 Task: Open a blank sheet, save the file as Michael.docx Add the quote 'Success is not about luck; it's about persistence and resilience. 93. Believe in yourself, and others will believe in you too.' Apply font style 'lexend' and font size 36 Align the text to the Right .Change the text color to  'Olive Green '
Action: Mouse pressed left at (1079, 209)
Screenshot: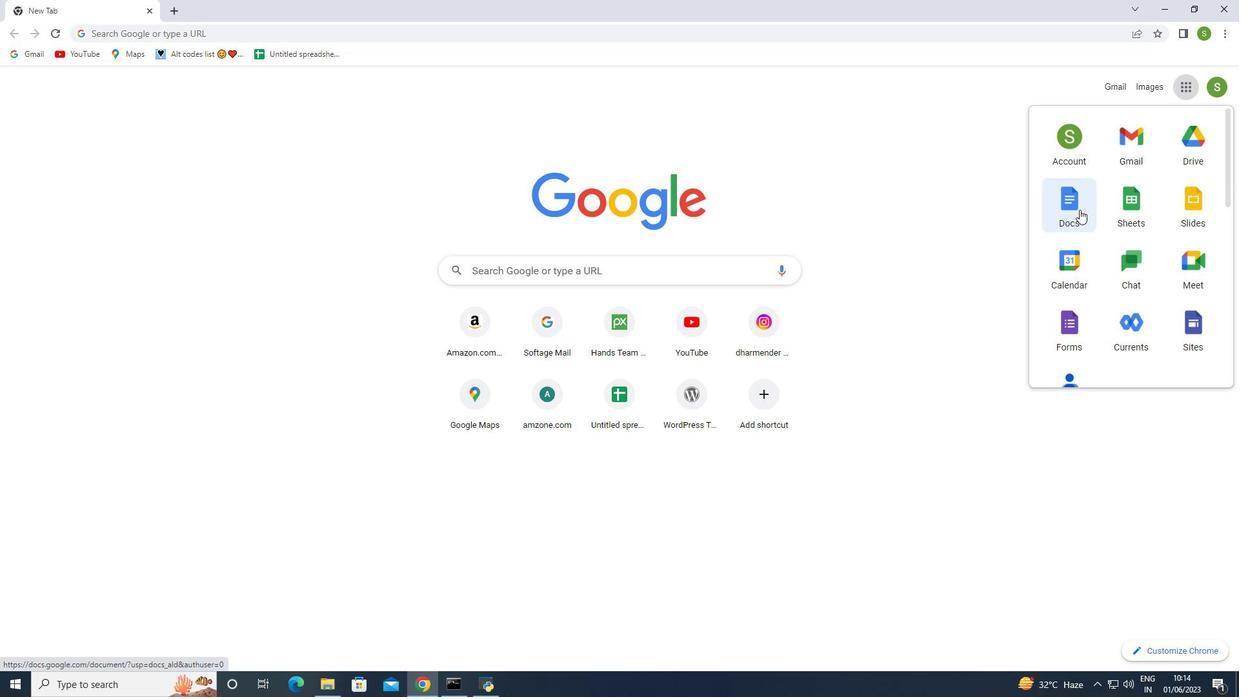 
Action: Mouse moved to (342, 189)
Screenshot: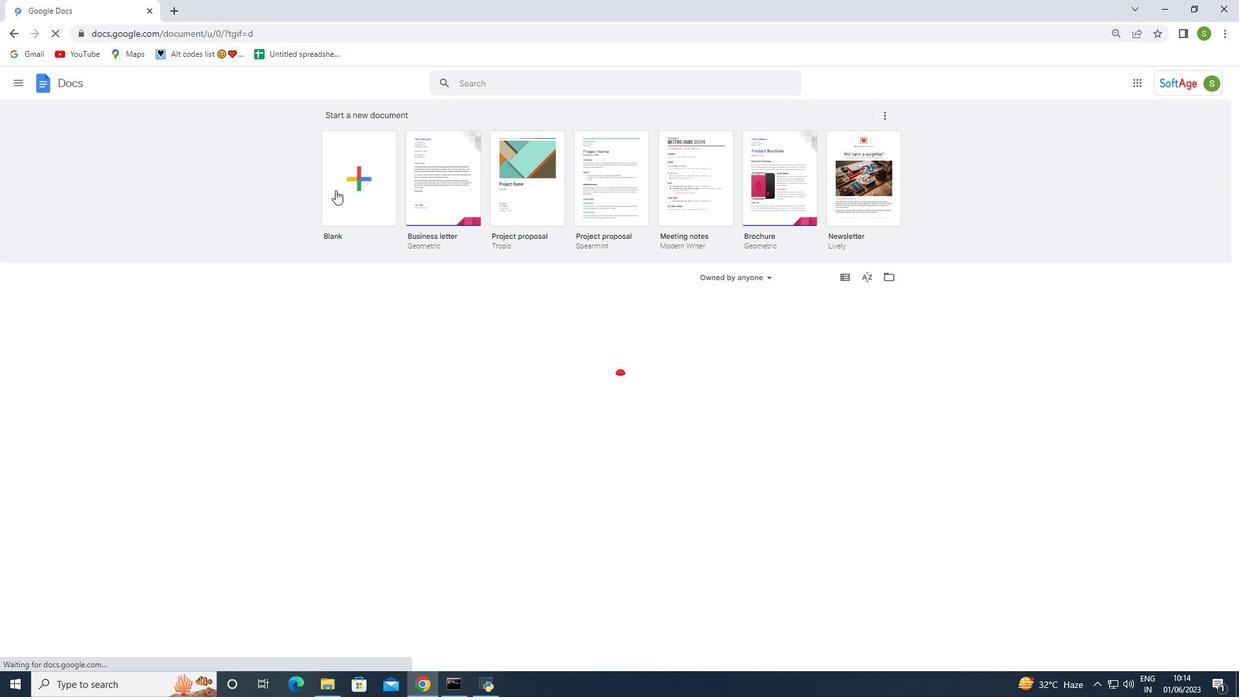 
Action: Mouse pressed left at (342, 189)
Screenshot: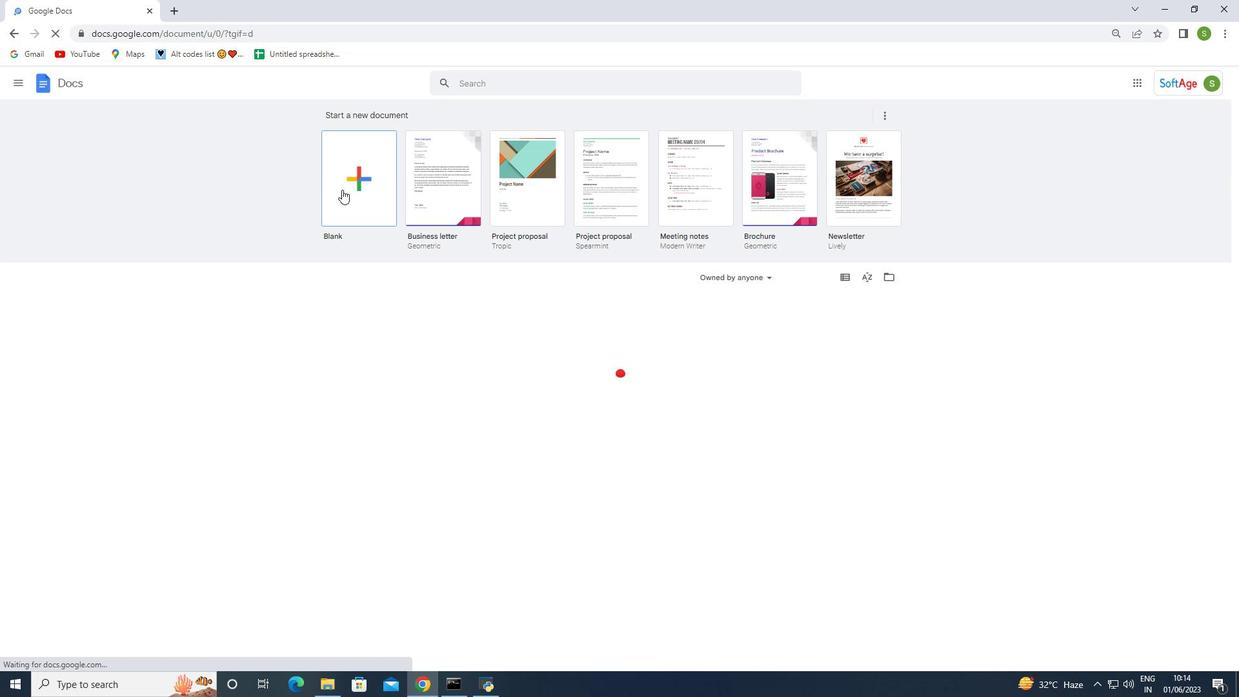 
Action: Mouse moved to (39, 91)
Screenshot: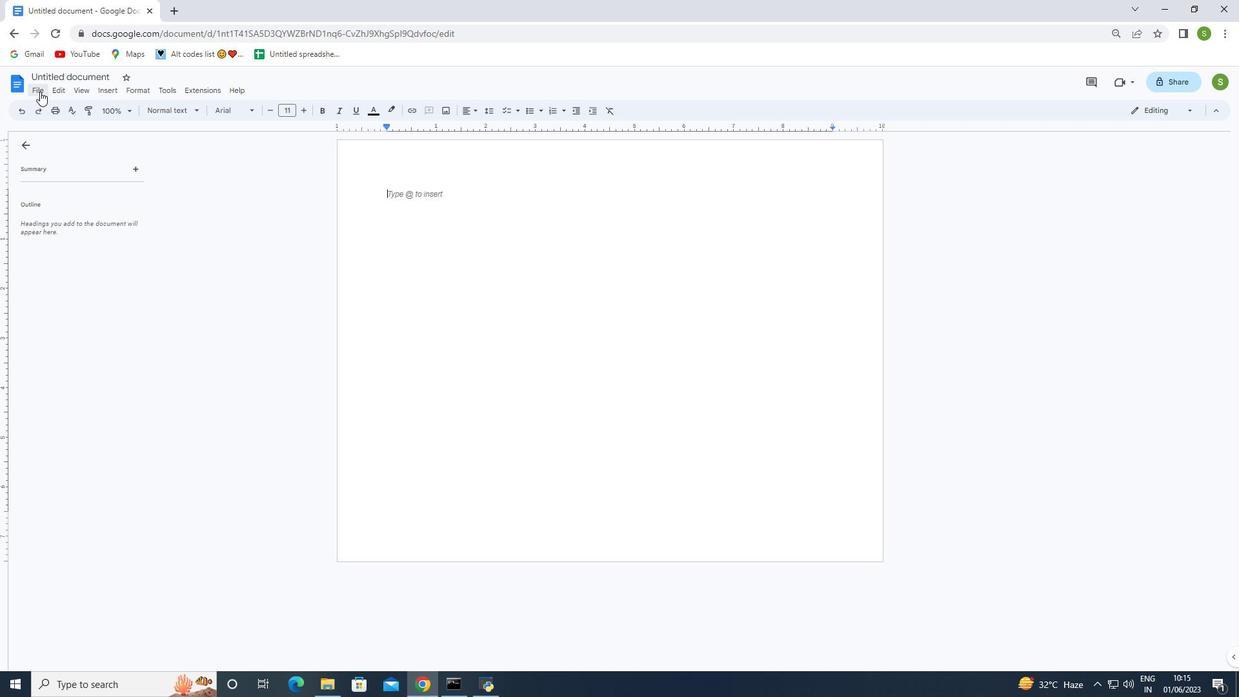 
Action: Mouse pressed left at (39, 91)
Screenshot: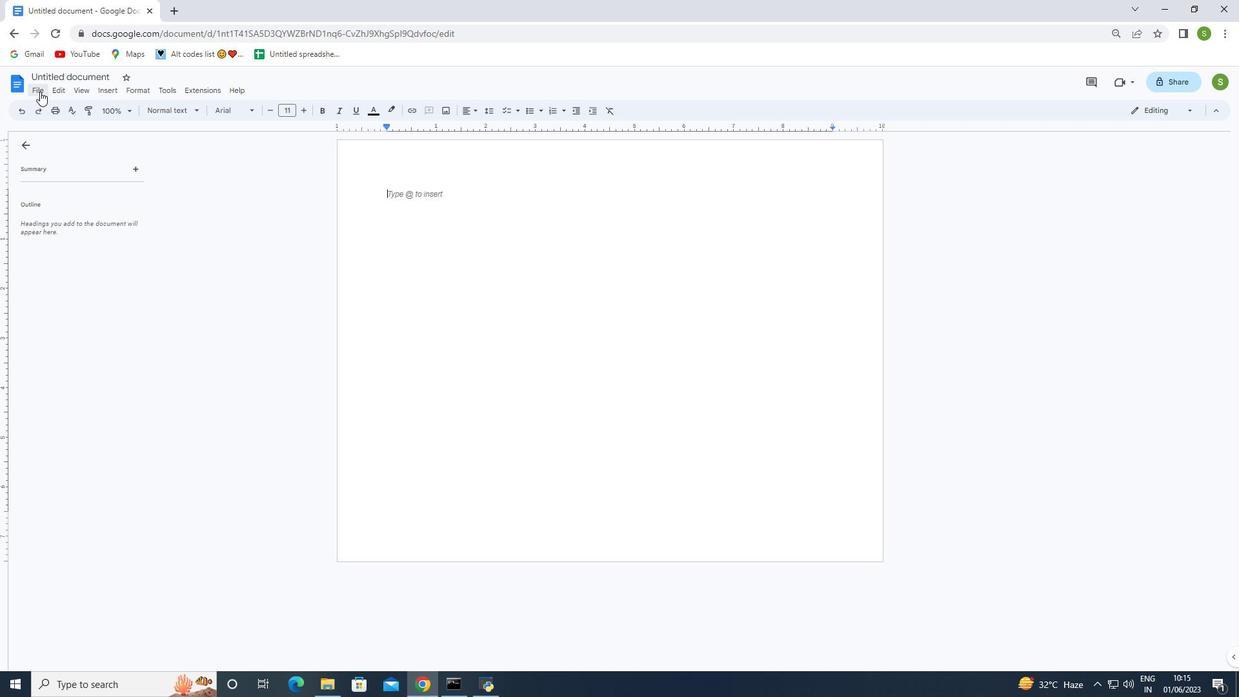 
Action: Mouse moved to (59, 223)
Screenshot: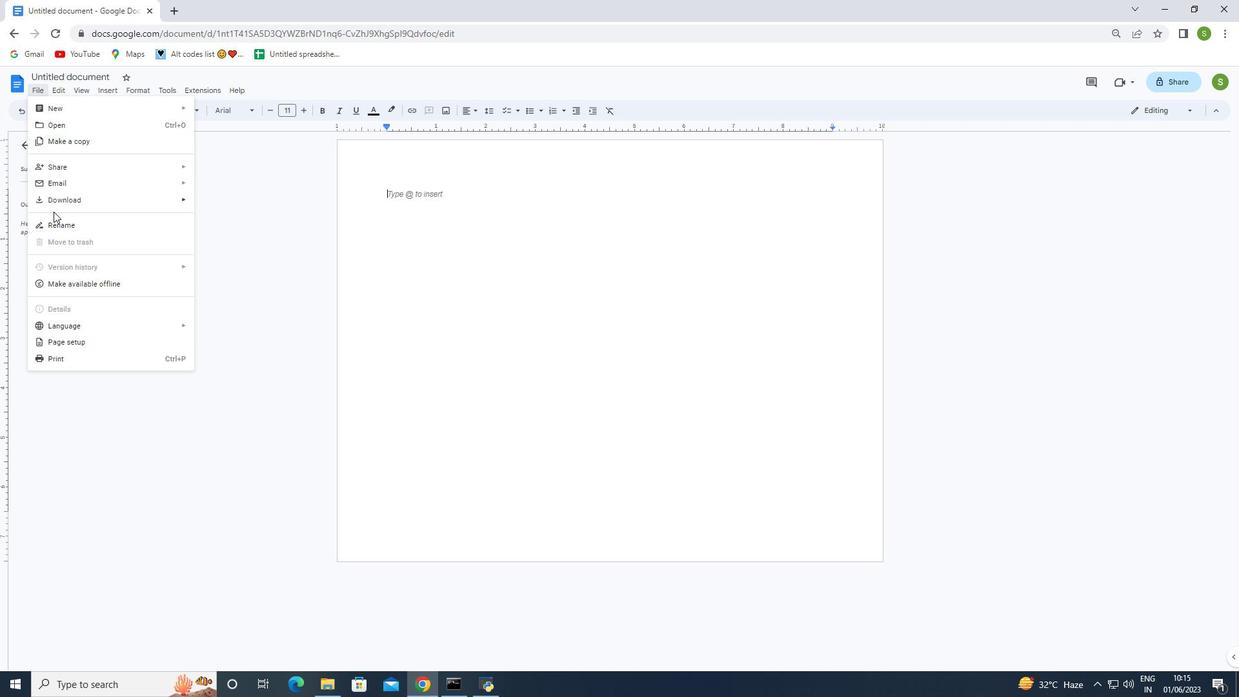 
Action: Mouse pressed left at (59, 223)
Screenshot: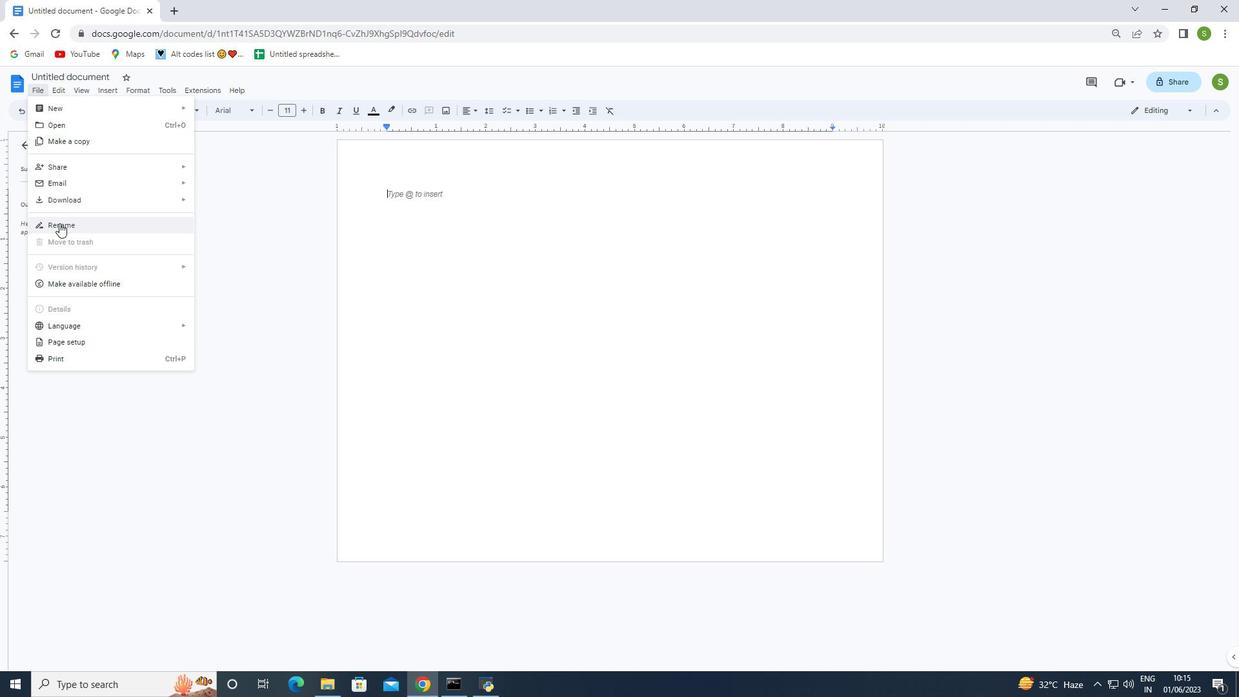 
Action: Key pressed <Key.backspace><Key.shift><Key.shift><Key.shift><Key.shift><Key.shift>Michael.docx<Key.enter>
Screenshot: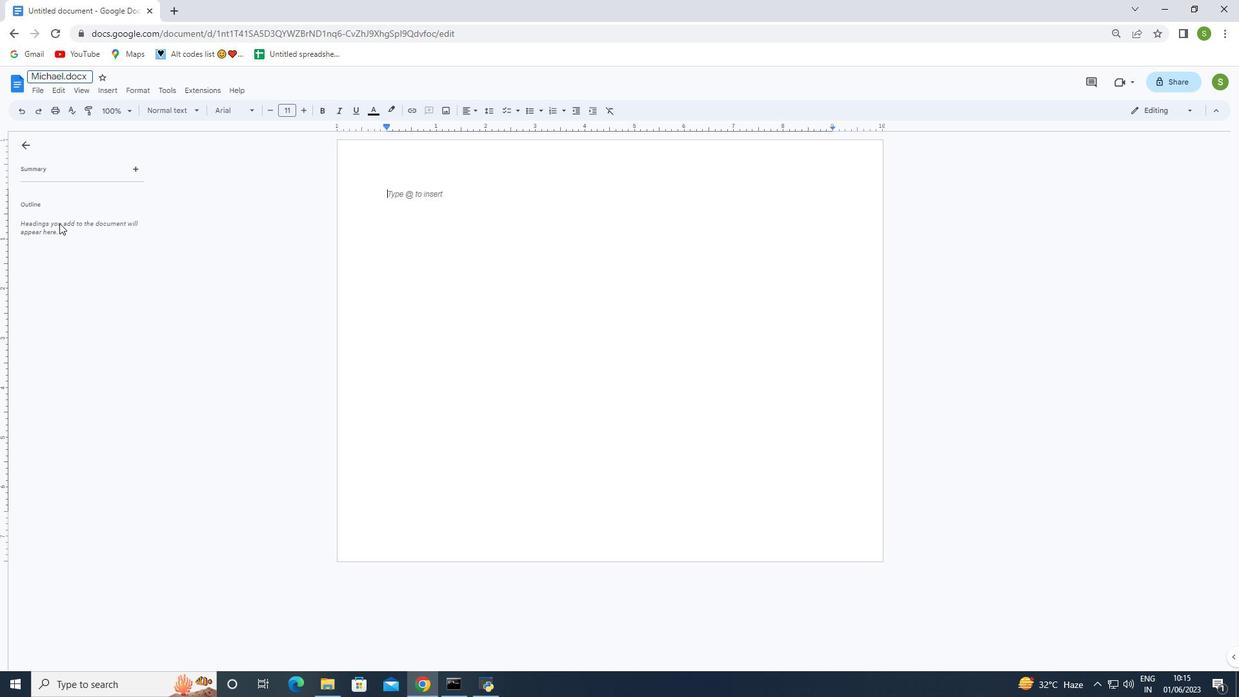 
Action: Mouse moved to (400, 199)
Screenshot: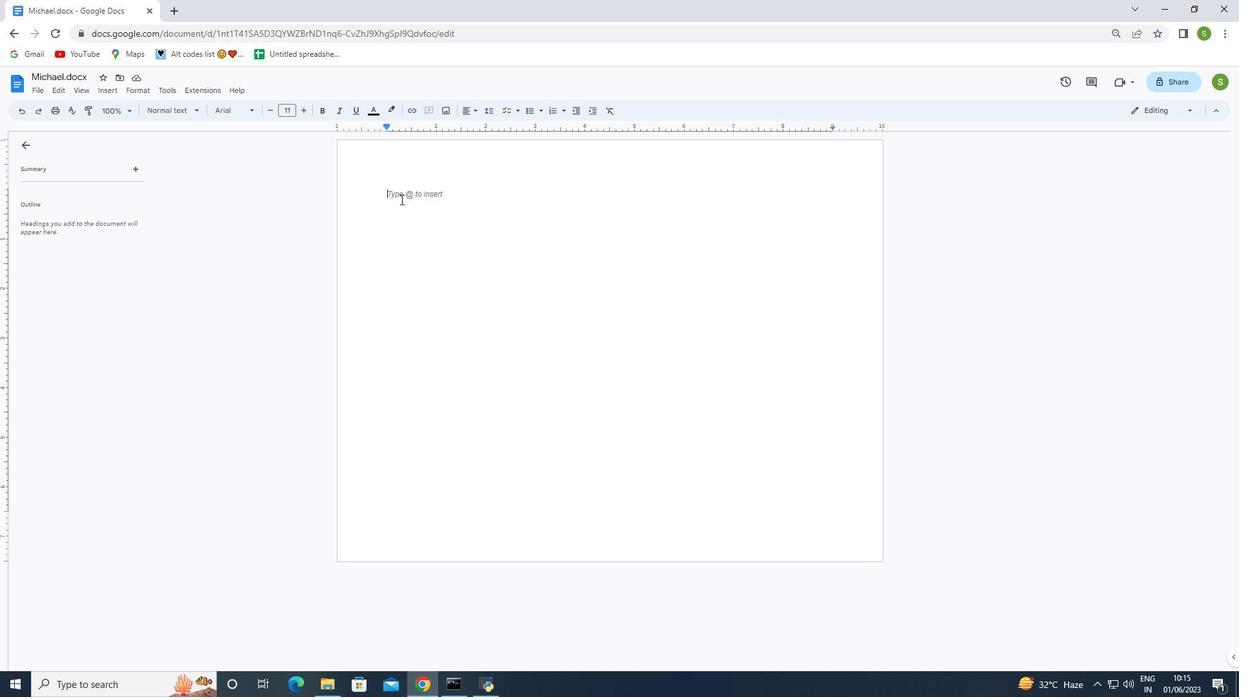 
Action: Key pressed '<Key.shift><Key.shift><Key.shift><Key.shift><Key.shift><Key.shift><Key.shift><Key.shift>Success<Key.space>is<Key.space>not<Key.space>about<Key.space>luck;<Key.space>it;<Key.backspace>'s<Key.space>about<Key.space>persistence<Key.space>and<Key.space>resilience.<Key.space>93.<Key.space><Key.shift><Key.shift><Key.shift><Key.shift><Key.shift><Key.shift><Key.shift>Believe<Key.space>in<Key.space>yourself,<Key.space>and<Key.space>others<Key.space>will<Key.space>believe<Key.space>in<Key.space>you<Key.space>too.<Key.enter>
Screenshot: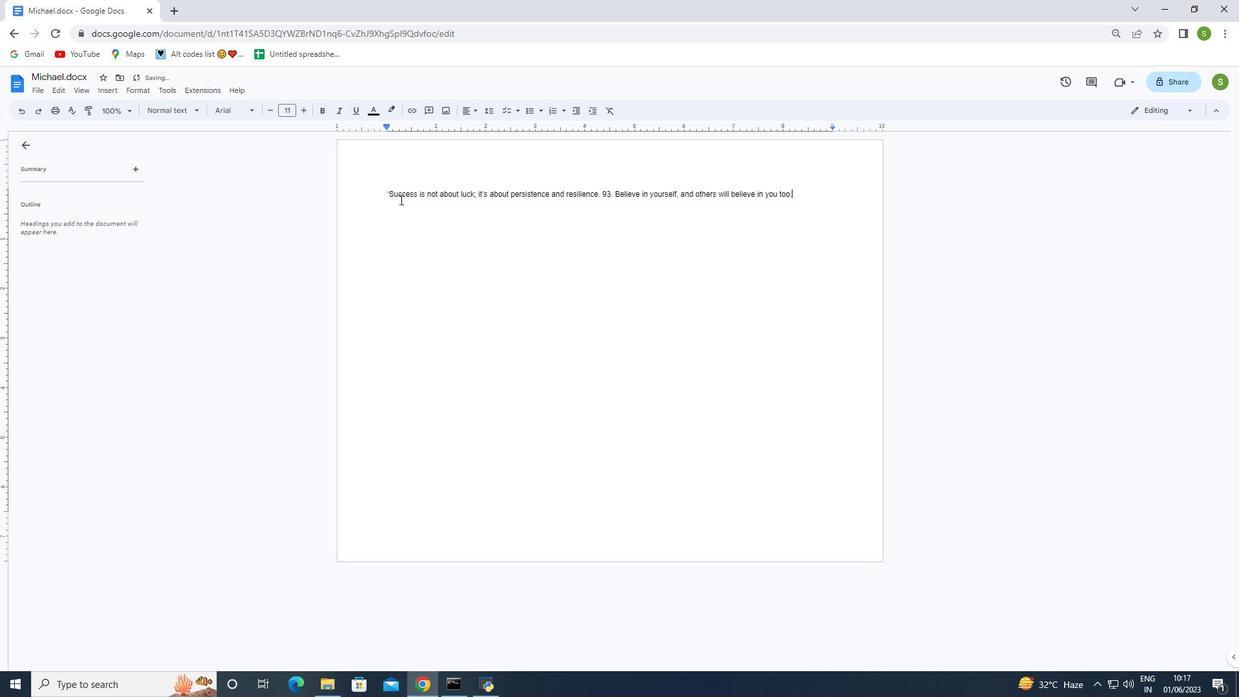 
Action: Mouse moved to (34, 91)
Screenshot: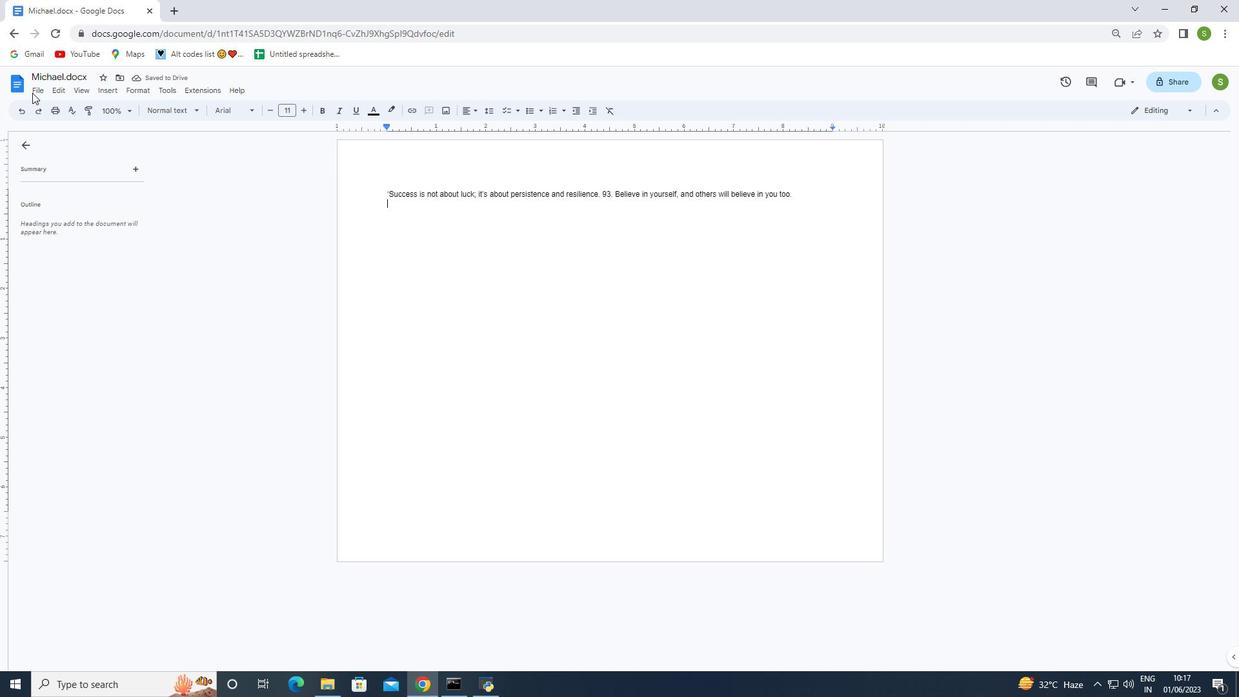 
Action: Mouse pressed left at (34, 91)
Screenshot: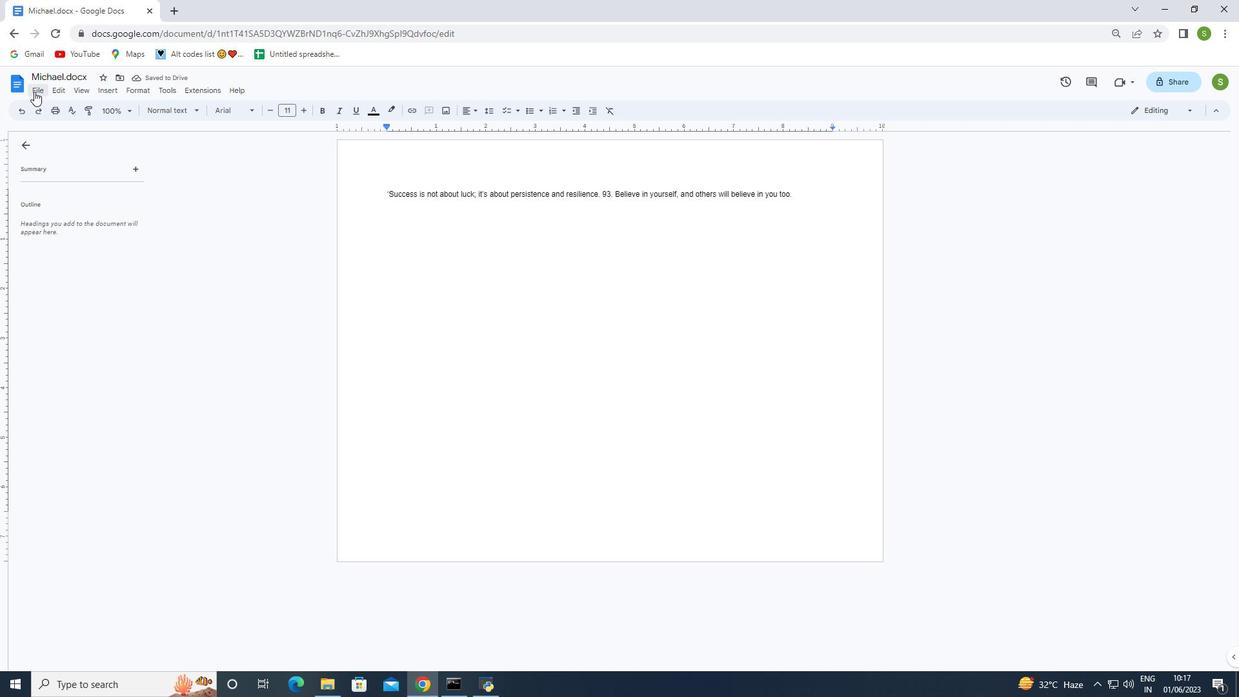 
Action: Mouse moved to (60, 372)
Screenshot: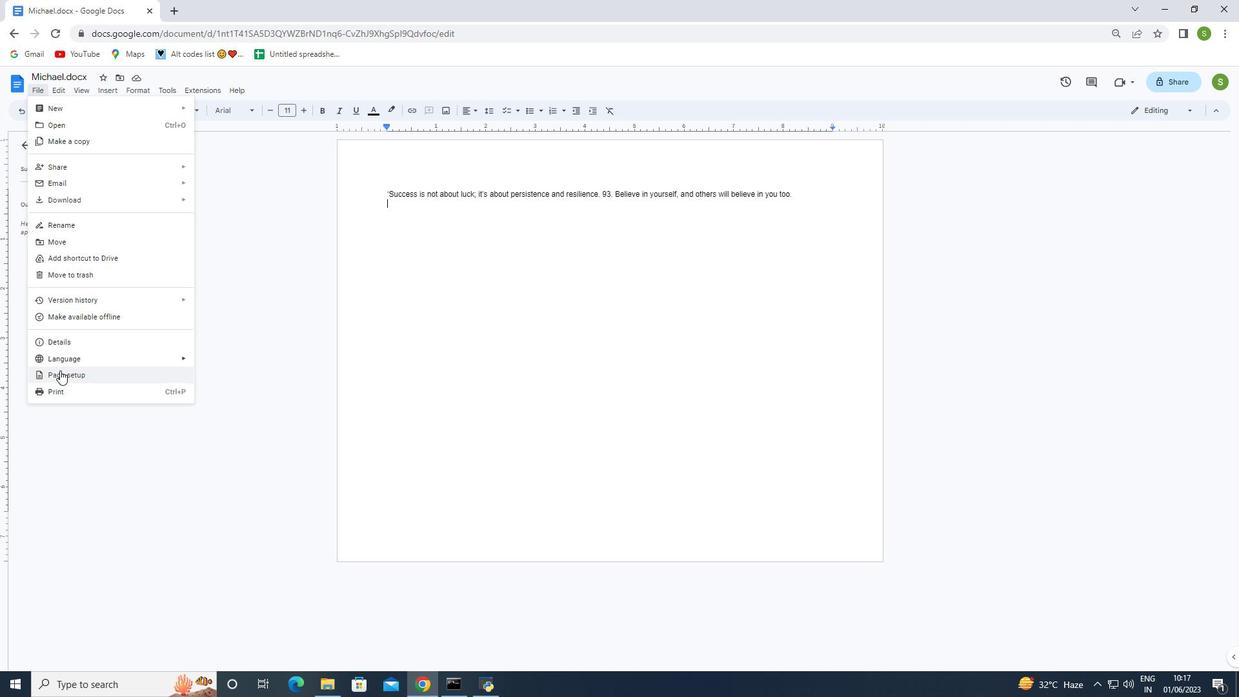
Action: Mouse pressed left at (60, 372)
Screenshot: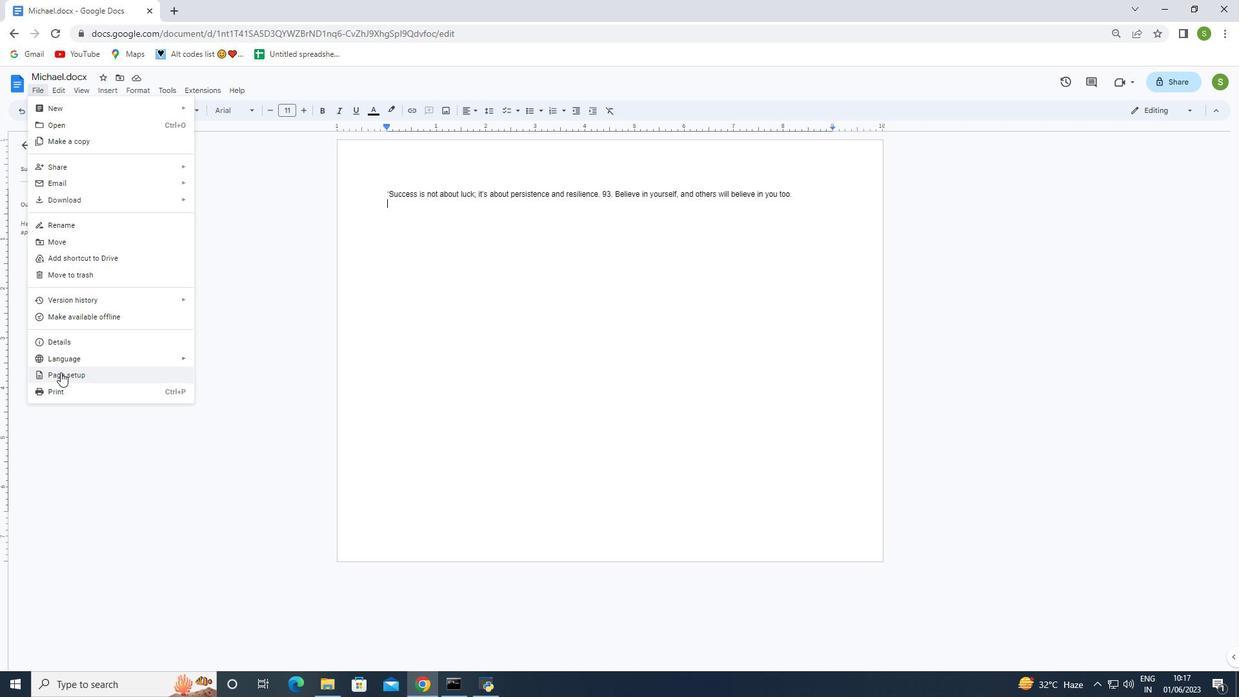 
Action: Mouse moved to (529, 355)
Screenshot: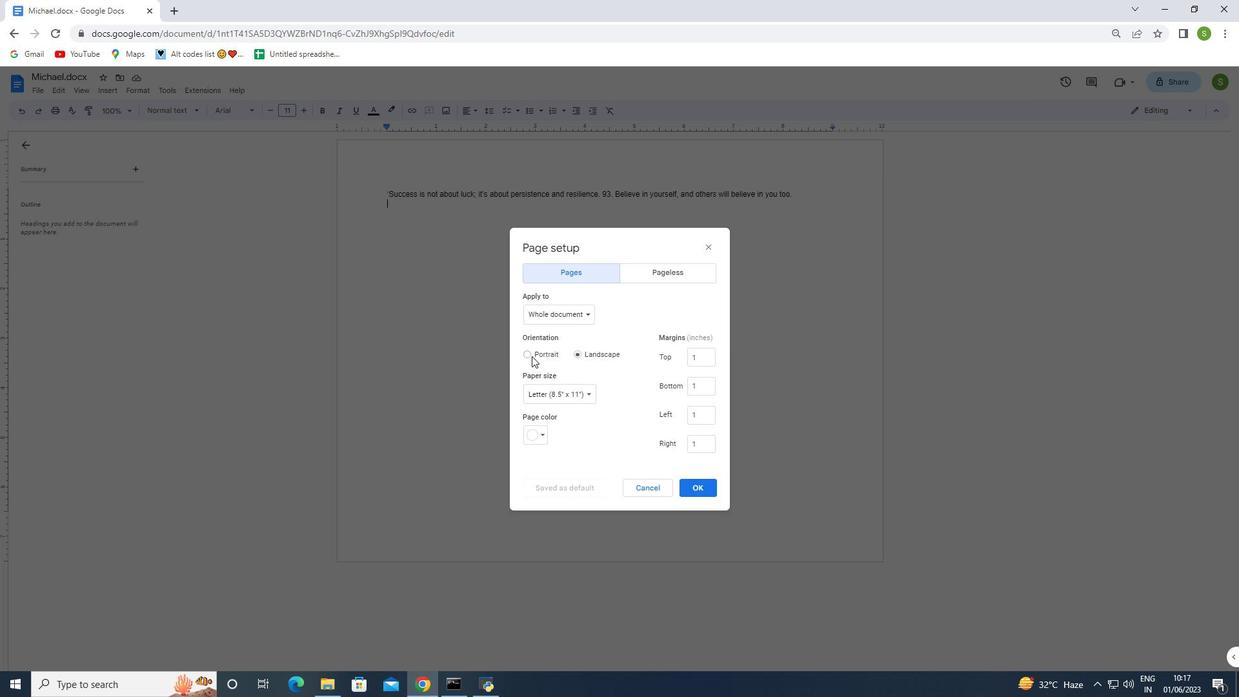 
Action: Mouse pressed left at (529, 355)
Screenshot: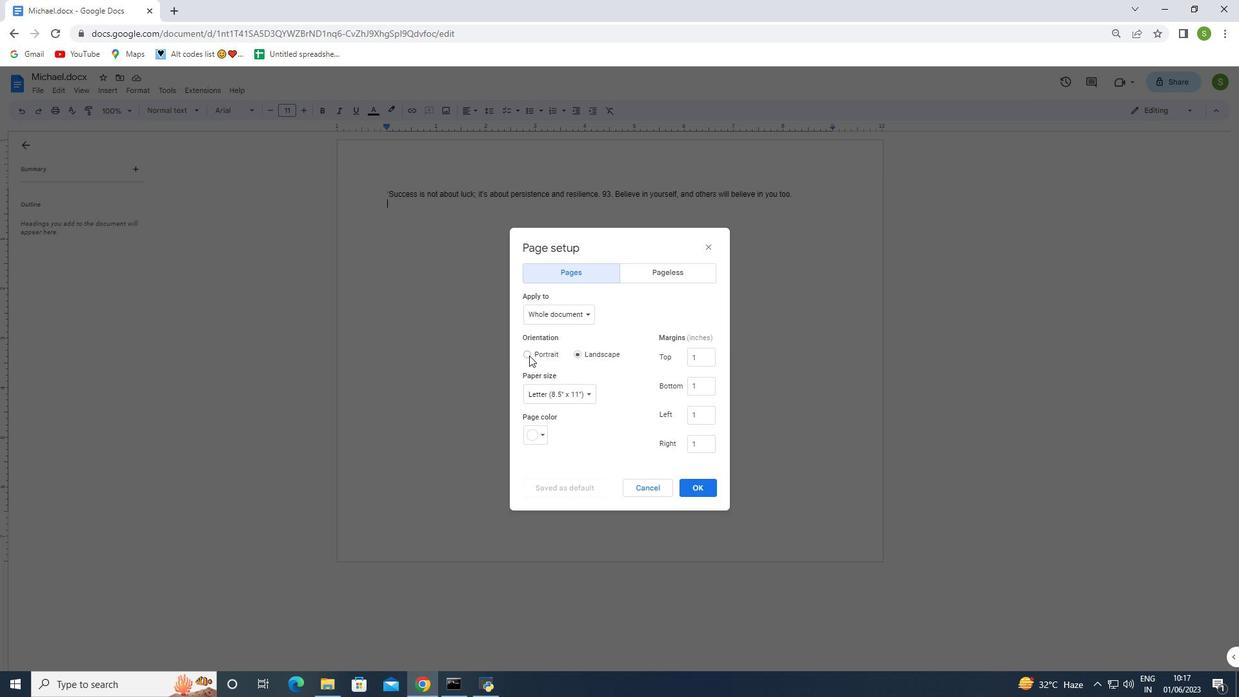 
Action: Mouse moved to (694, 484)
Screenshot: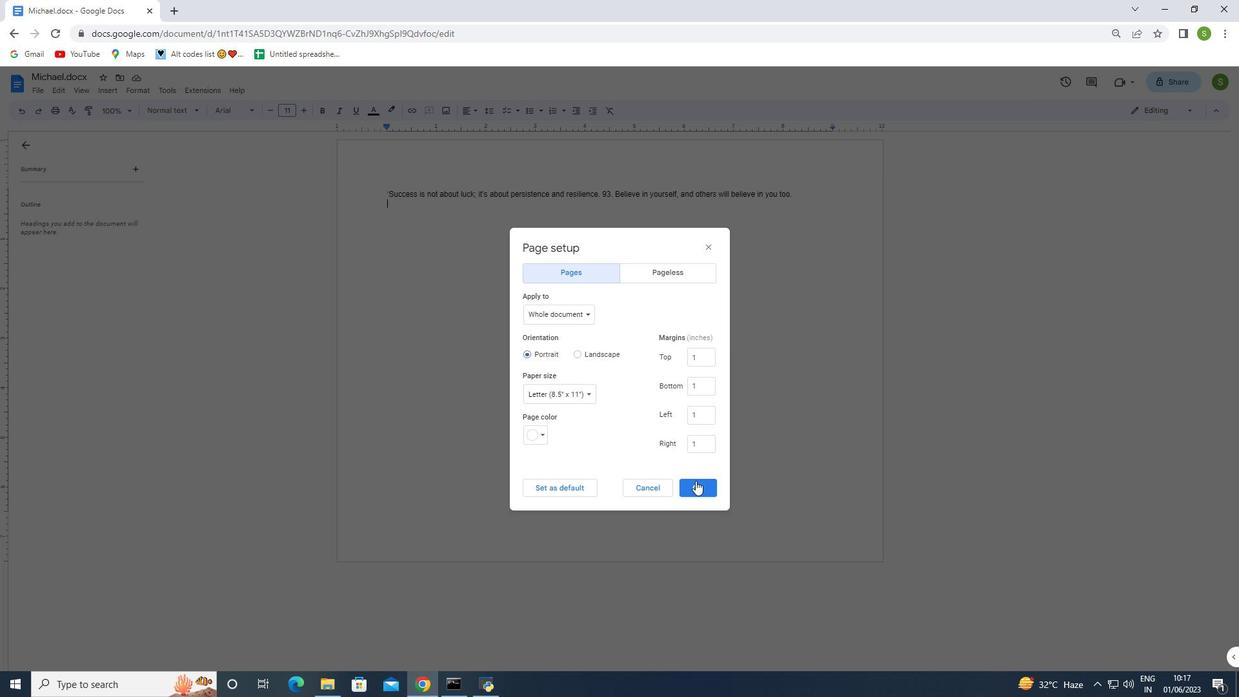 
Action: Mouse pressed left at (694, 484)
Screenshot: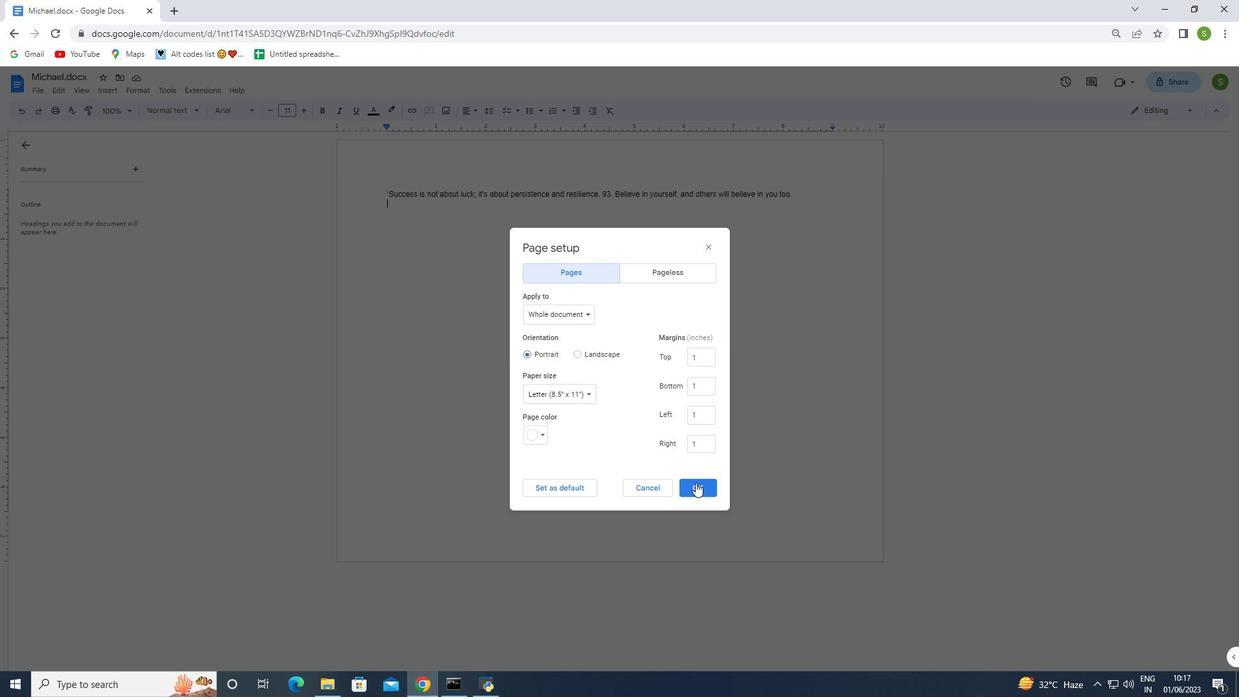 
Action: Mouse moved to (664, 192)
Screenshot: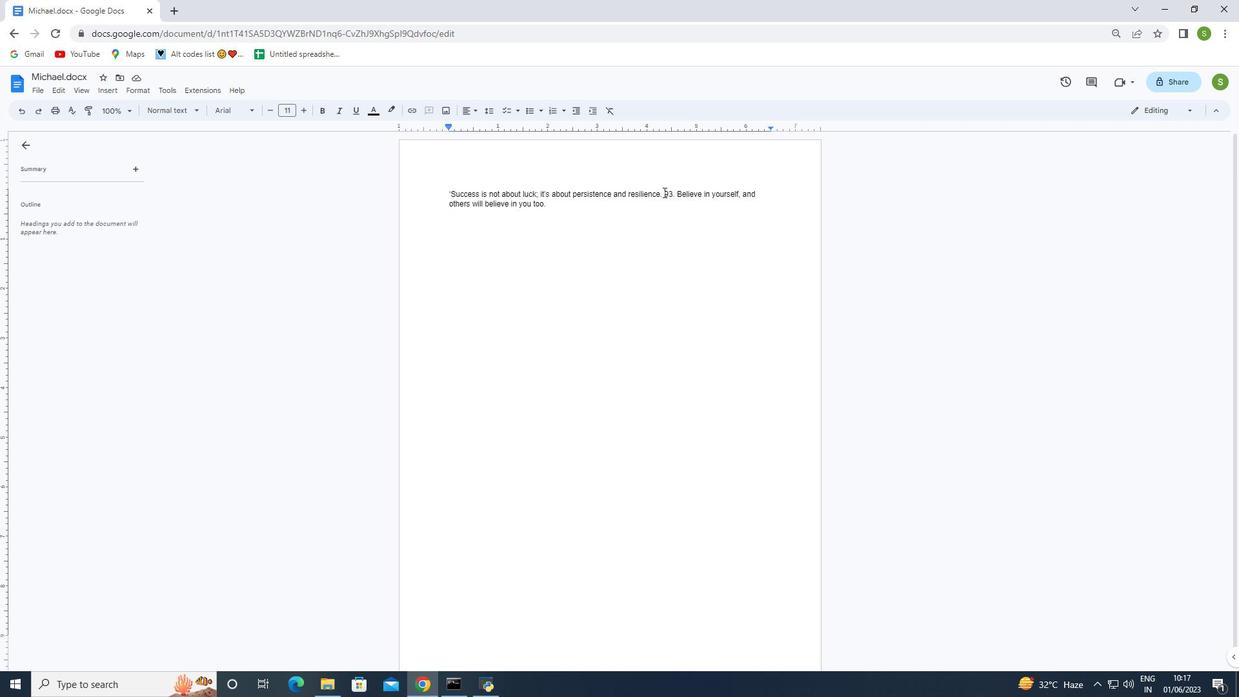 
Action: Mouse pressed left at (664, 192)
Screenshot: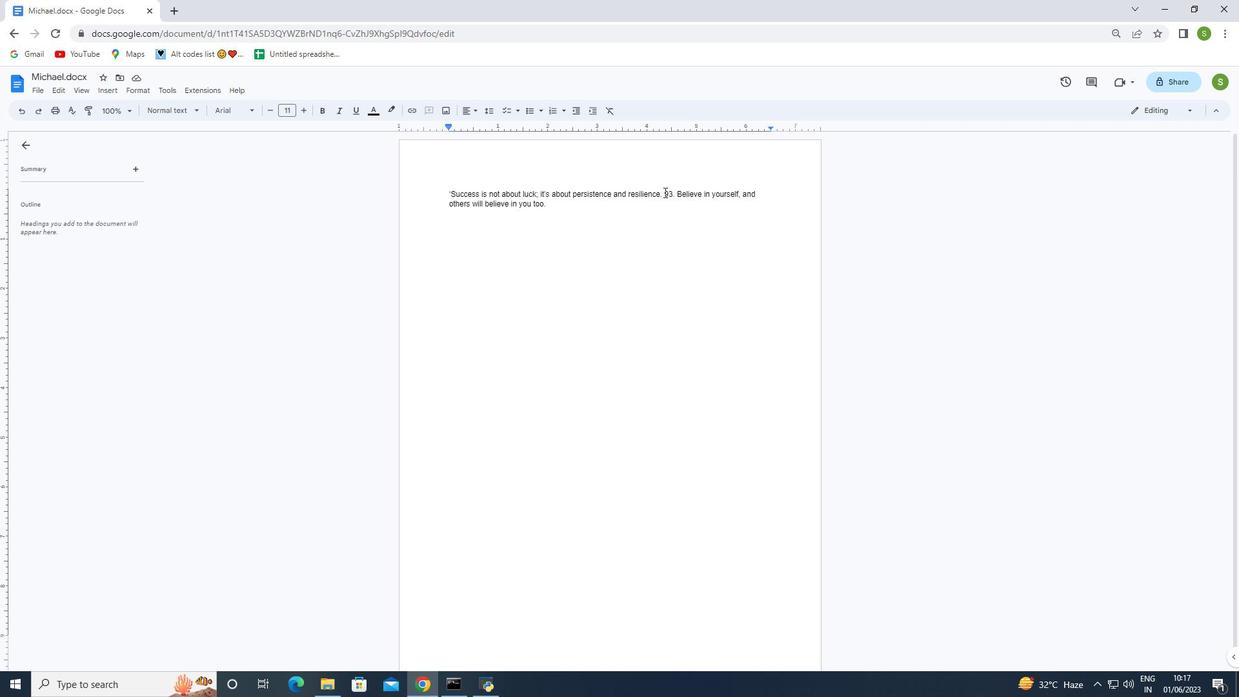 
Action: Mouse moved to (668, 260)
Screenshot: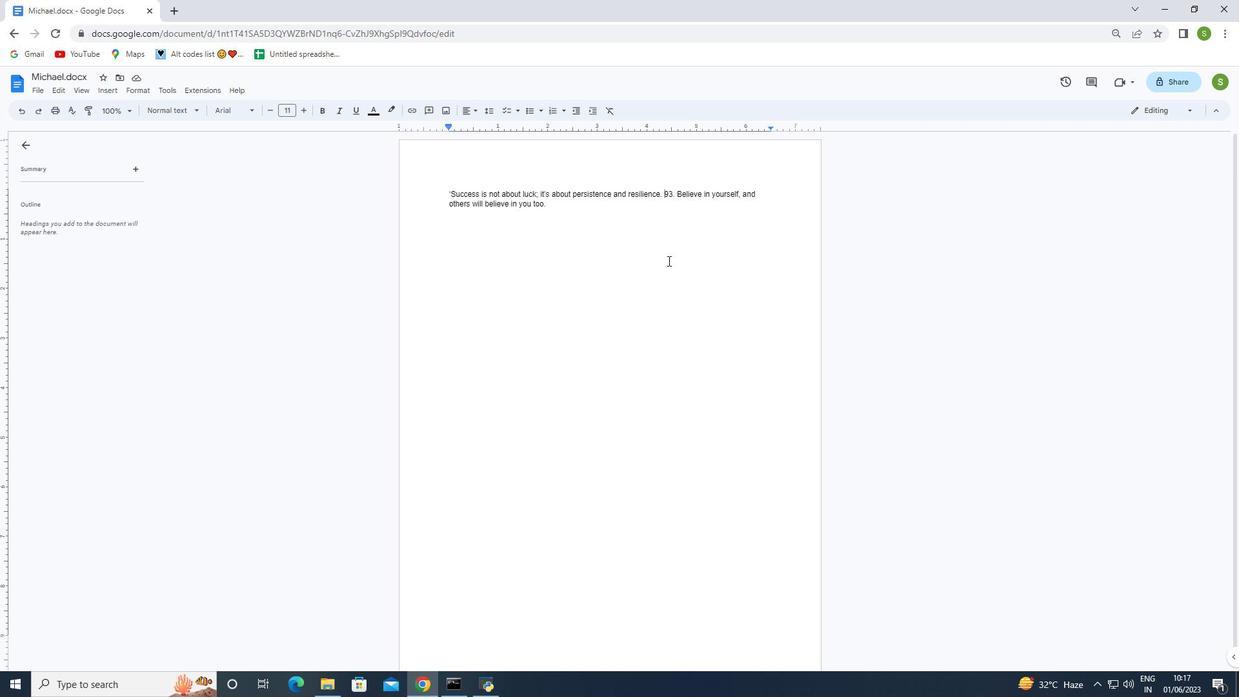 
Action: Key pressed <Key.enter>
Screenshot: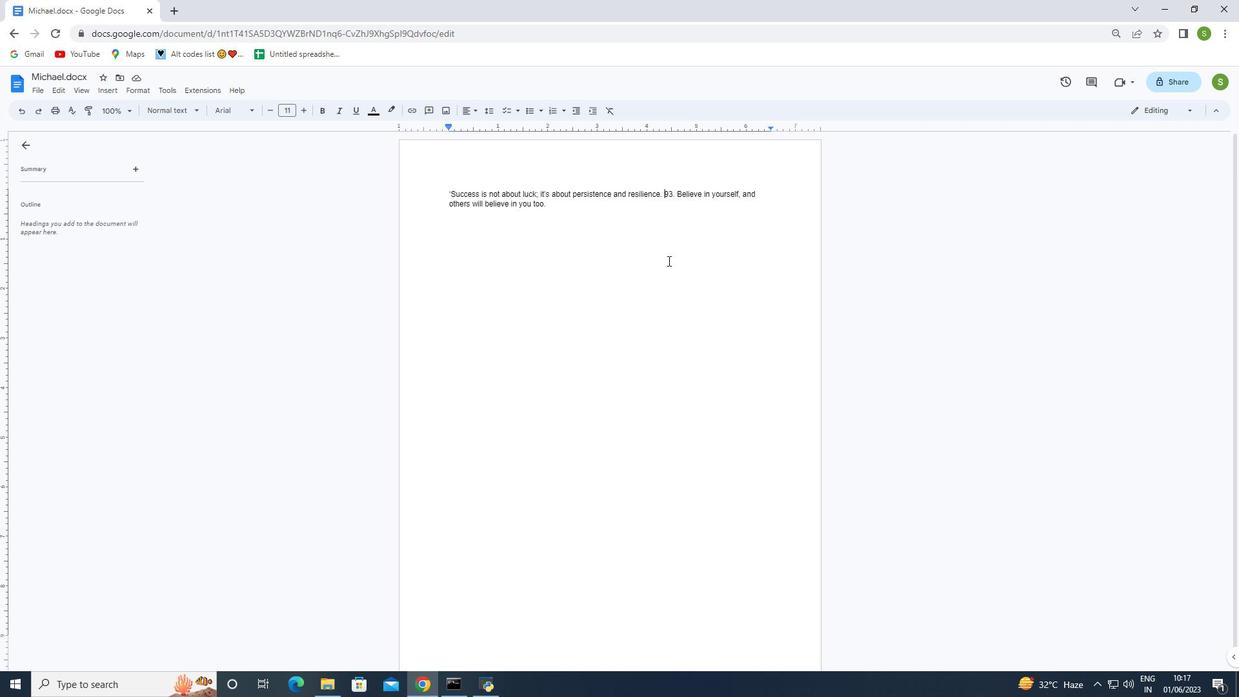 
Action: Mouse moved to (653, 205)
Screenshot: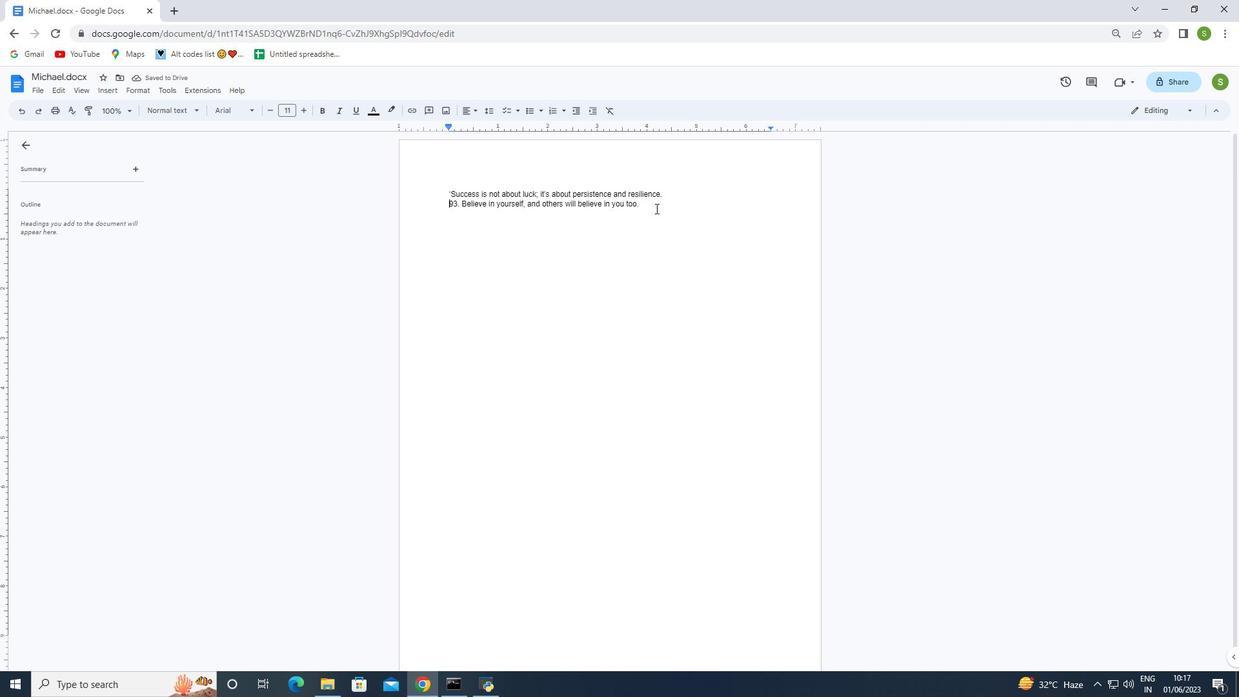 
Action: Mouse pressed left at (653, 205)
Screenshot: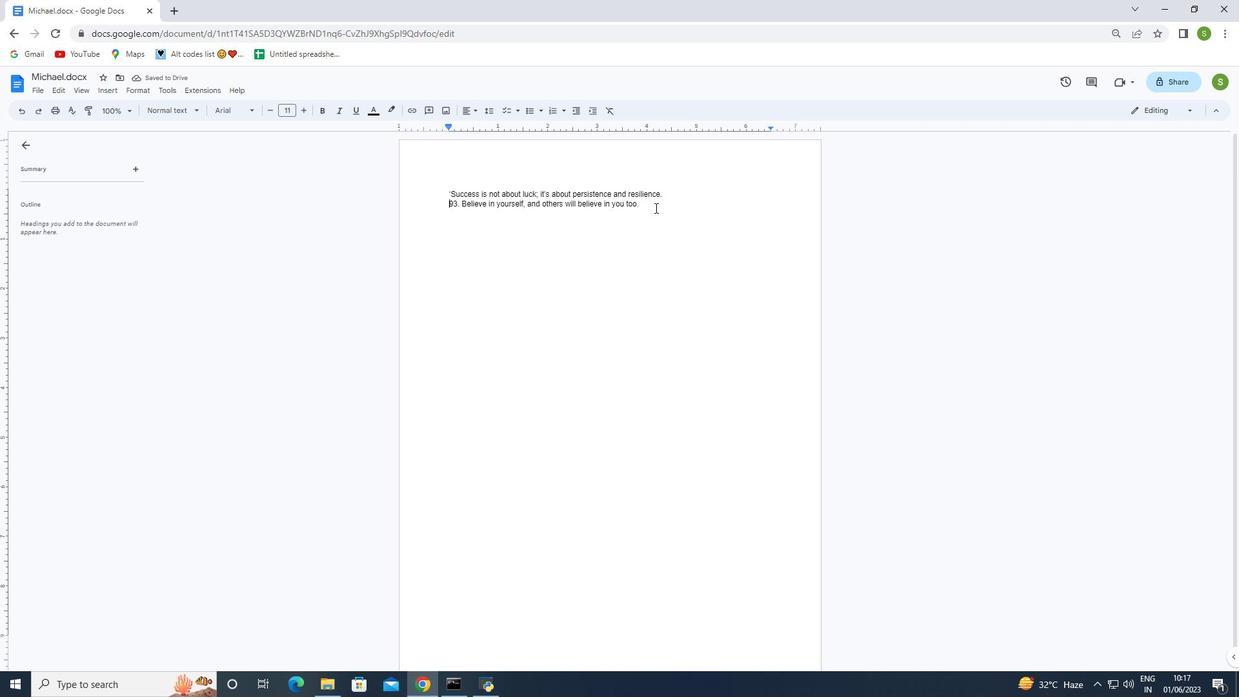 
Action: Mouse moved to (652, 209)
Screenshot: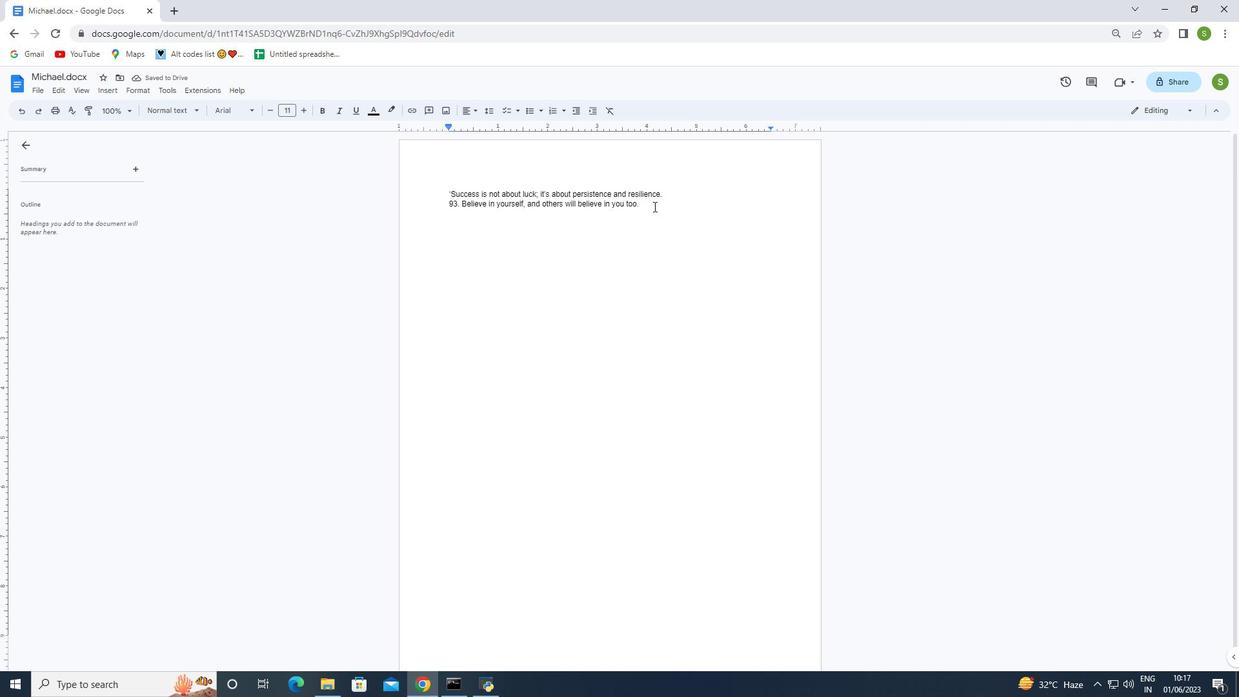
Action: Key pressed '
Screenshot: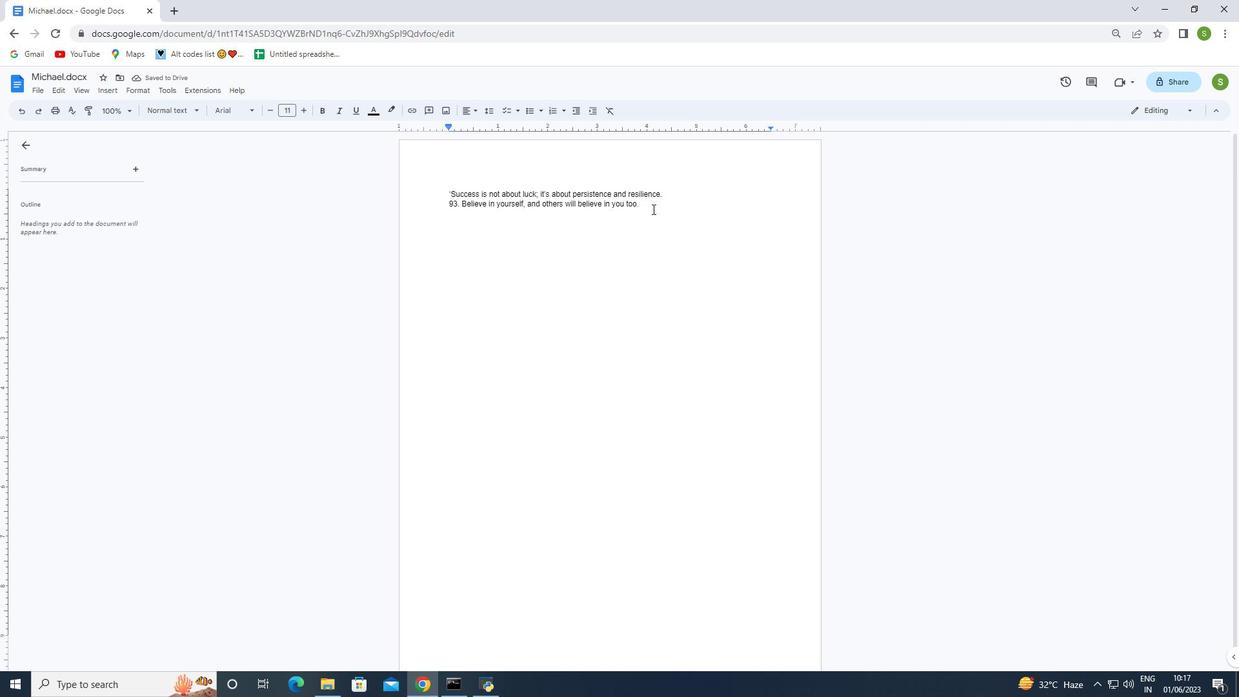 
Action: Mouse moved to (238, 105)
Screenshot: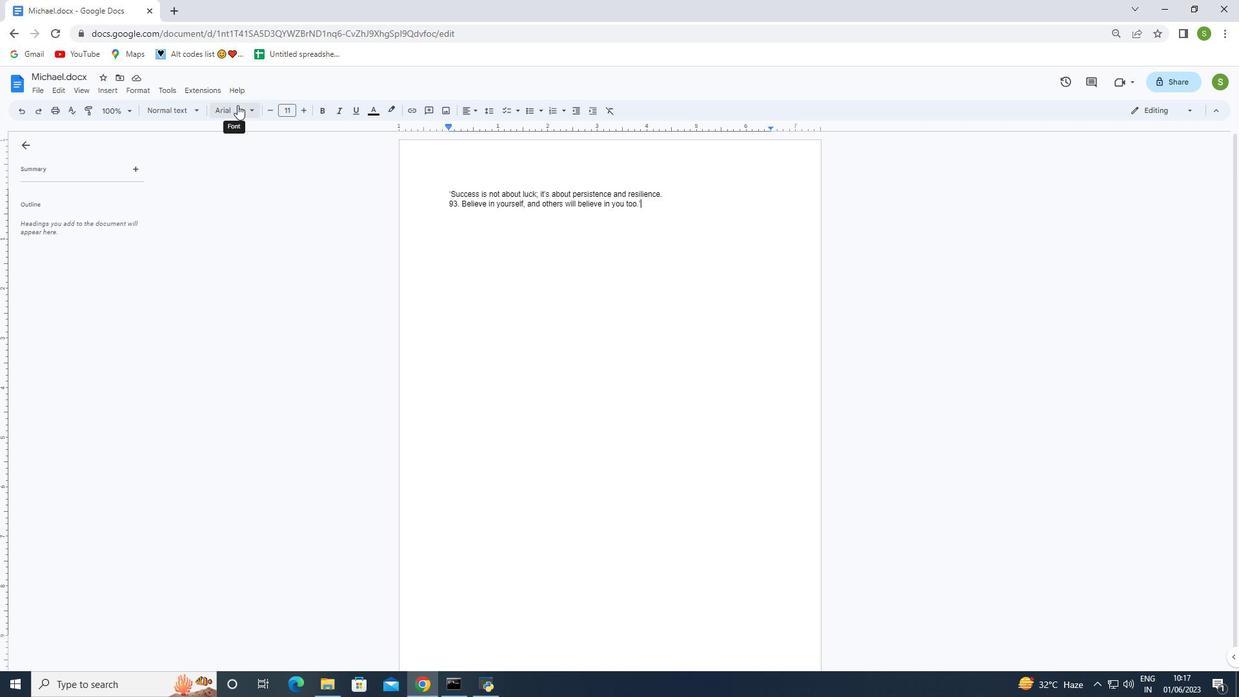 
Action: Mouse pressed left at (238, 105)
Screenshot: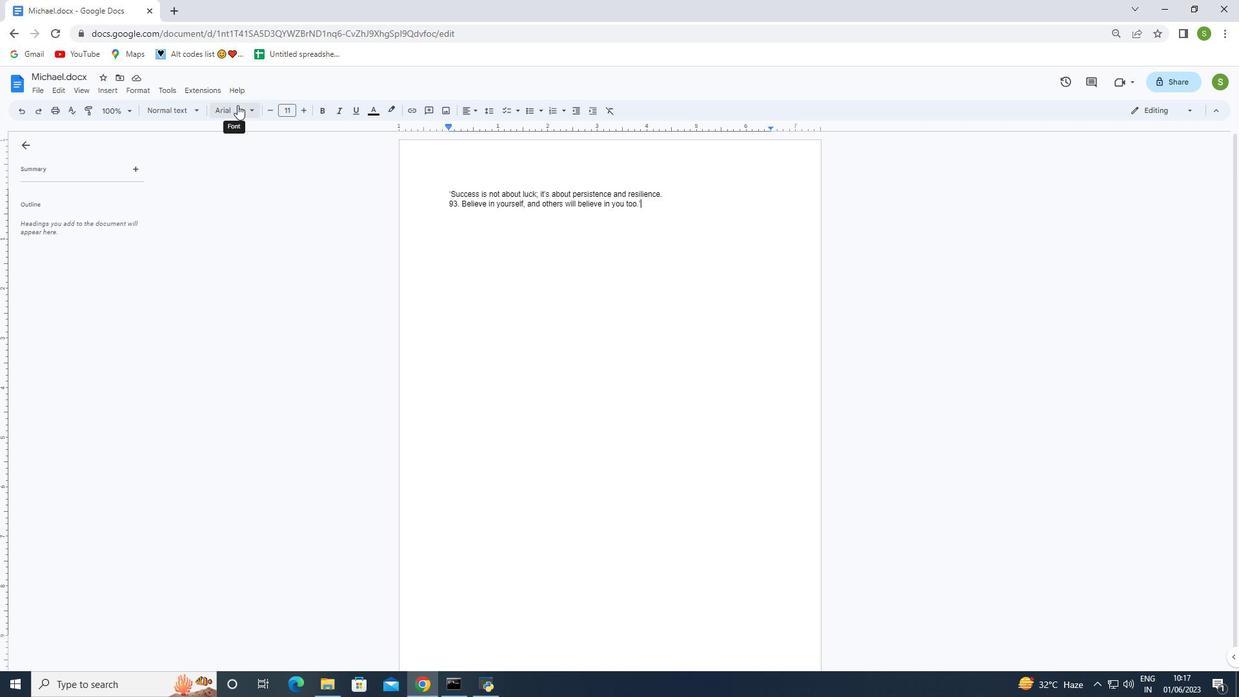 
Action: Mouse moved to (240, 404)
Screenshot: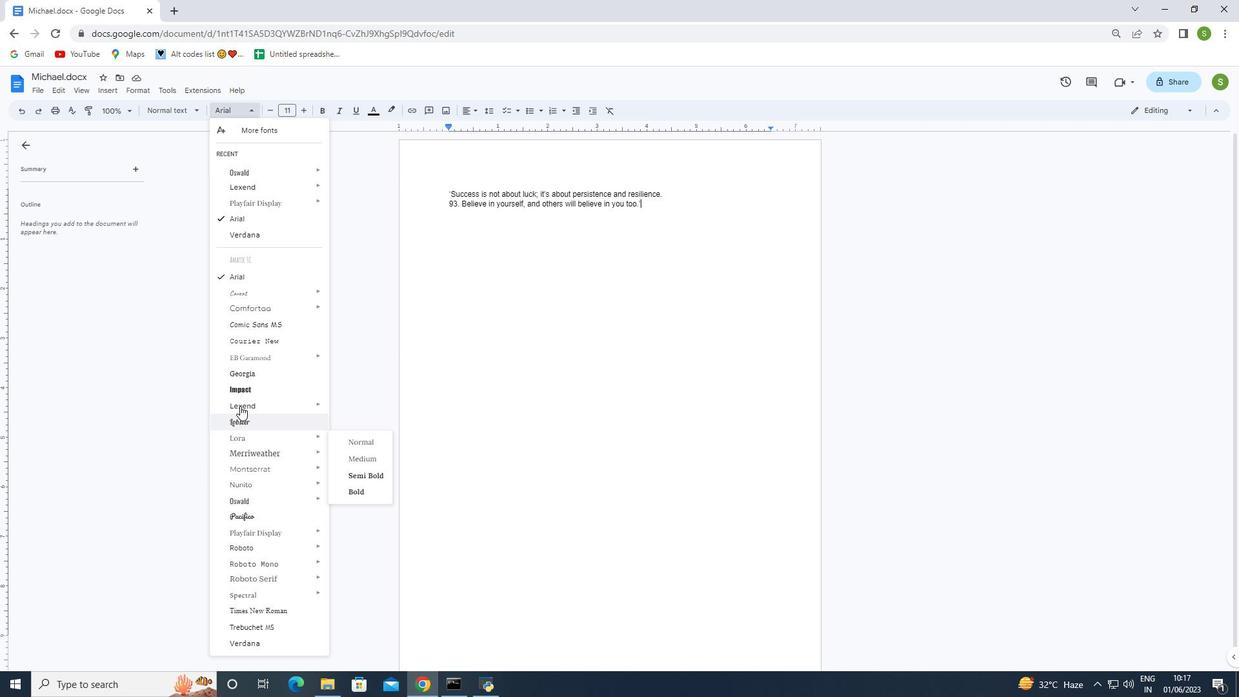 
Action: Mouse pressed left at (240, 404)
Screenshot: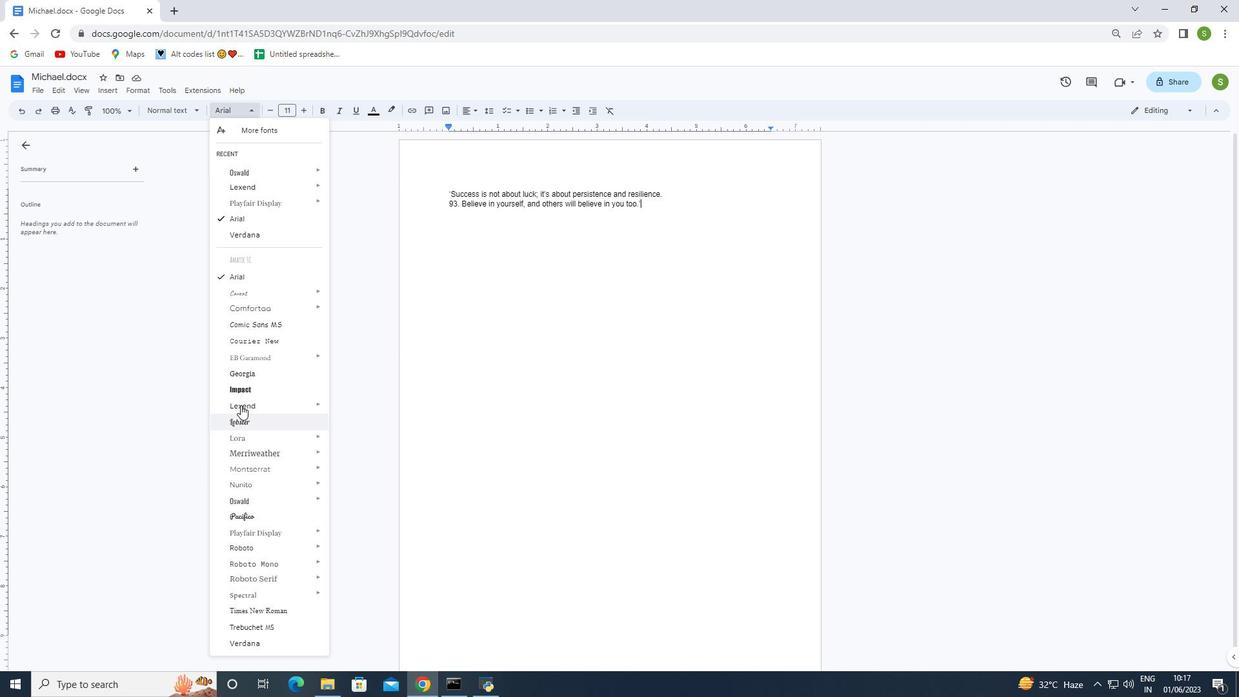 
Action: Mouse moved to (444, 187)
Screenshot: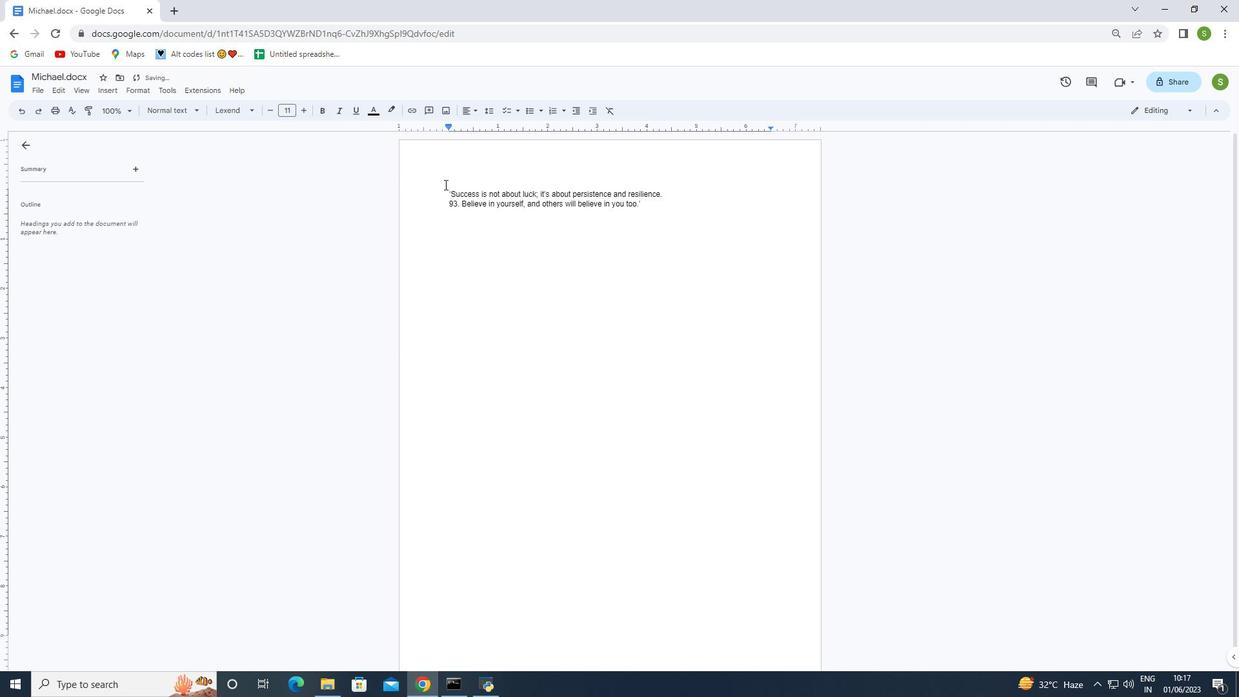 
Action: Mouse pressed left at (444, 187)
Screenshot: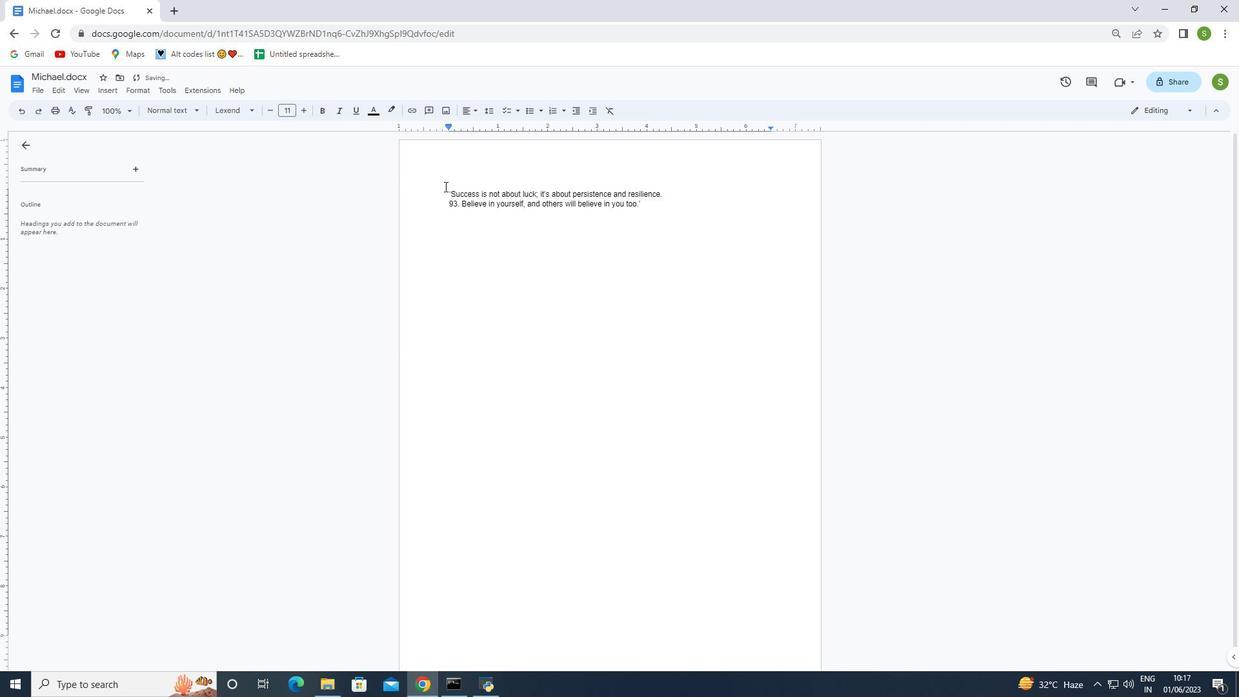 
Action: Mouse moved to (200, 108)
Screenshot: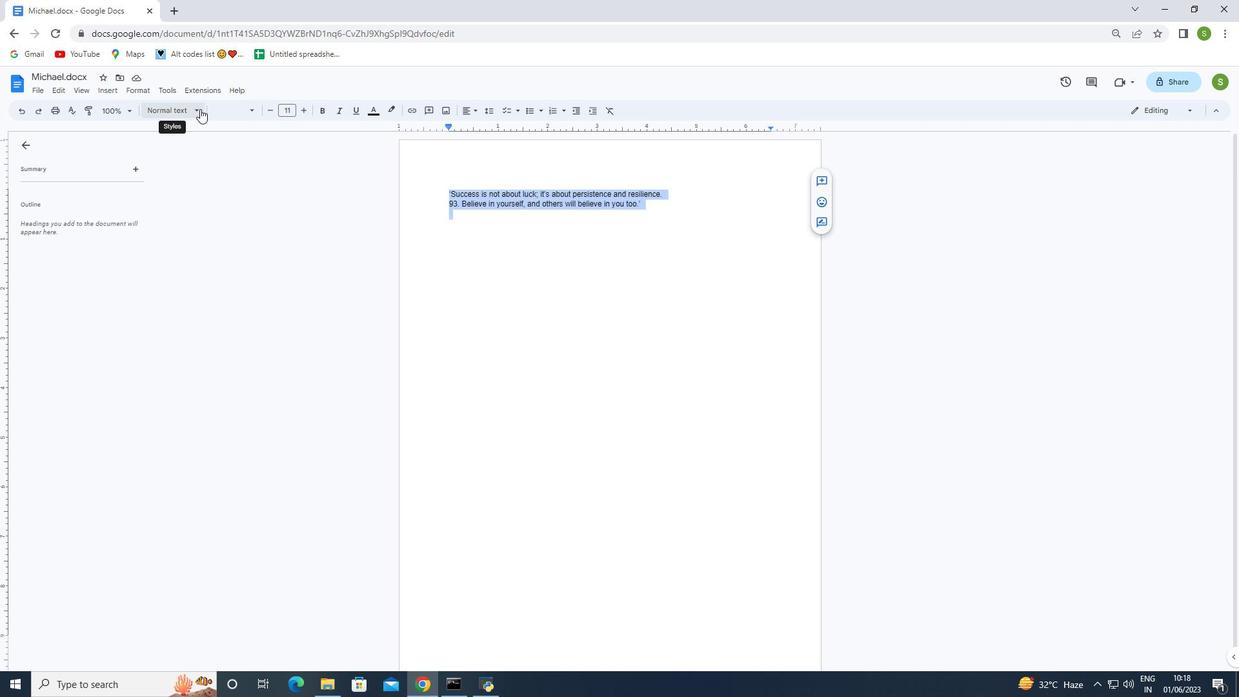 
Action: Mouse pressed left at (200, 108)
Screenshot: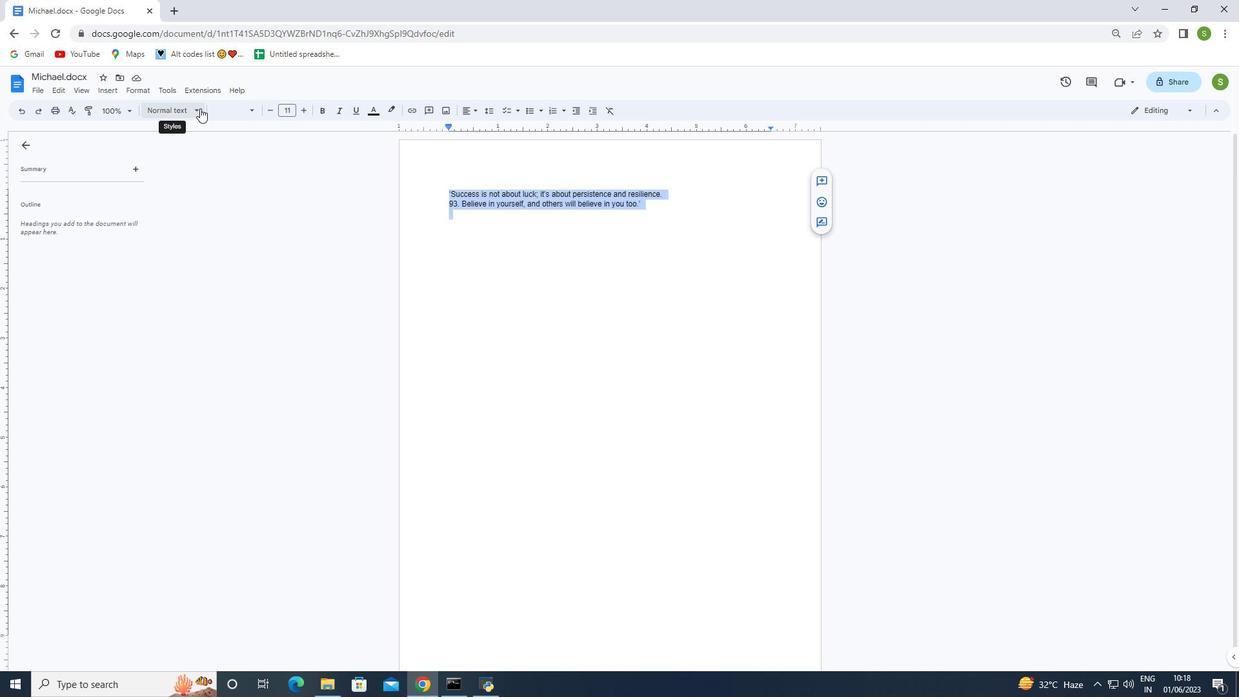 
Action: Mouse moved to (285, 365)
Screenshot: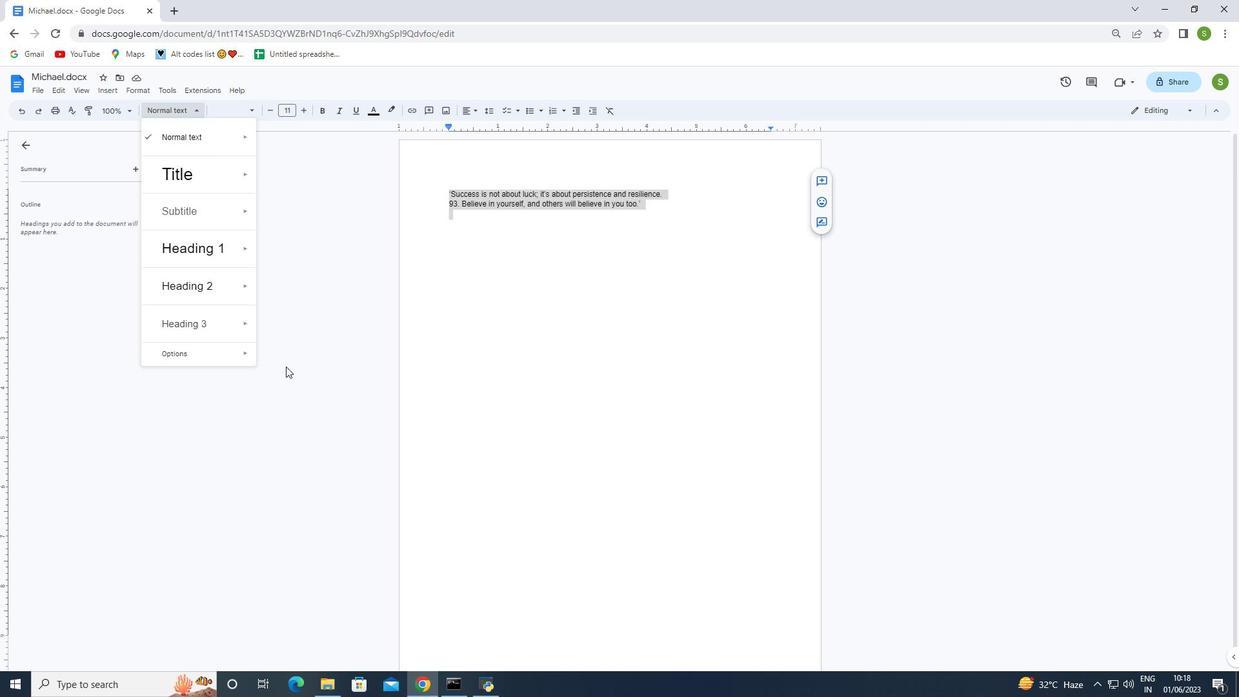 
Action: Mouse pressed left at (285, 365)
Screenshot: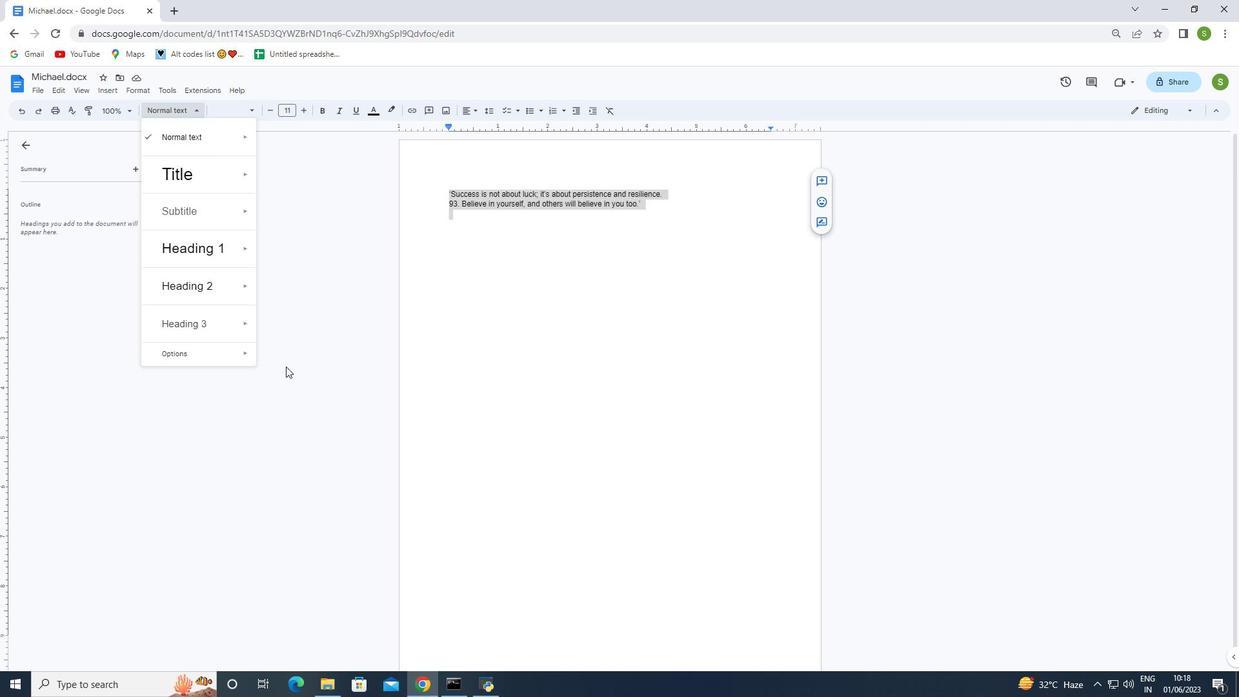 
Action: Mouse moved to (238, 105)
Screenshot: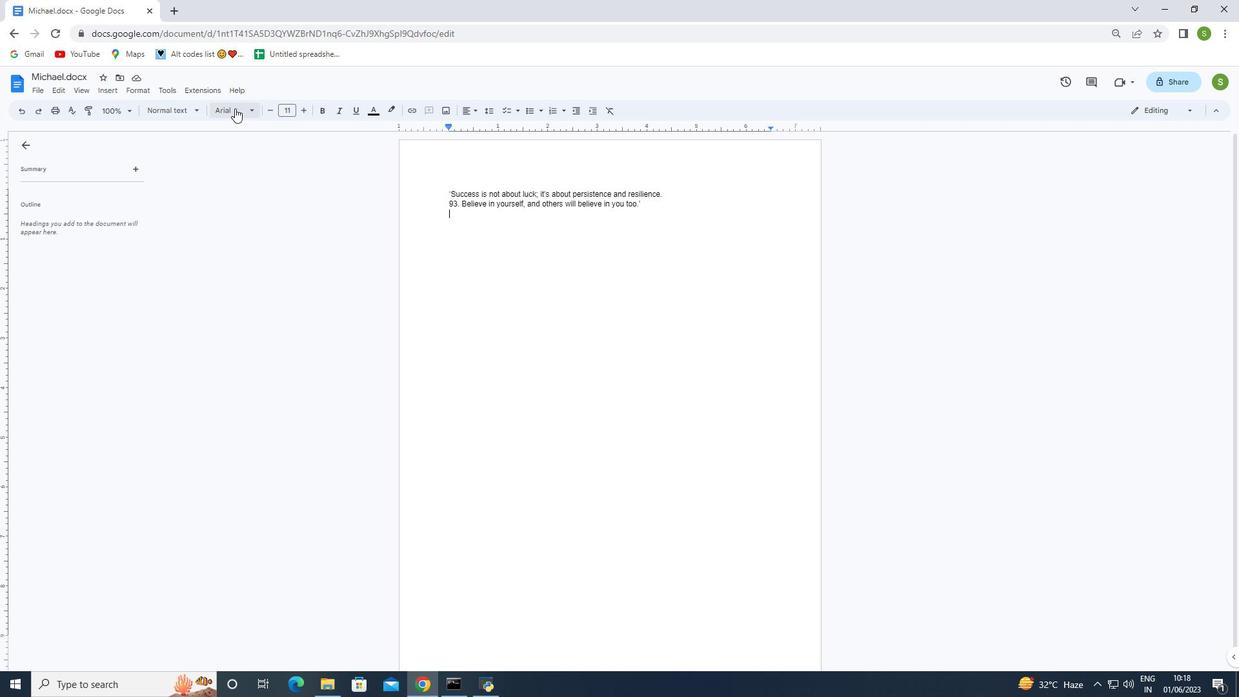 
Action: Mouse pressed left at (238, 105)
Screenshot: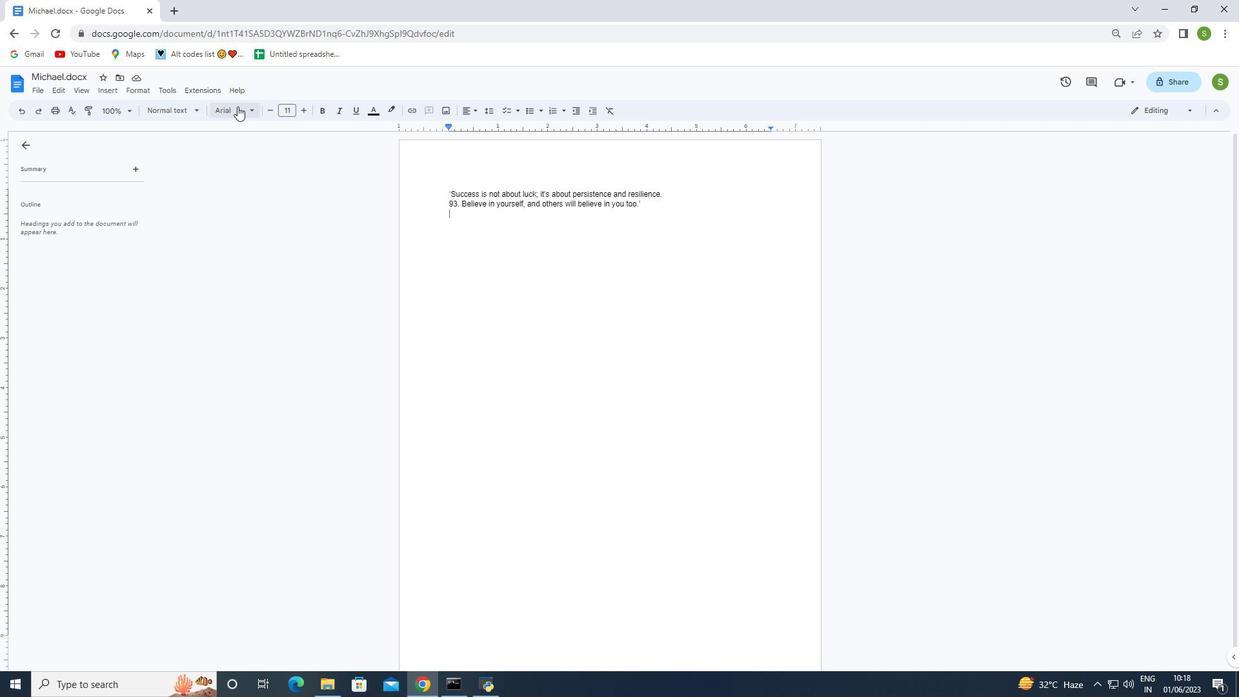 
Action: Mouse moved to (444, 183)
Screenshot: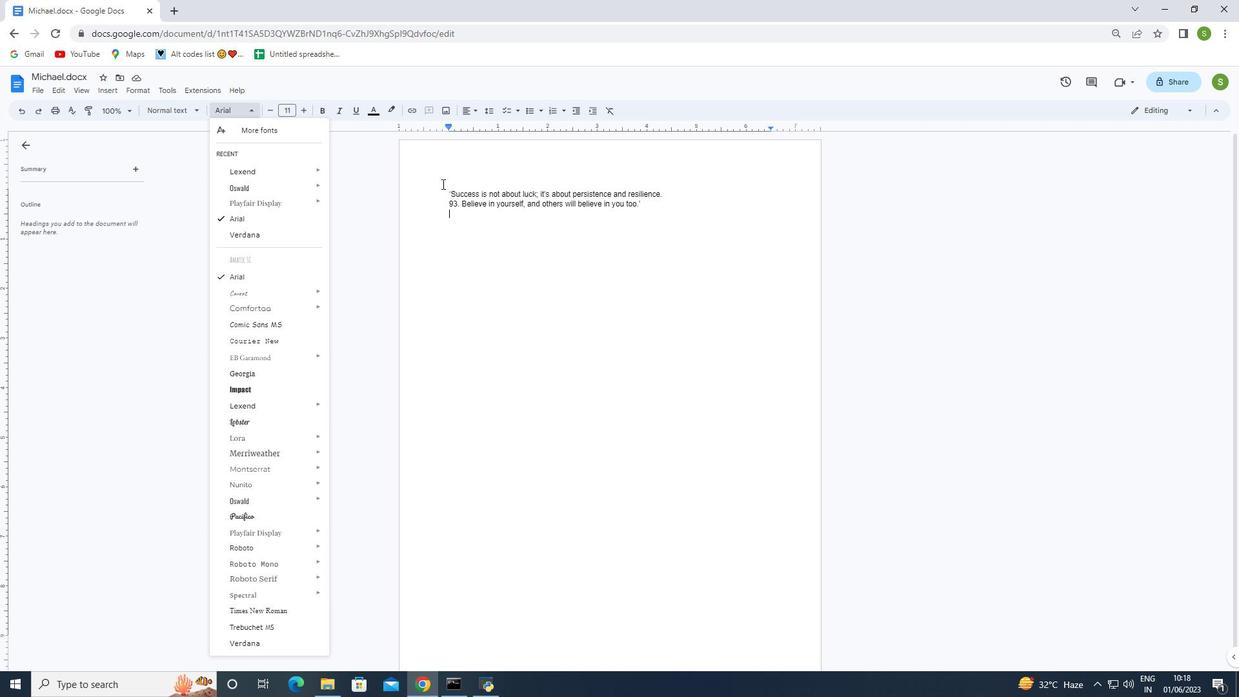 
Action: Mouse pressed left at (444, 183)
Screenshot: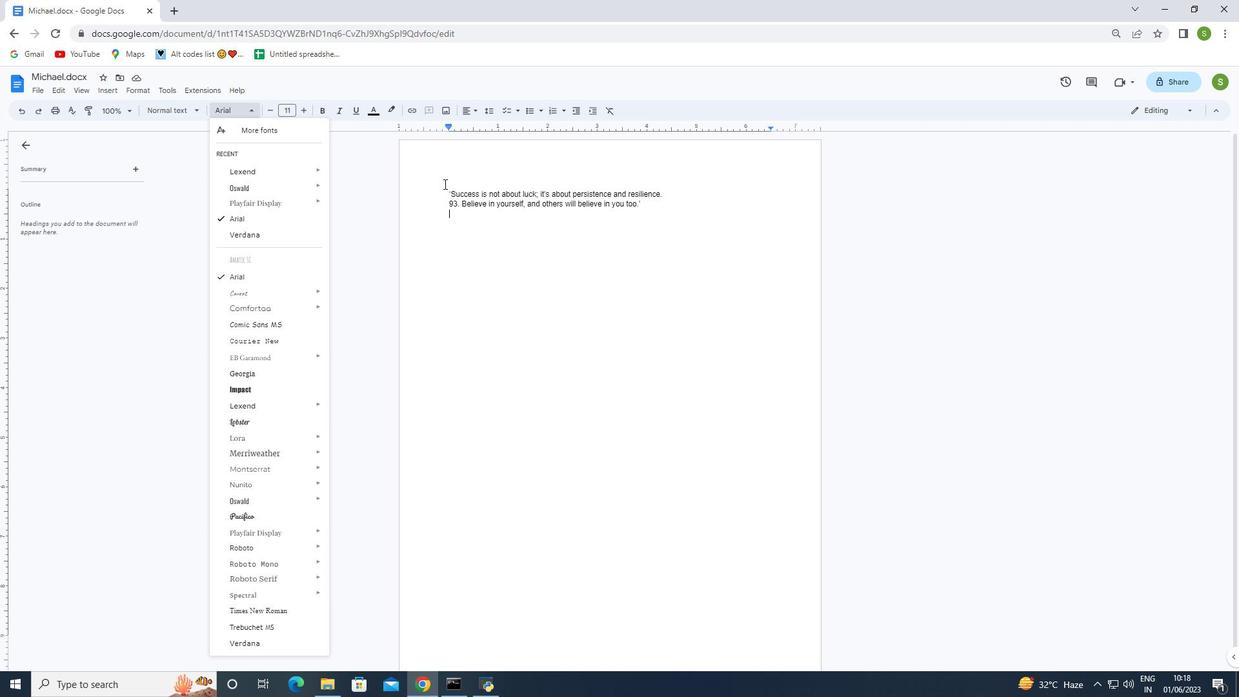 
Action: Mouse moved to (249, 113)
Screenshot: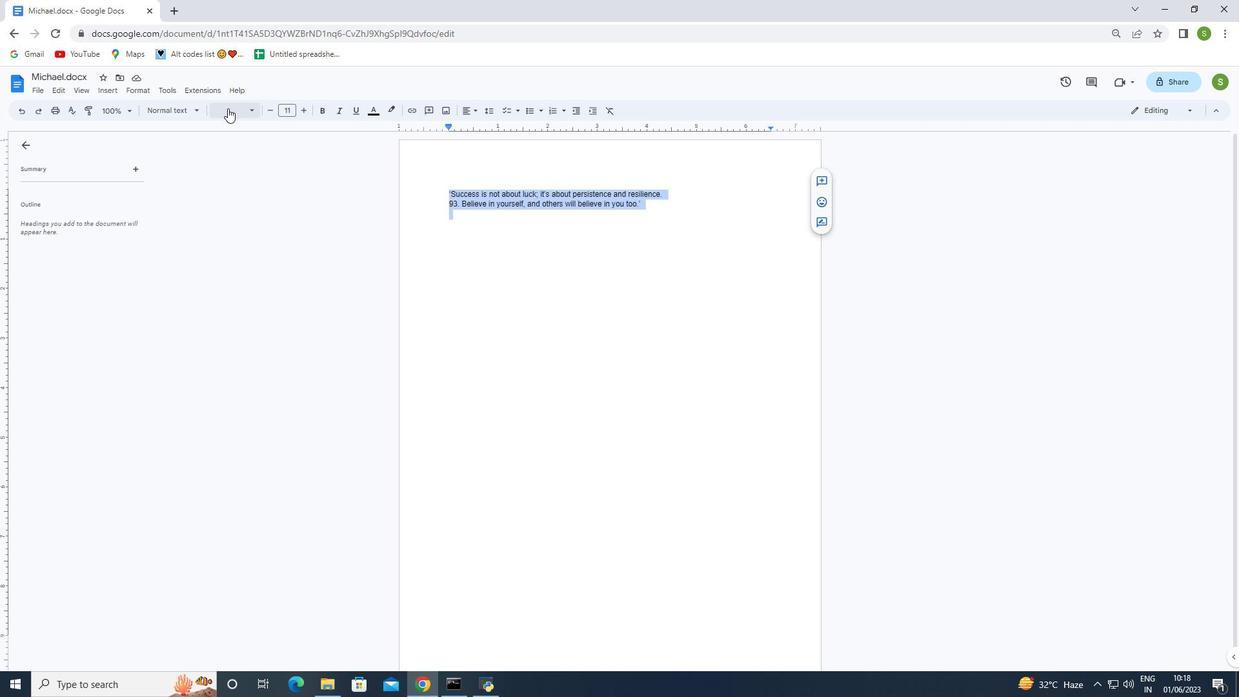 
Action: Mouse pressed left at (249, 113)
Screenshot: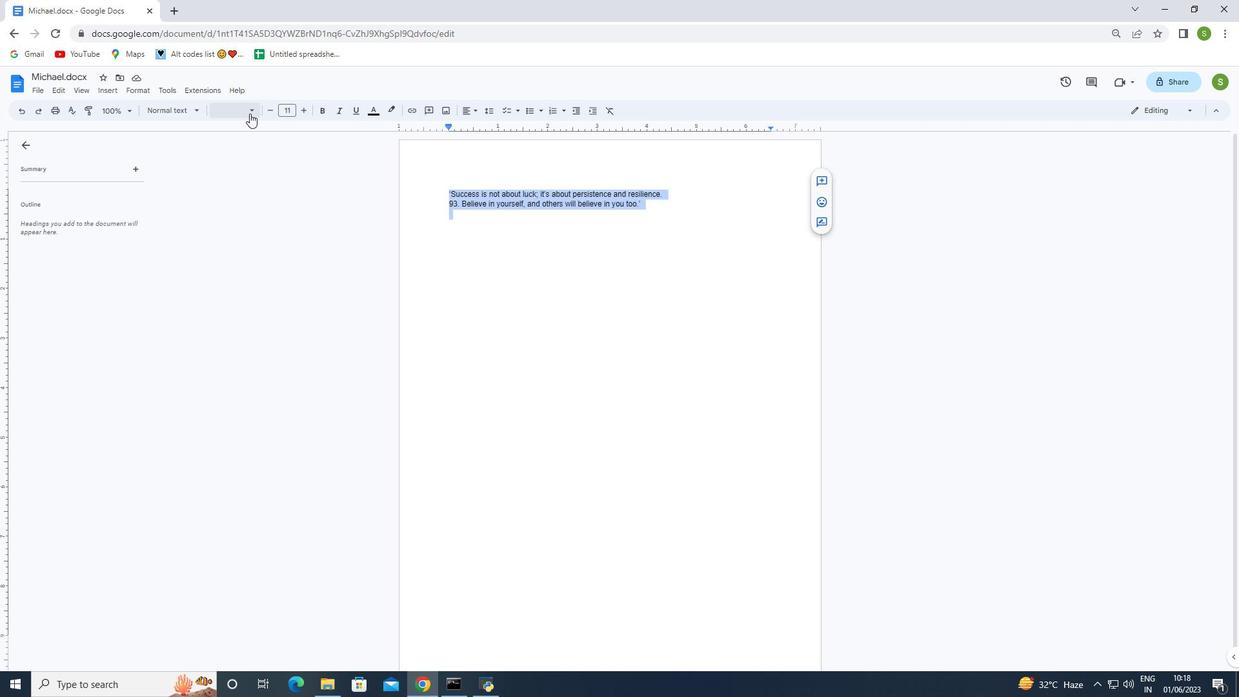 
Action: Mouse moved to (232, 404)
Screenshot: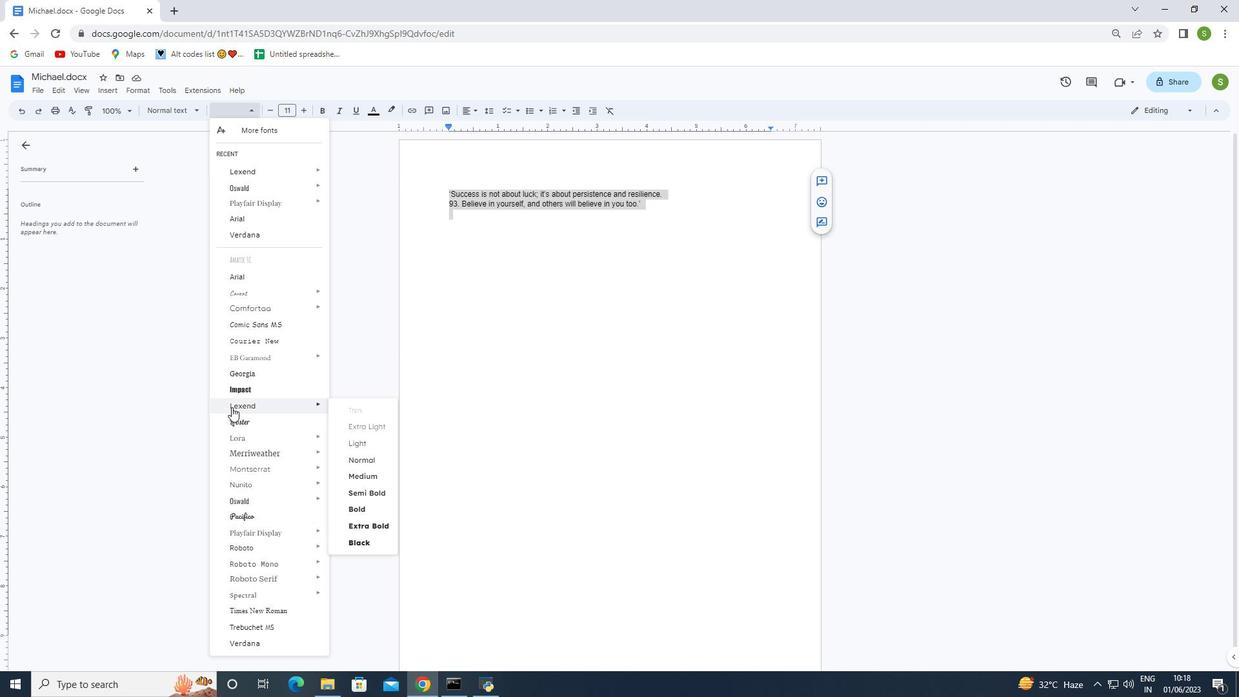 
Action: Mouse pressed left at (232, 404)
Screenshot: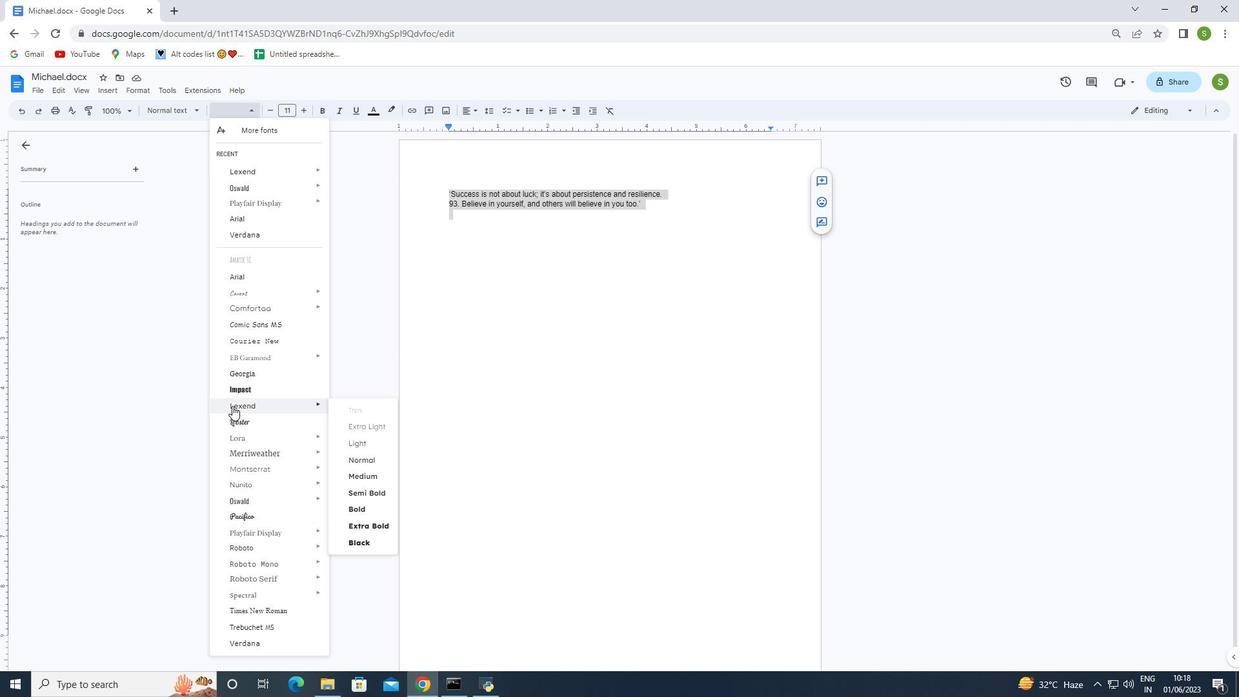 
Action: Mouse moved to (306, 111)
Screenshot: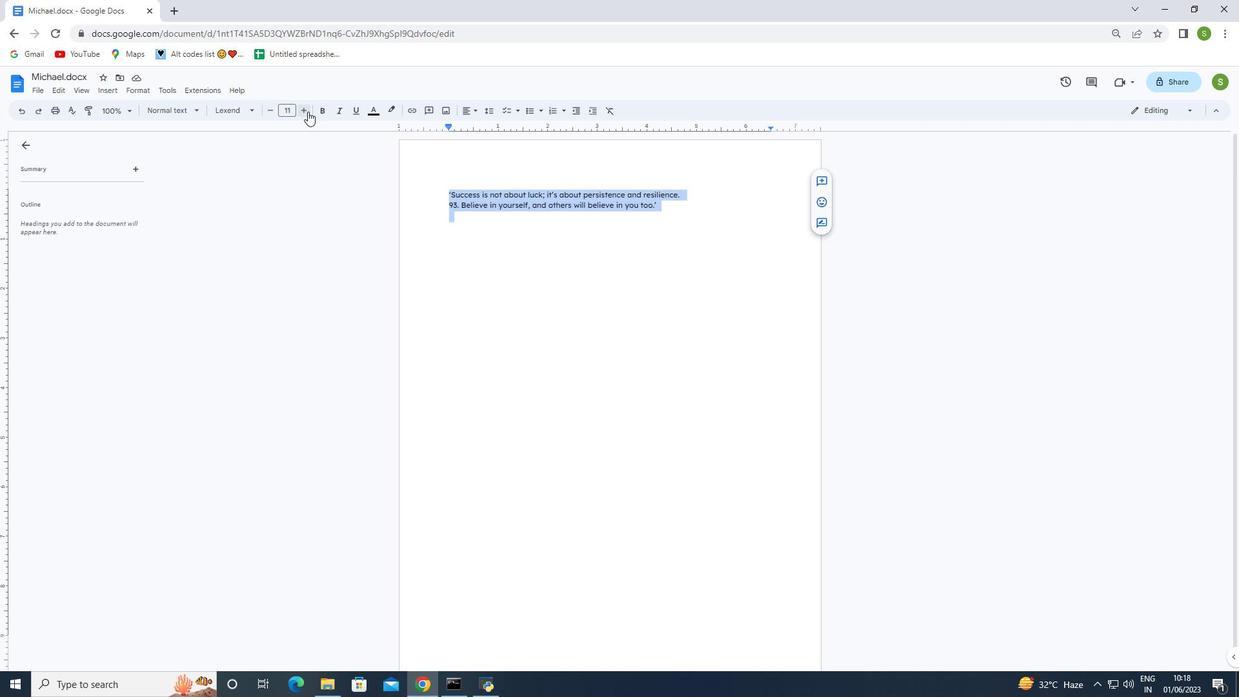 
Action: Mouse pressed left at (306, 111)
Screenshot: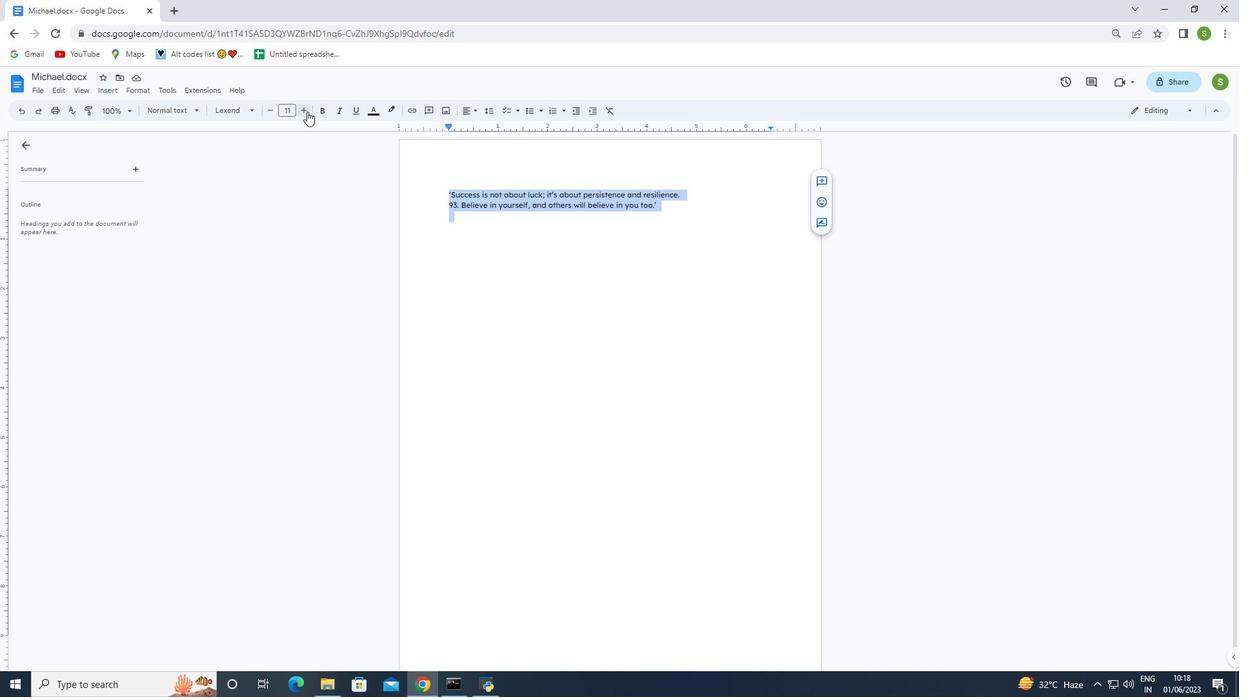
Action: Mouse pressed left at (306, 111)
Screenshot: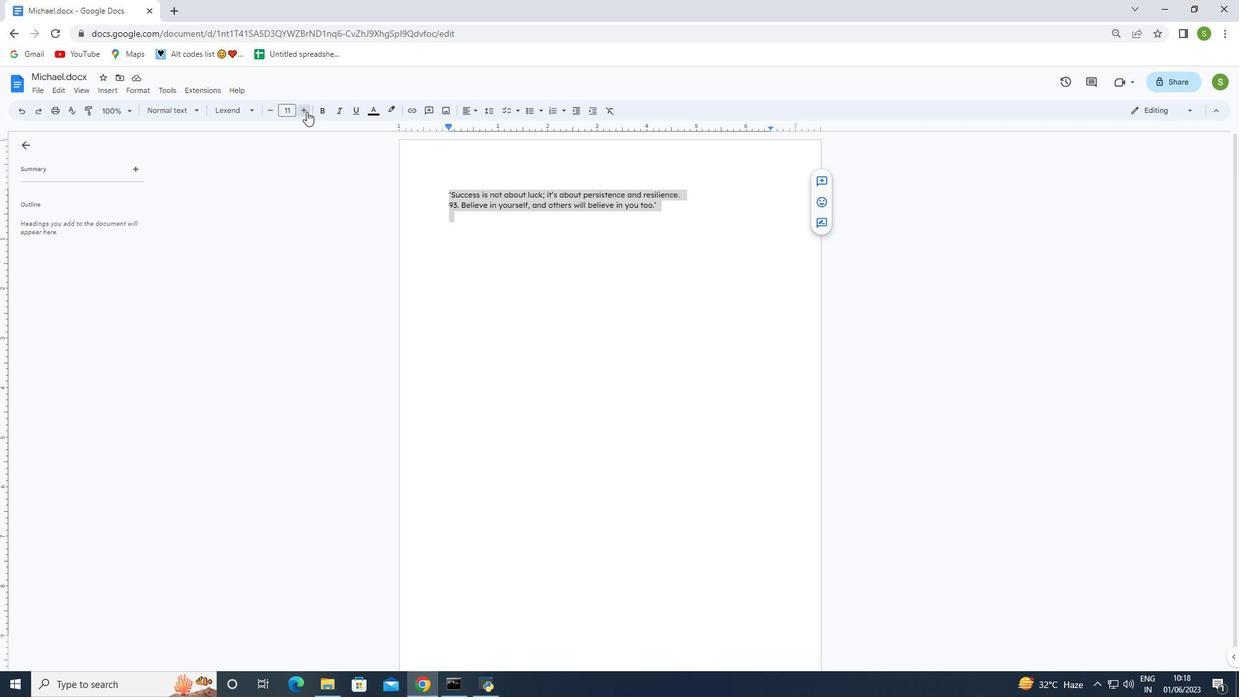 
Action: Mouse pressed left at (306, 111)
Screenshot: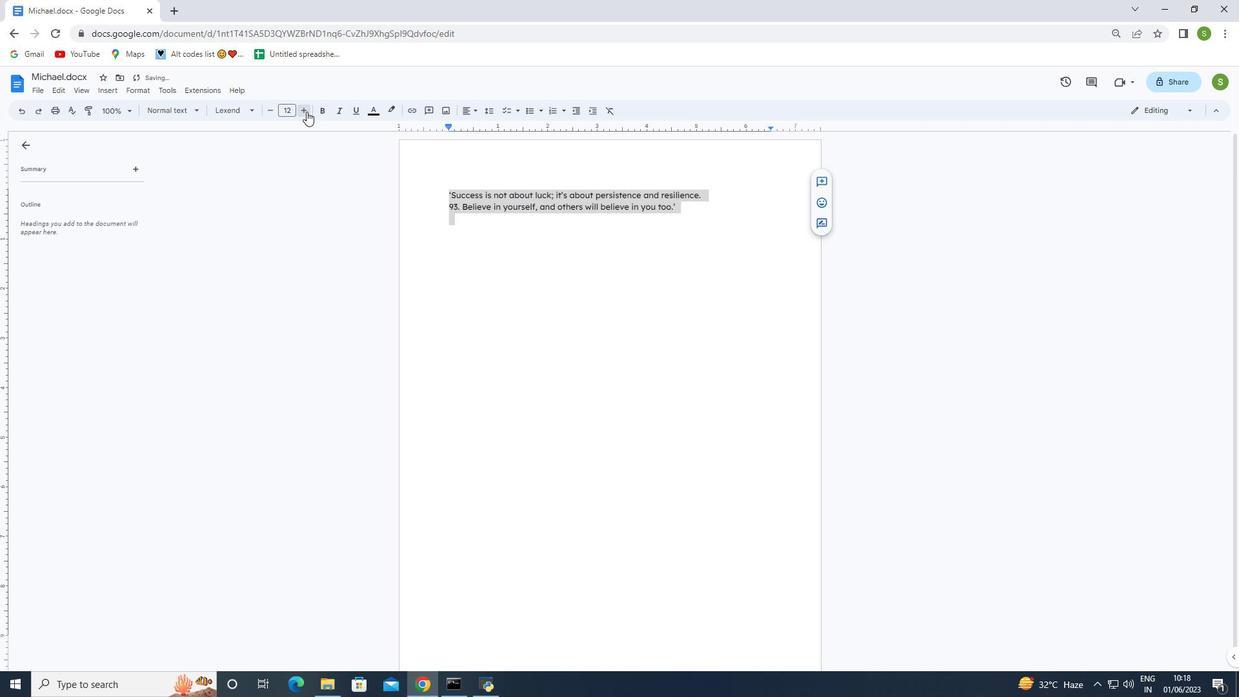 
Action: Mouse pressed left at (306, 111)
Screenshot: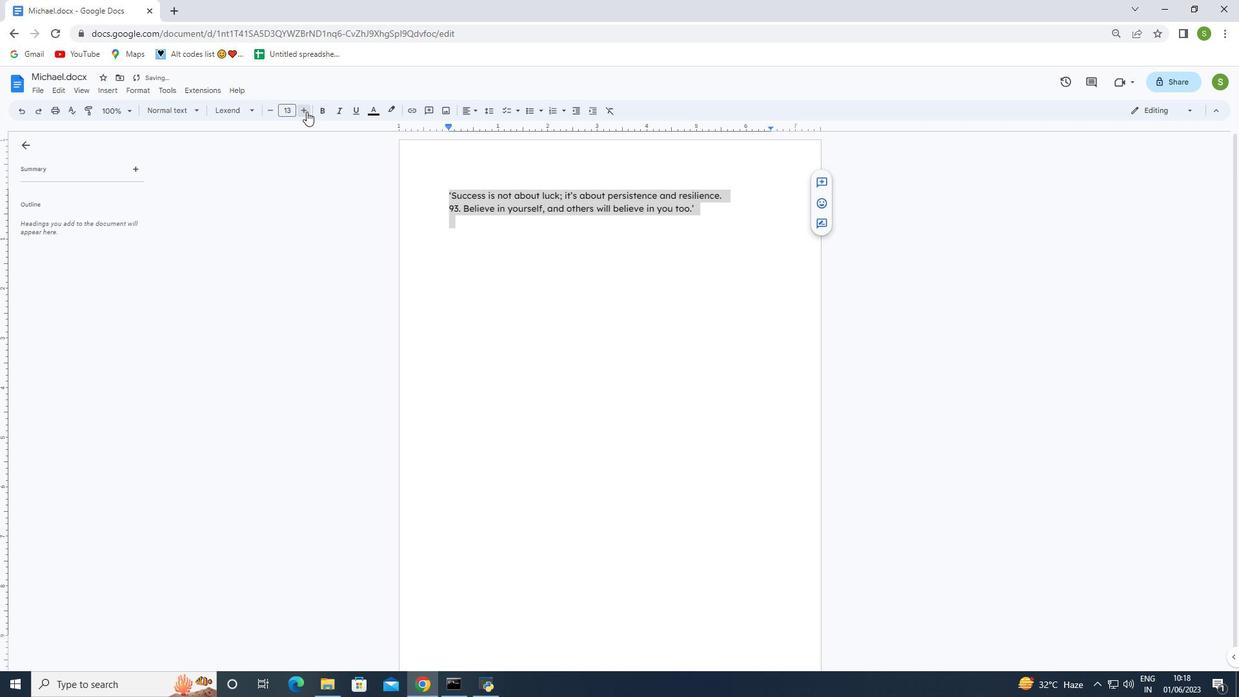 
Action: Mouse pressed left at (306, 111)
Screenshot: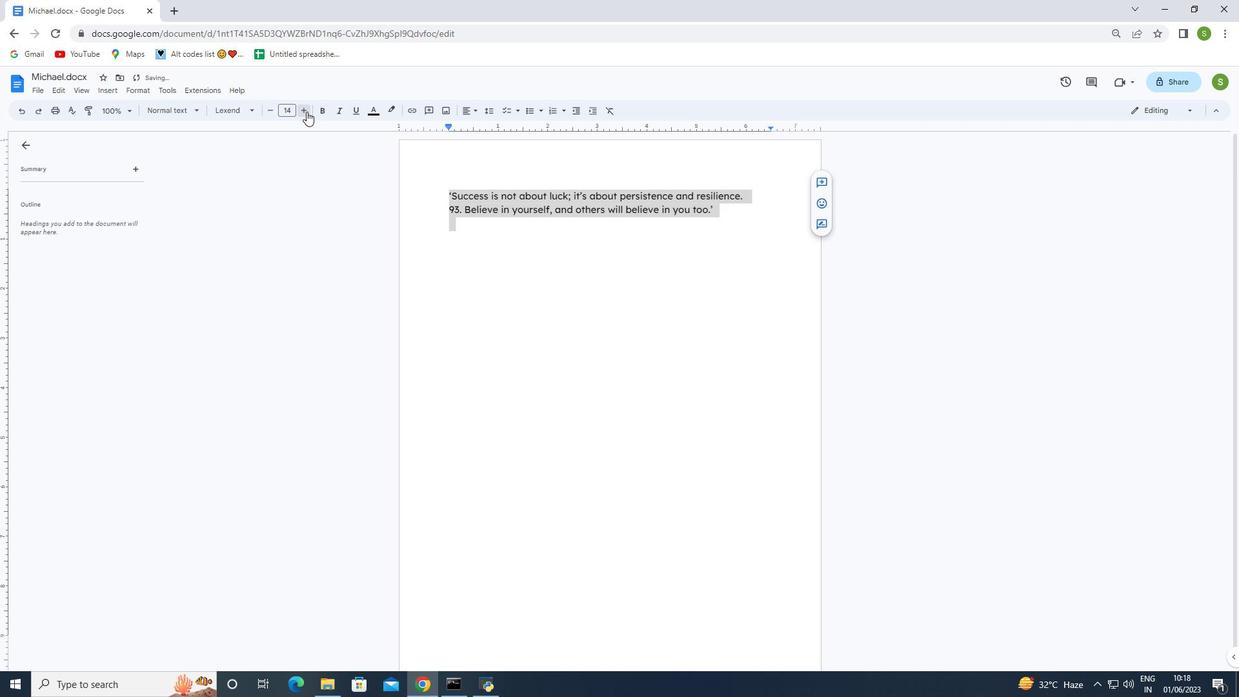 
Action: Mouse pressed left at (306, 111)
Screenshot: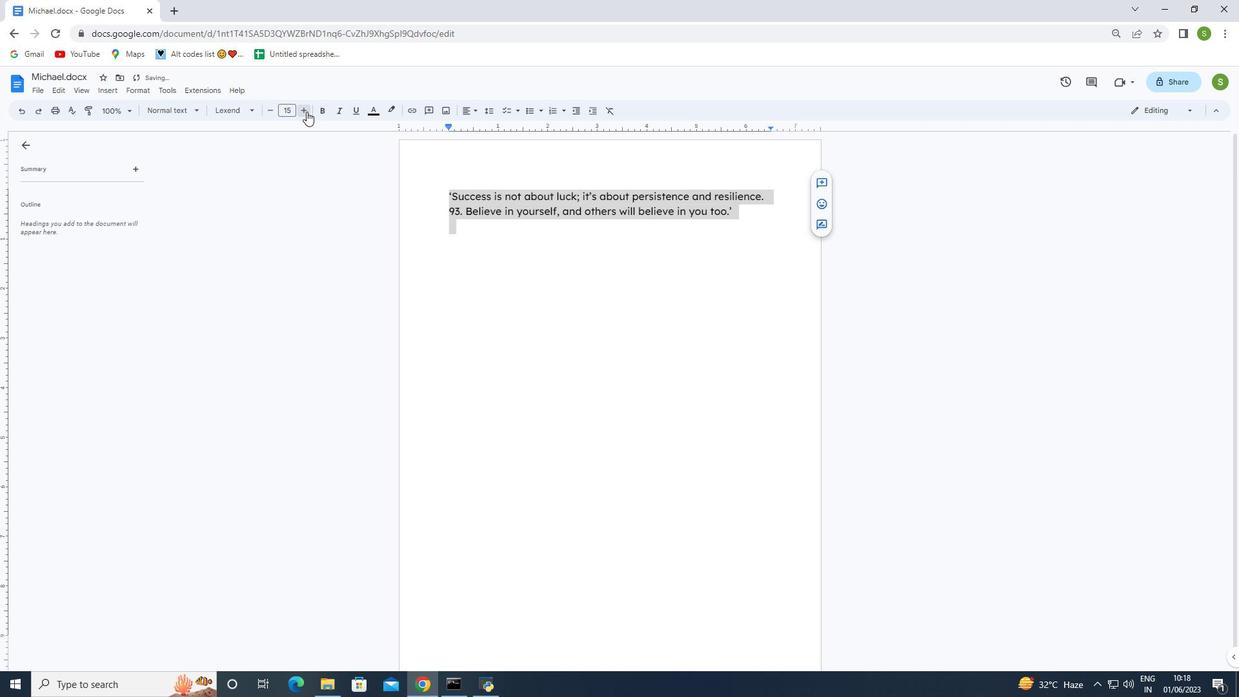 
Action: Mouse pressed left at (306, 111)
Screenshot: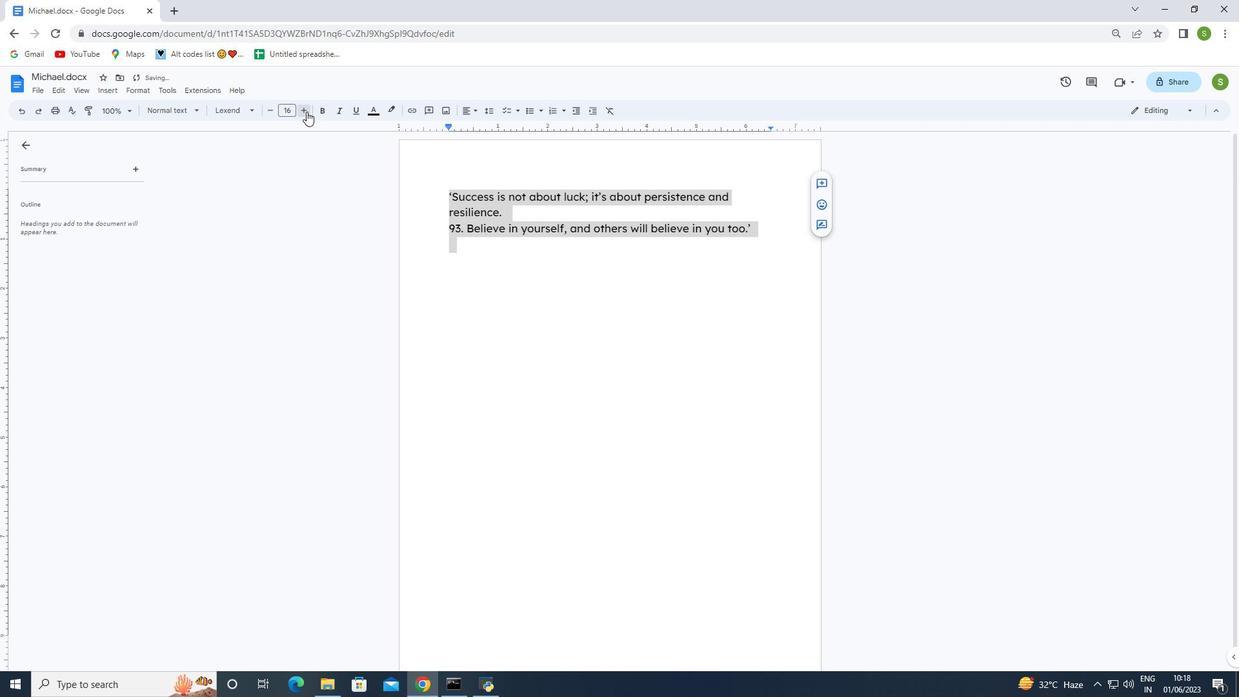 
Action: Mouse pressed left at (306, 111)
Screenshot: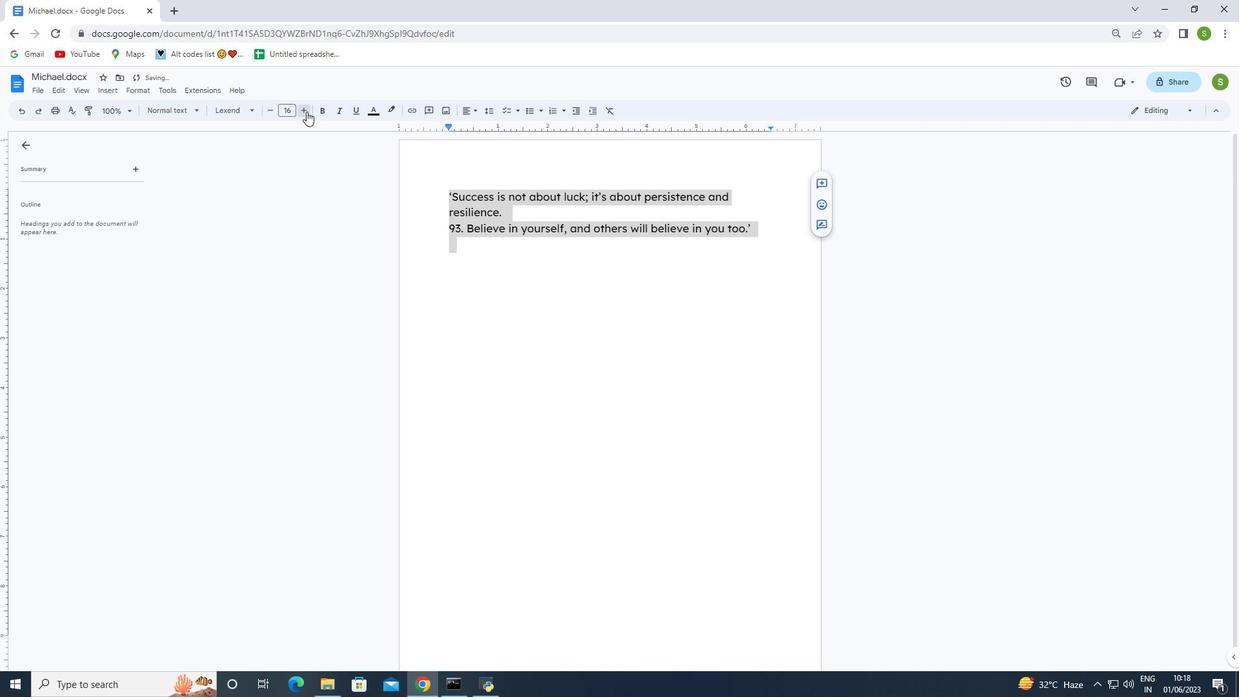 
Action: Mouse pressed left at (306, 111)
Screenshot: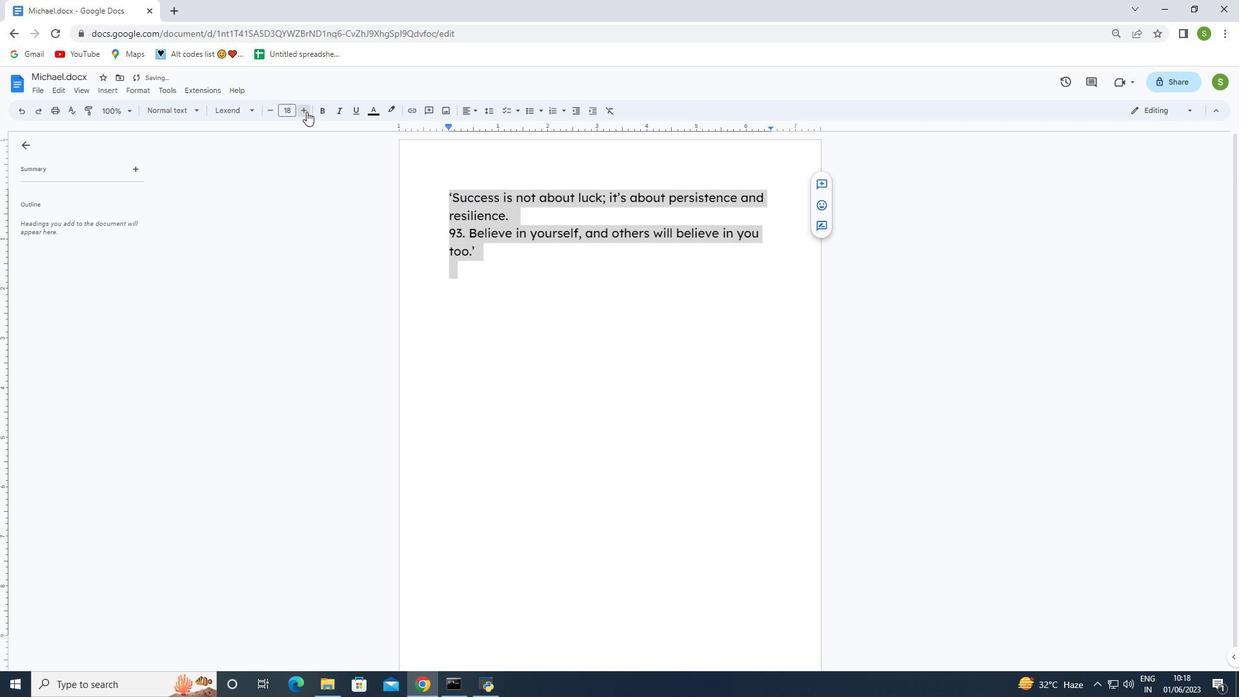 
Action: Mouse pressed left at (306, 111)
Screenshot: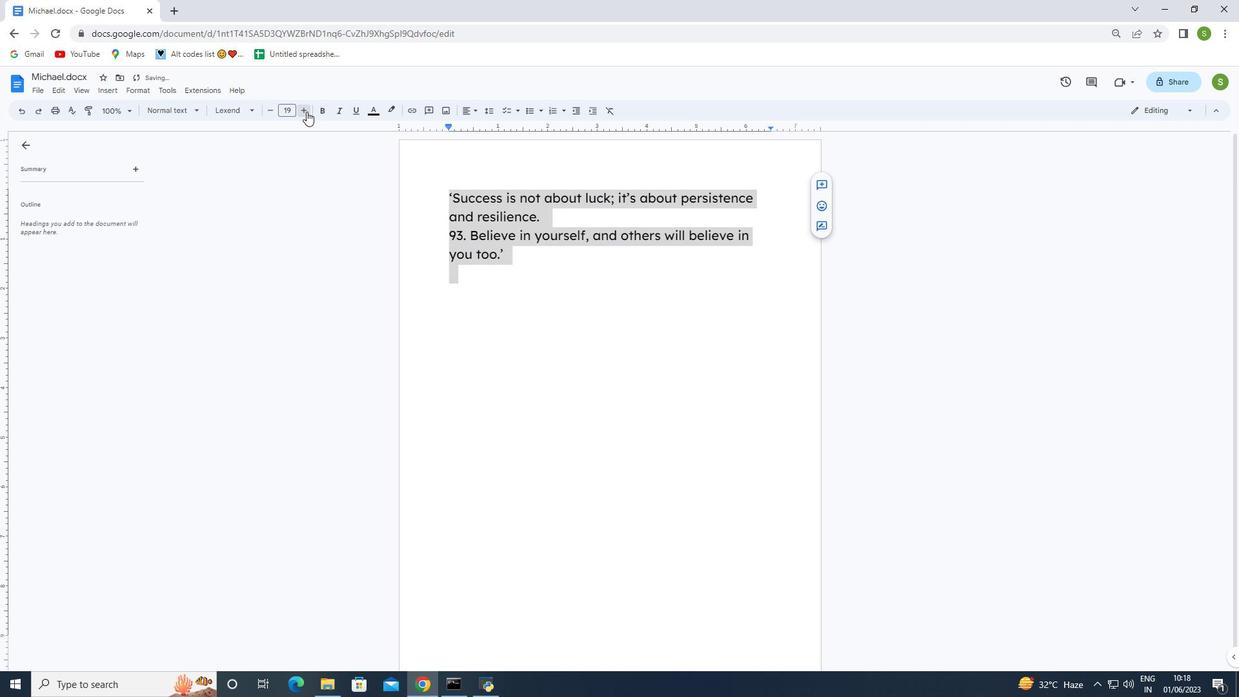 
Action: Mouse pressed left at (306, 111)
Screenshot: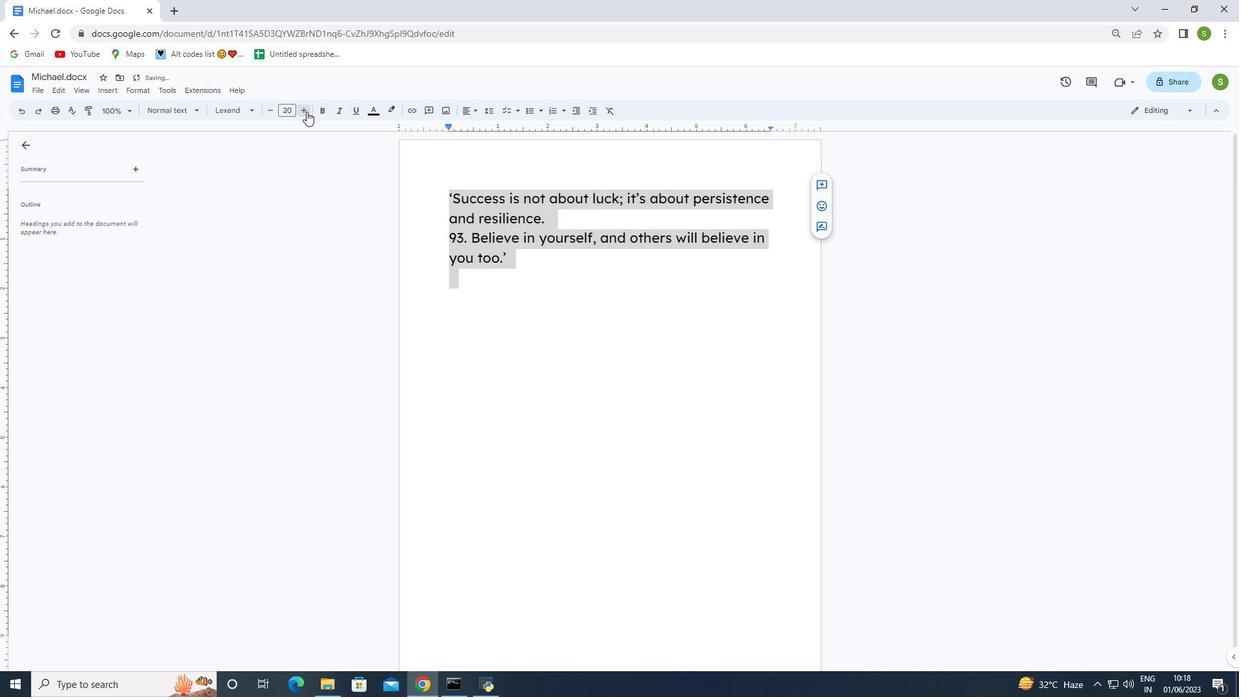 
Action: Mouse pressed left at (306, 111)
Screenshot: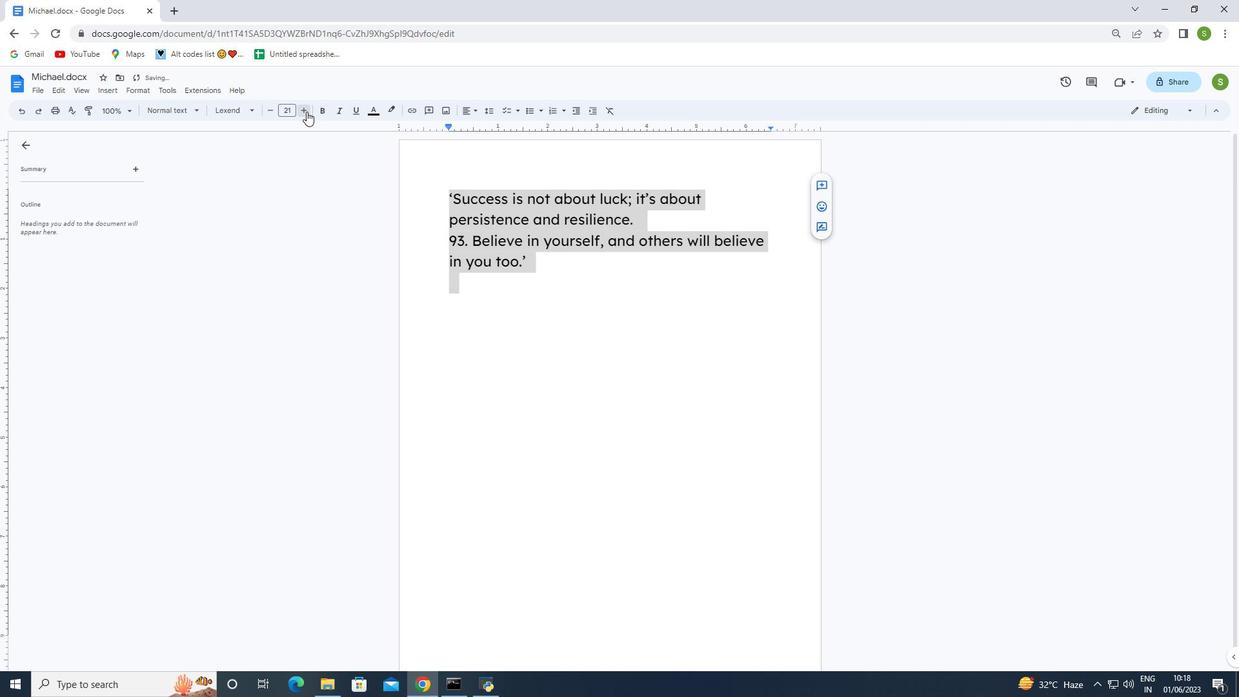 
Action: Mouse pressed left at (306, 111)
Screenshot: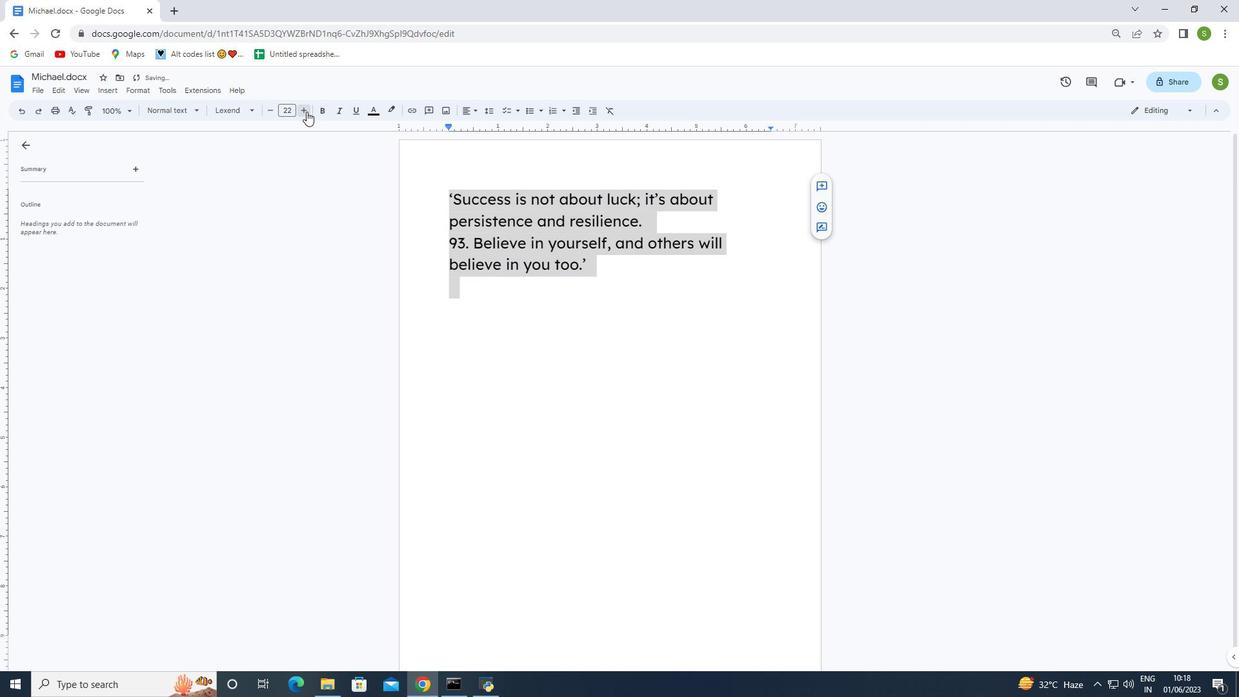 
Action: Mouse pressed left at (306, 111)
Screenshot: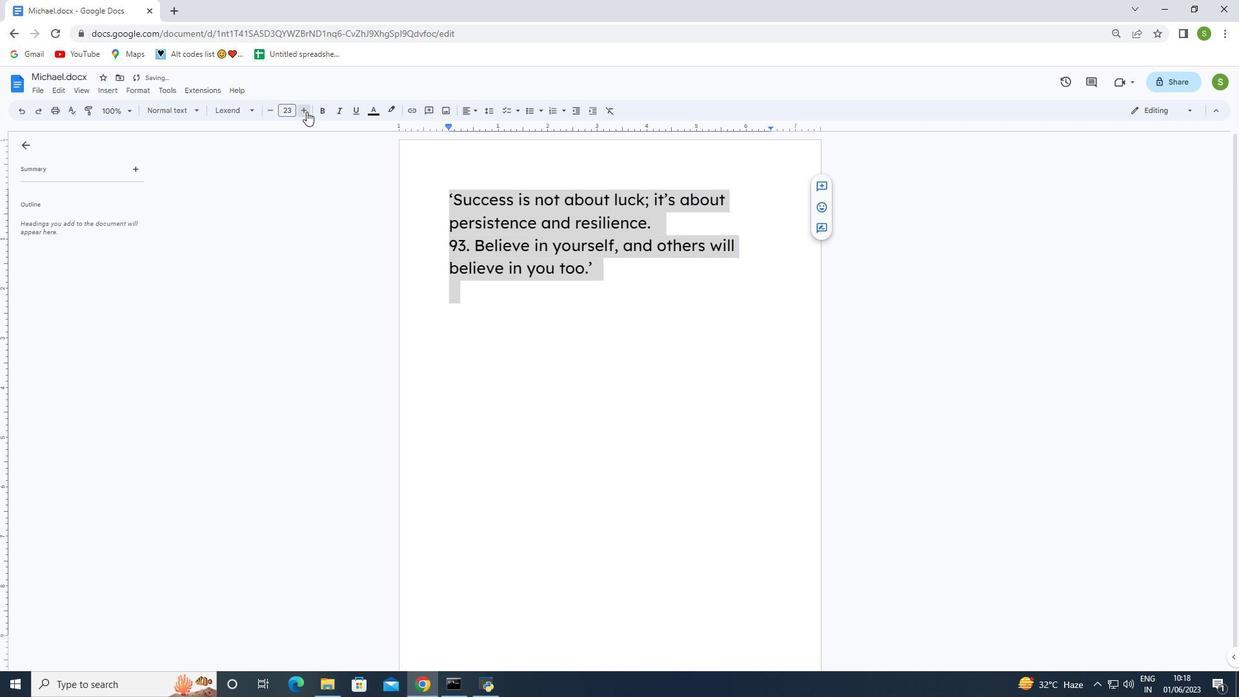 
Action: Mouse pressed left at (306, 111)
Screenshot: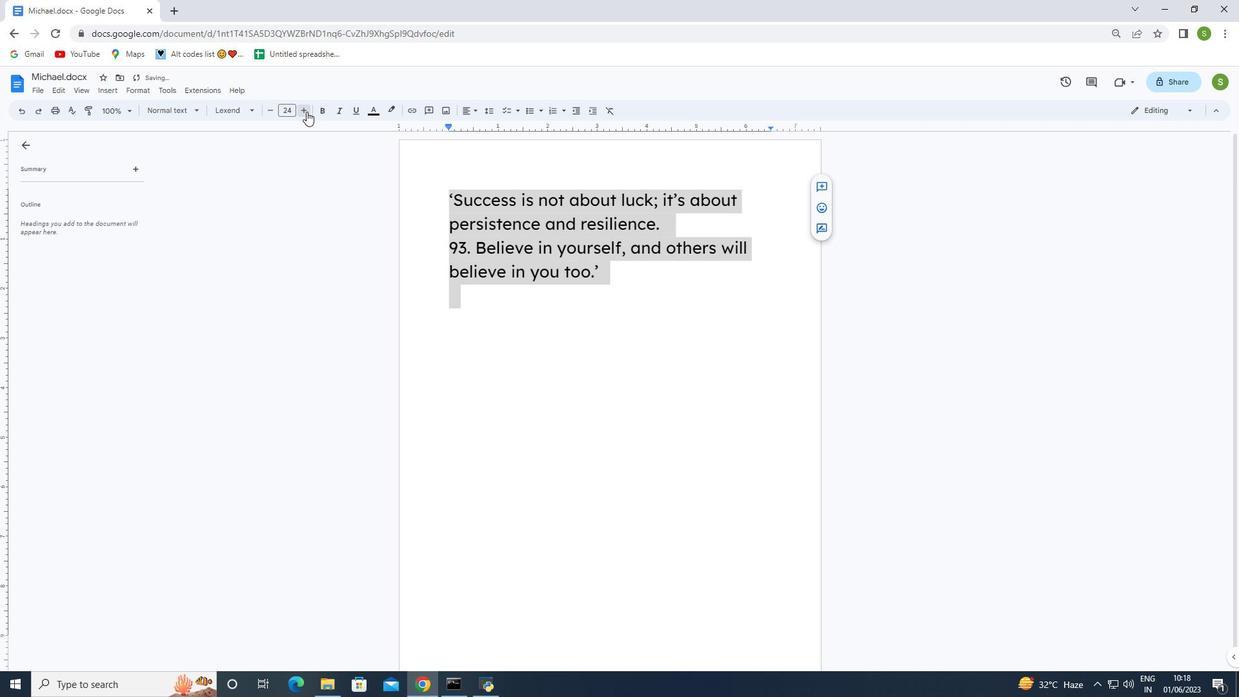 
Action: Mouse pressed left at (306, 111)
Screenshot: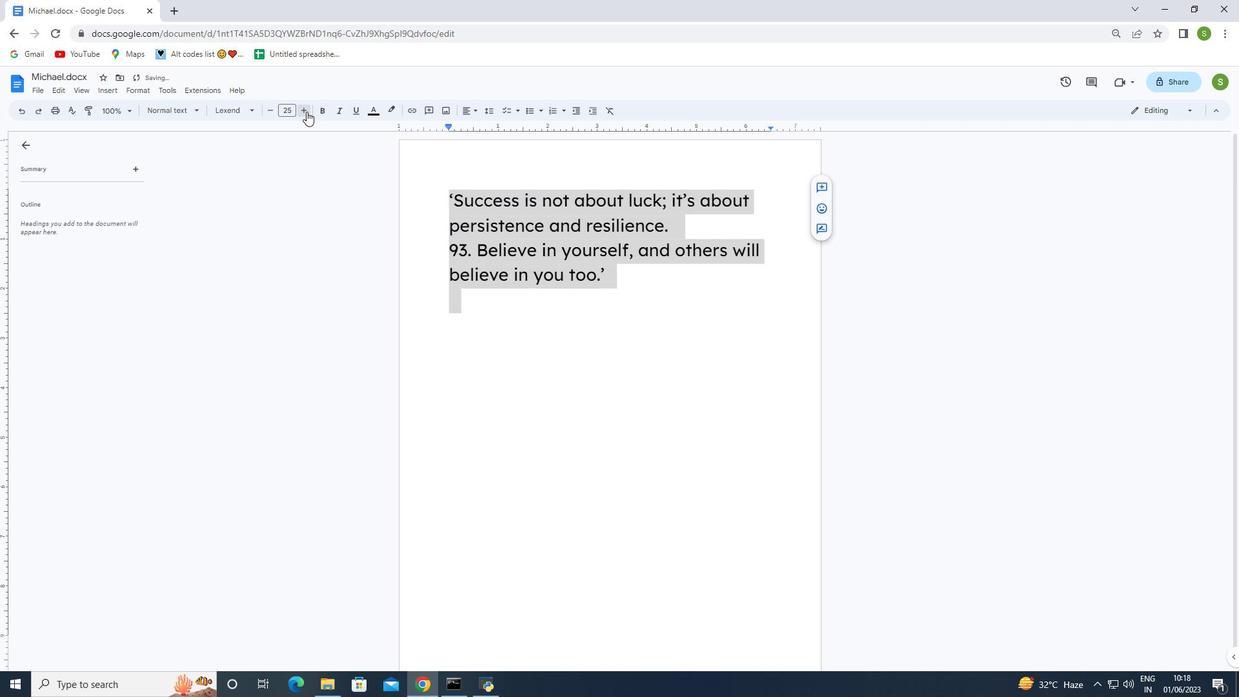 
Action: Mouse pressed left at (306, 111)
Screenshot: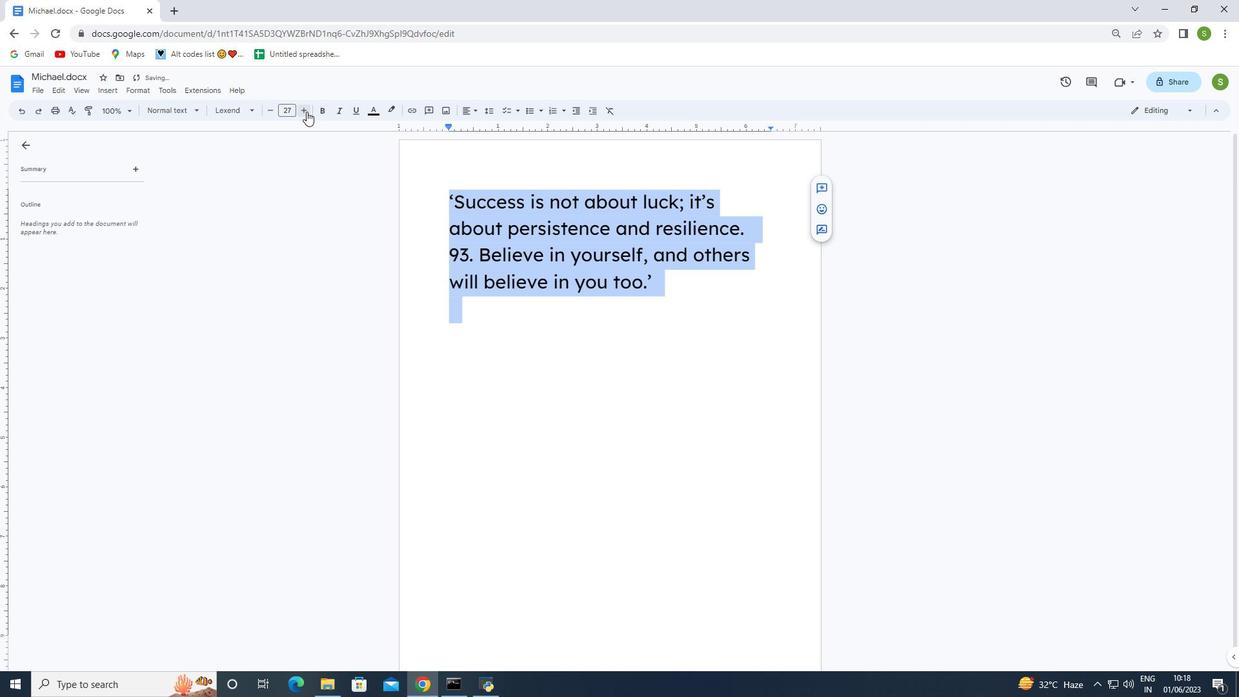 
Action: Mouse pressed left at (306, 111)
Screenshot: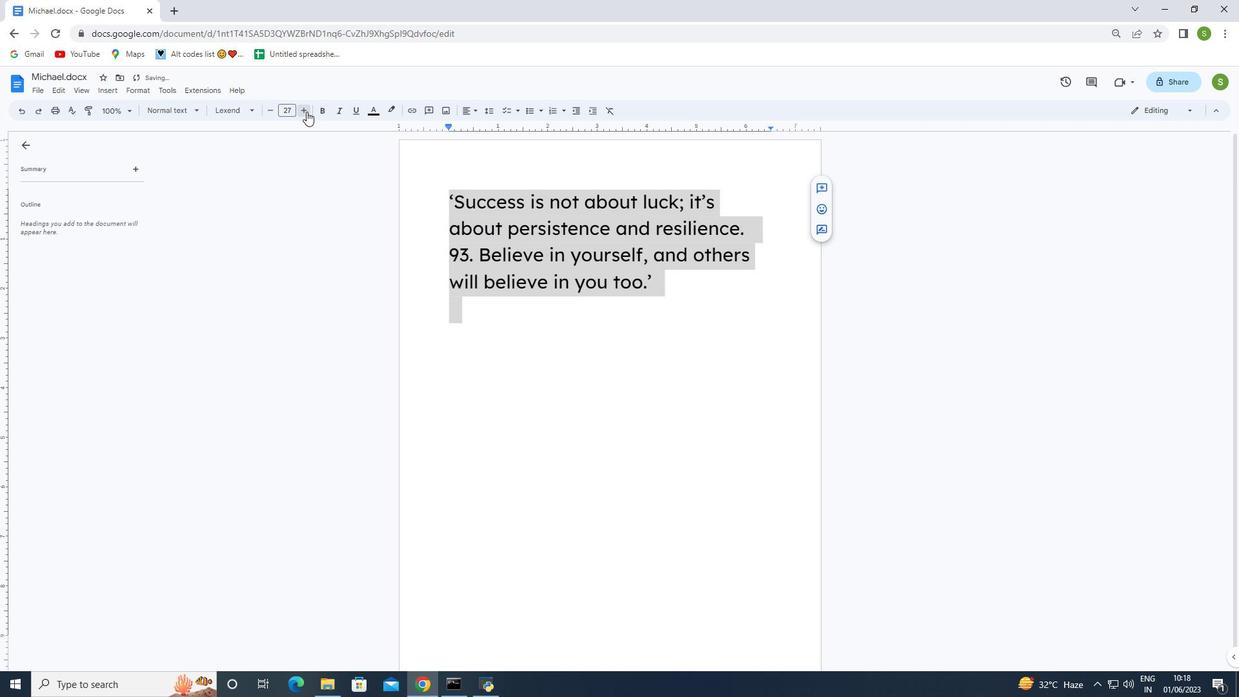 
Action: Mouse pressed left at (306, 111)
Screenshot: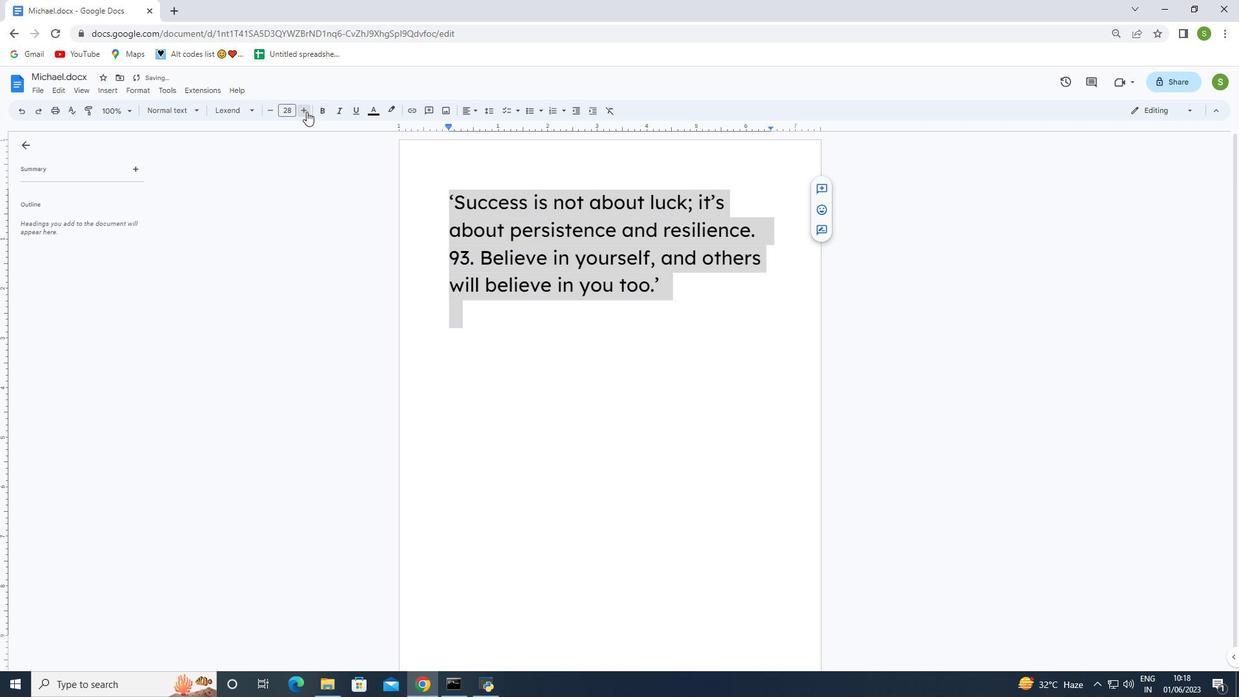 
Action: Mouse pressed left at (306, 111)
Screenshot: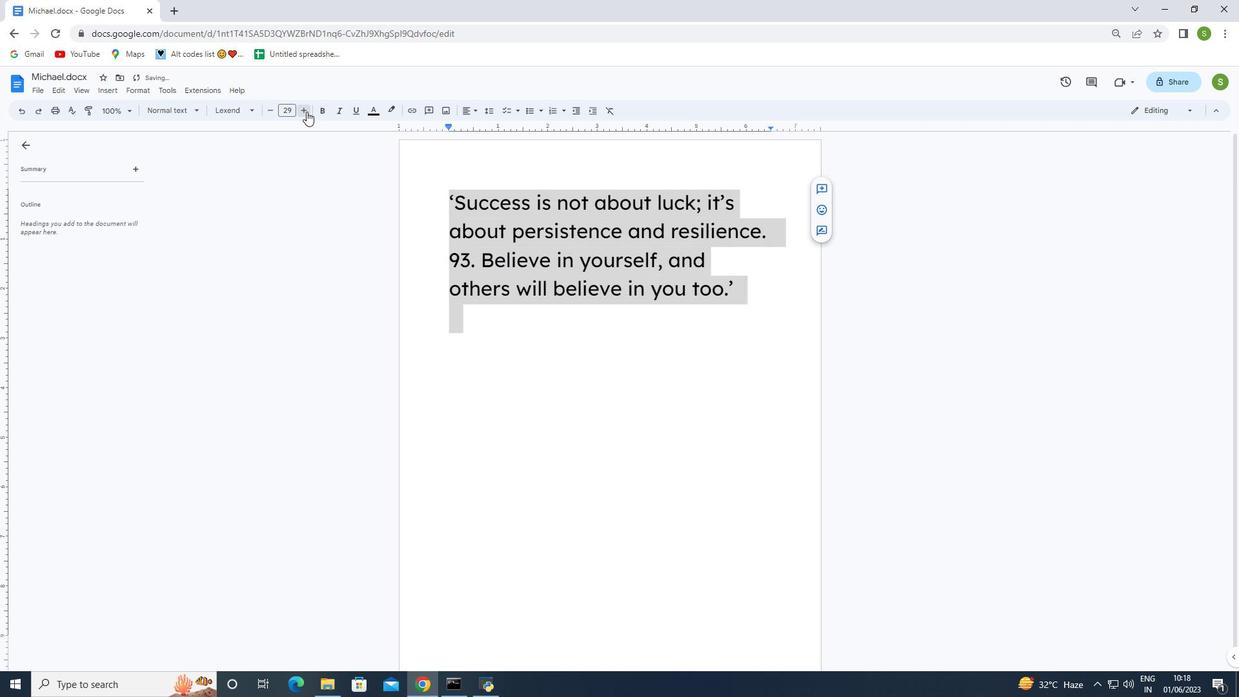 
Action: Mouse pressed left at (306, 111)
Screenshot: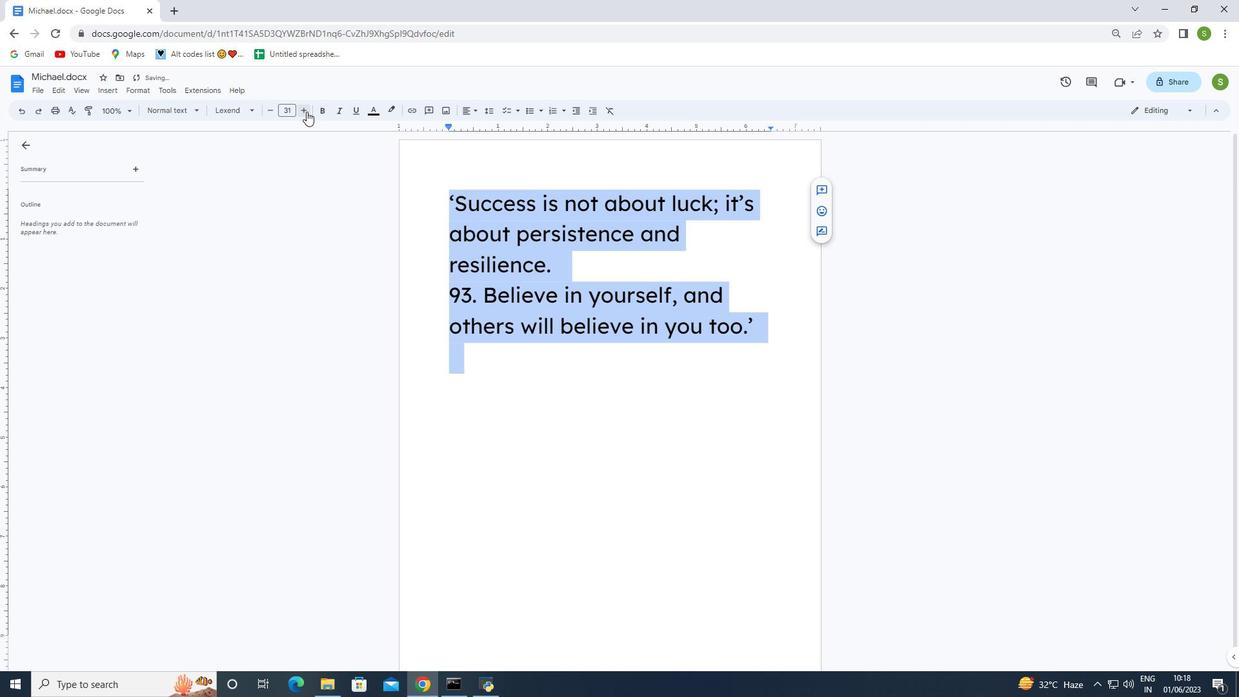 
Action: Mouse moved to (306, 112)
Screenshot: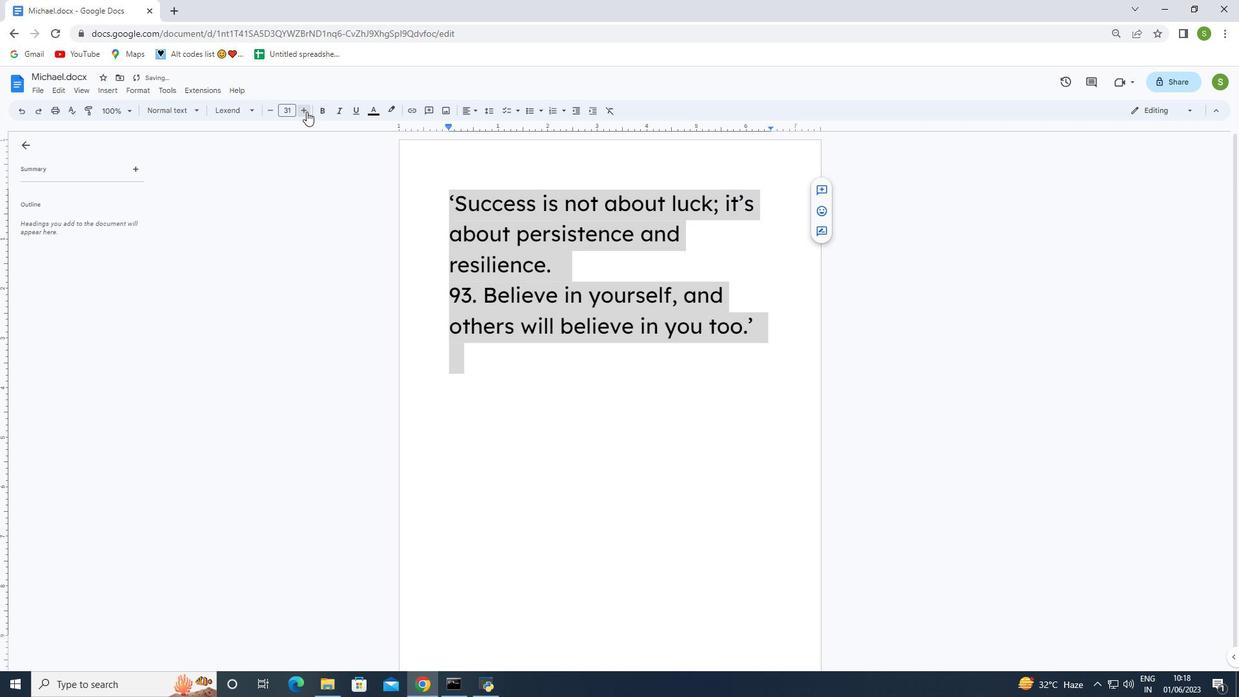 
Action: Mouse pressed left at (306, 112)
Screenshot: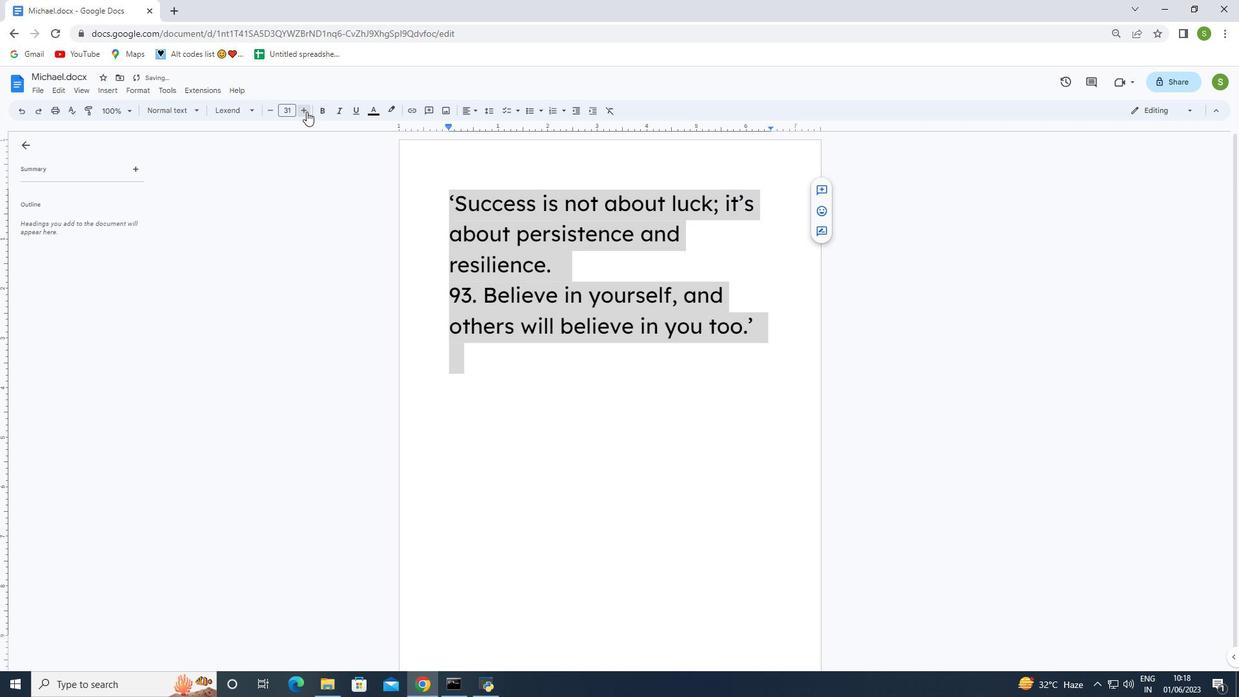 
Action: Mouse pressed left at (306, 112)
Screenshot: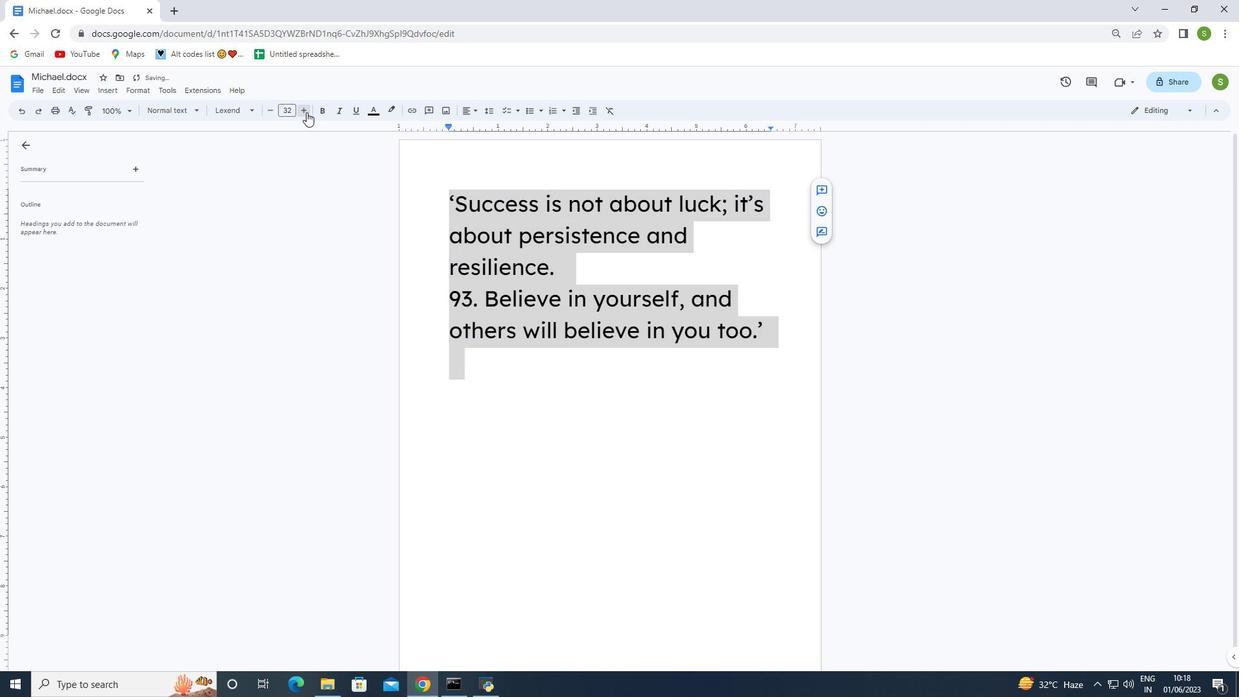 
Action: Mouse pressed left at (306, 112)
Screenshot: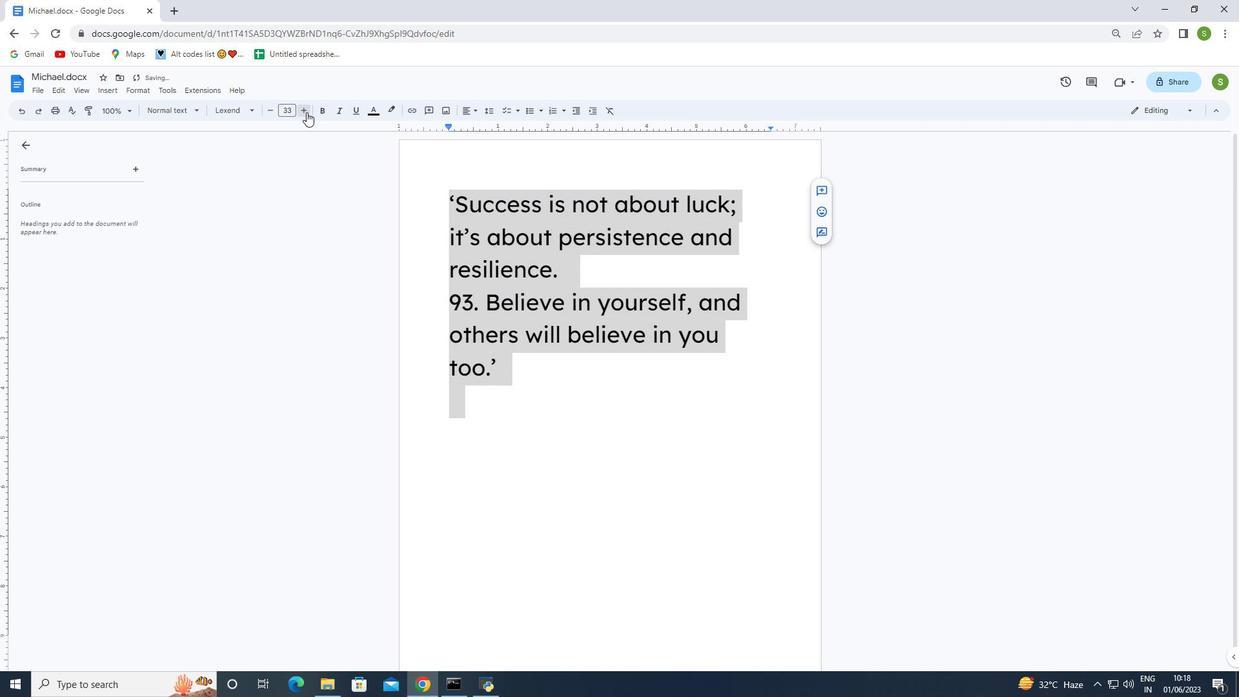 
Action: Mouse pressed left at (306, 112)
Screenshot: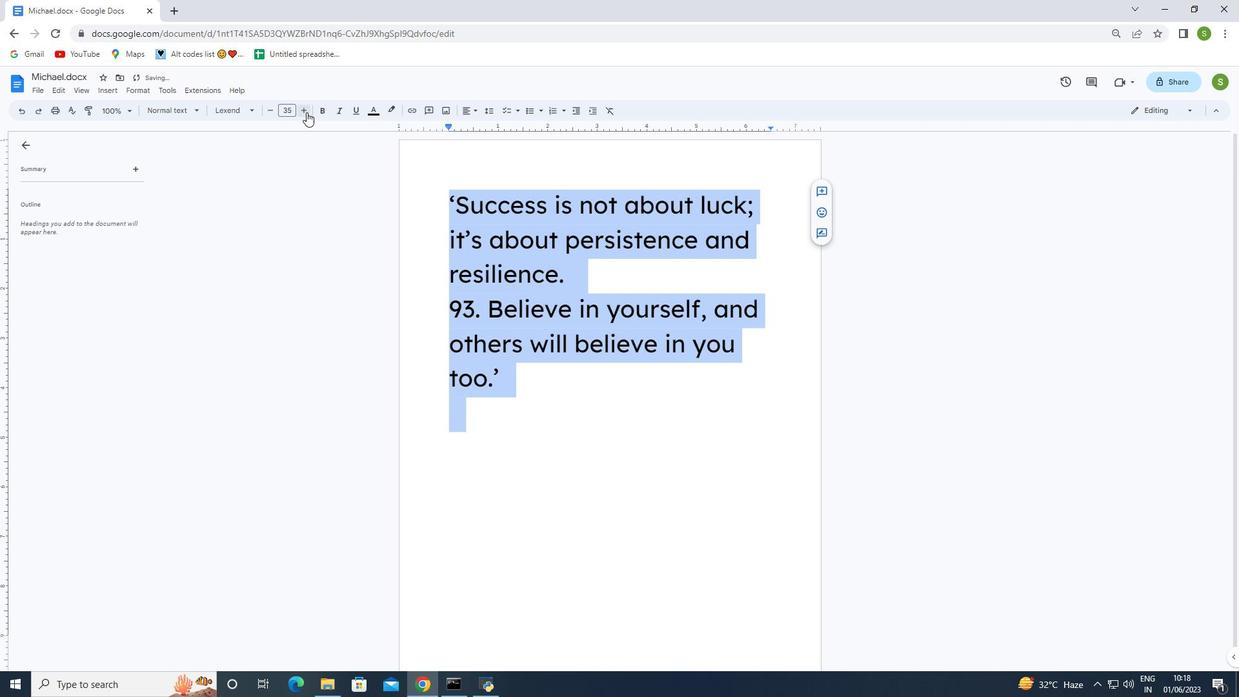 
Action: Mouse moved to (616, 439)
Screenshot: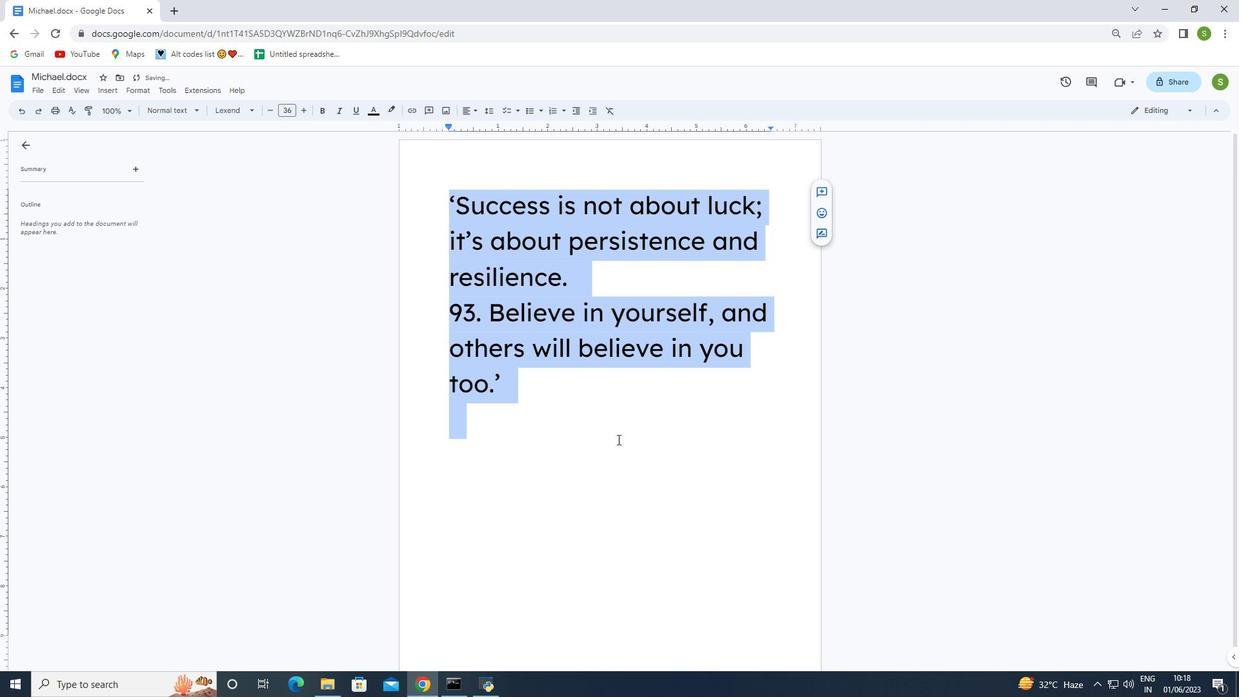 
Action: Mouse pressed left at (616, 439)
Screenshot: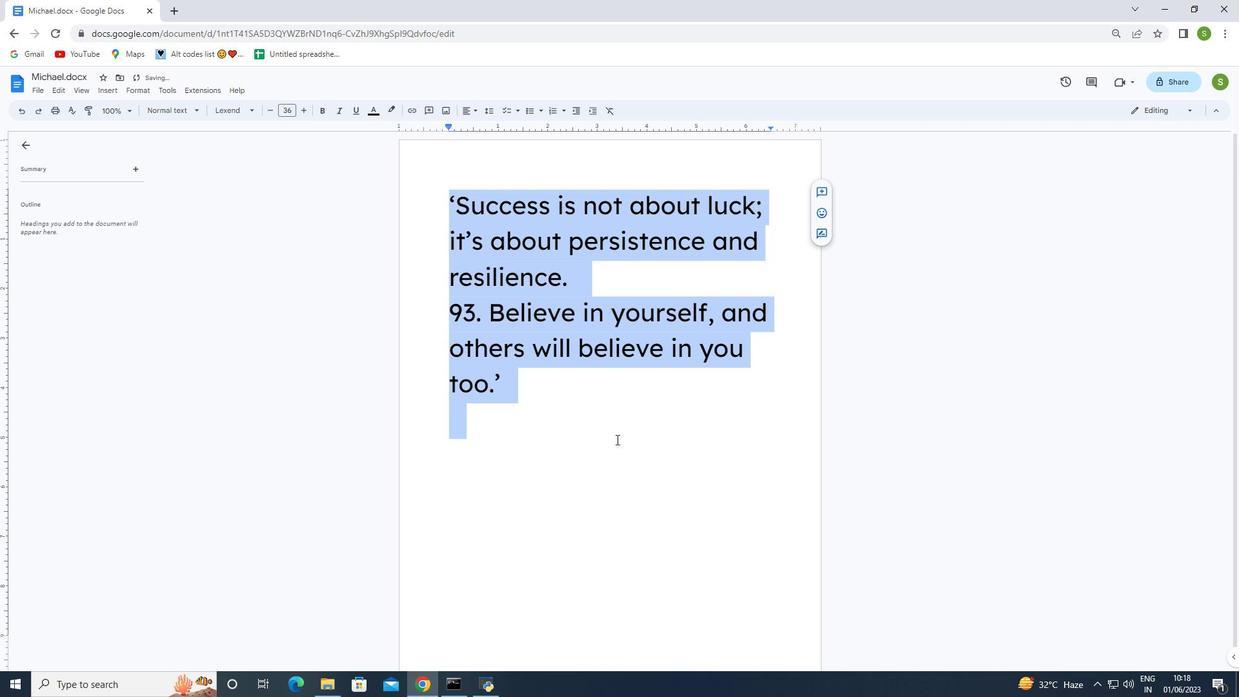 
Action: Mouse moved to (446, 312)
Screenshot: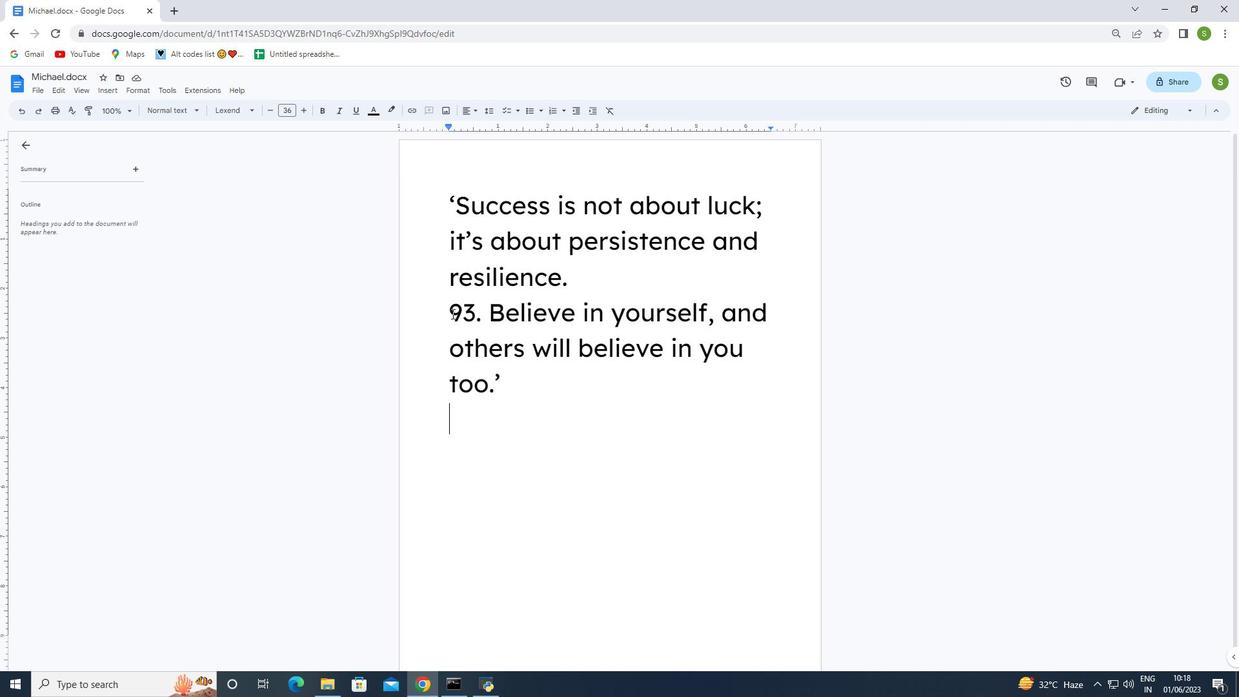 
Action: Mouse pressed left at (446, 312)
Screenshot: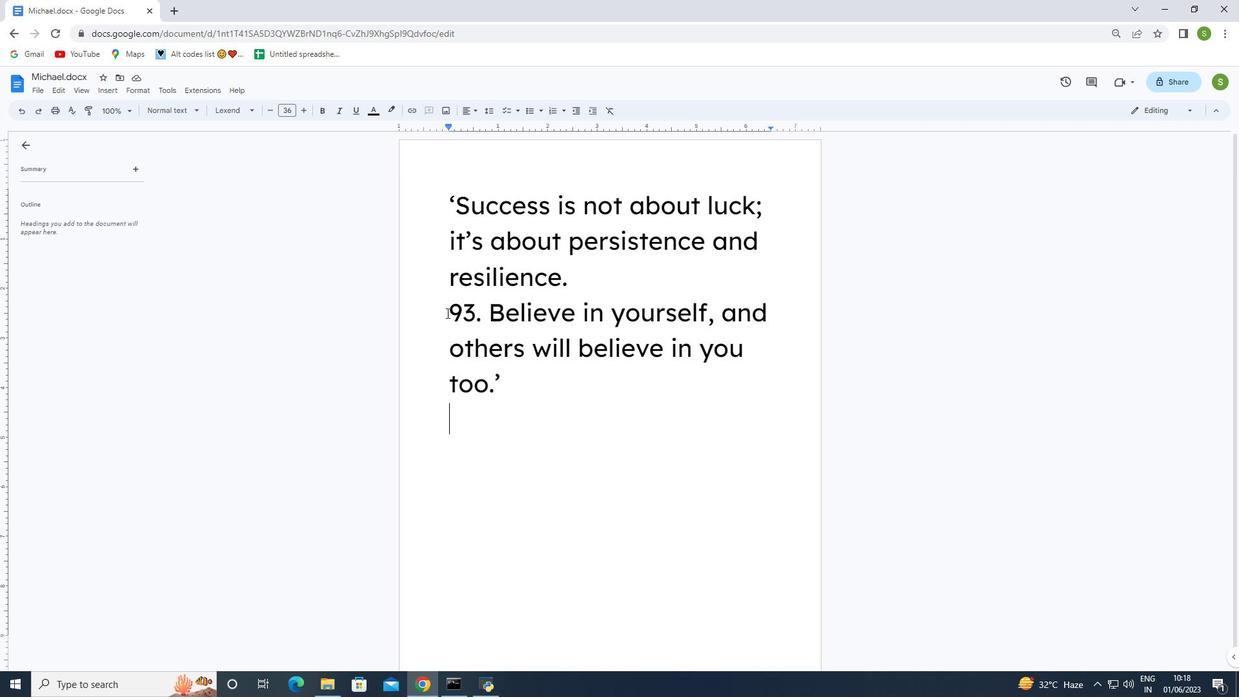 
Action: Mouse moved to (451, 324)
Screenshot: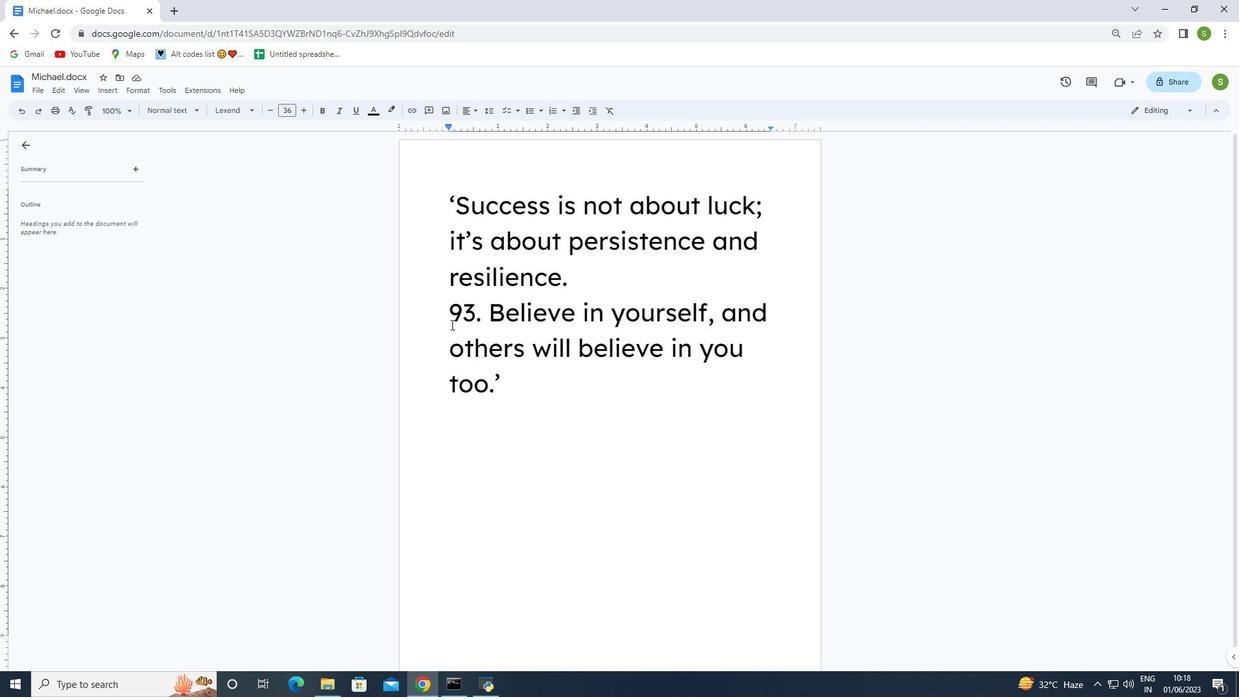 
Action: Key pressed <Key.backspace>
Screenshot: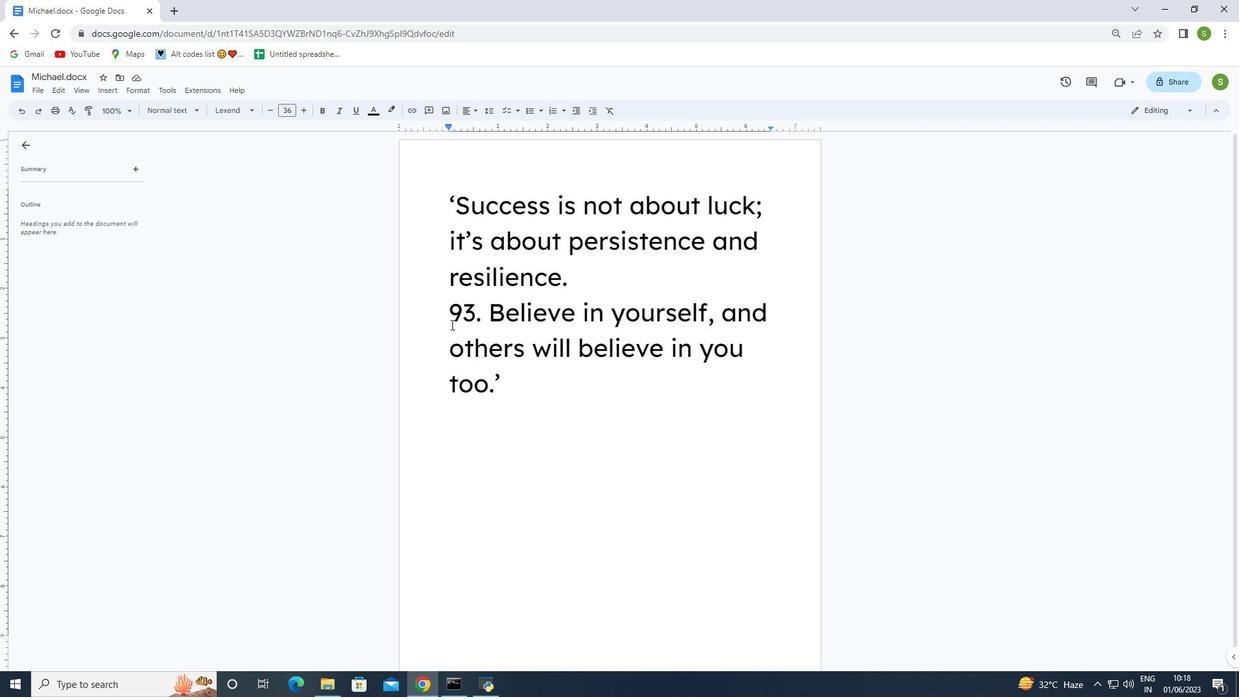
Action: Mouse moved to (615, 280)
Screenshot: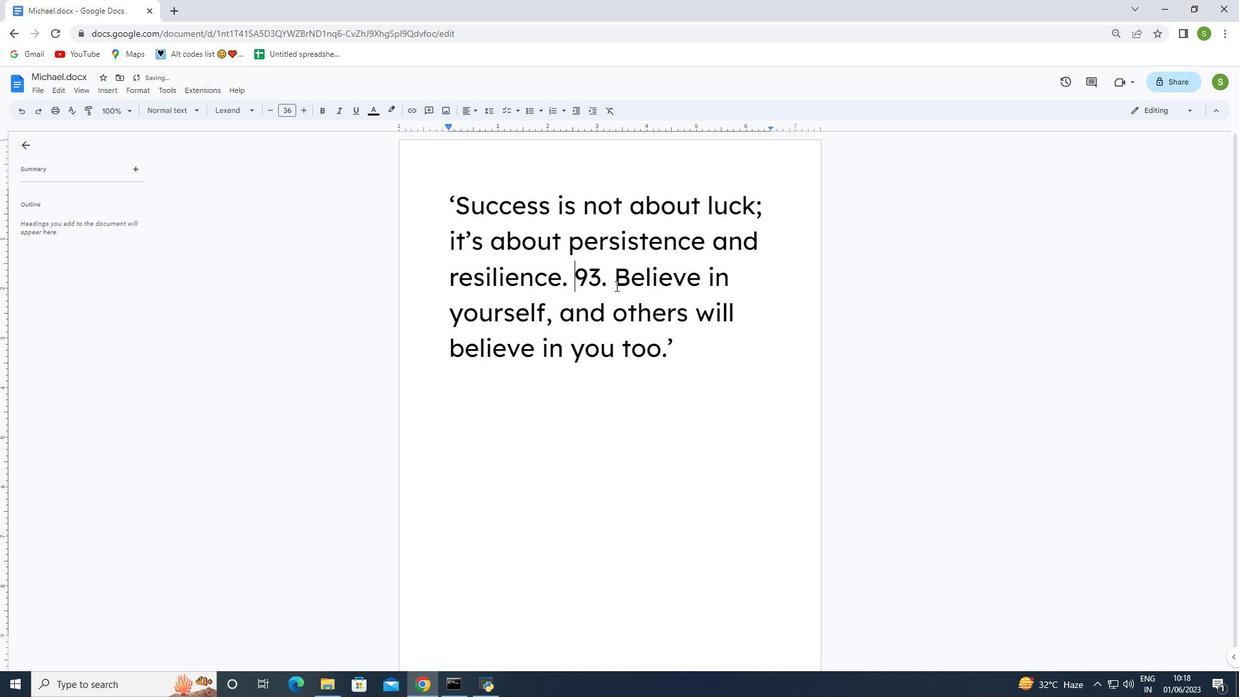 
Action: Mouse pressed left at (615, 280)
Screenshot: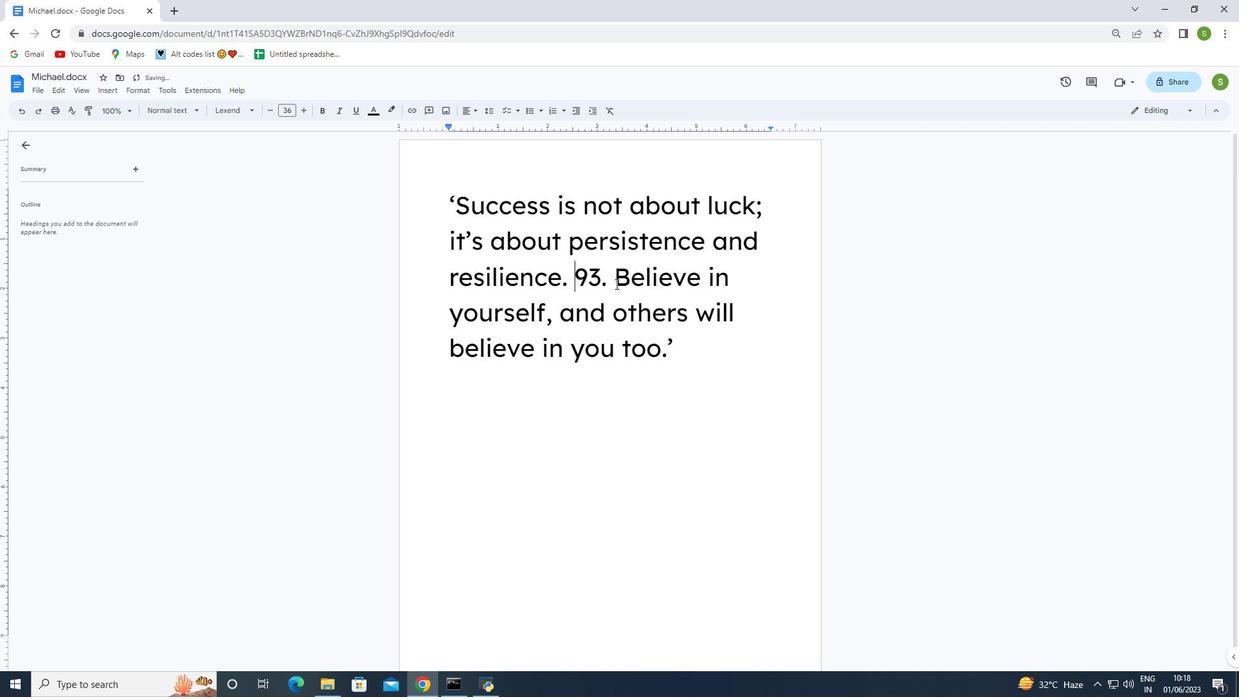 
Action: Mouse moved to (623, 326)
Screenshot: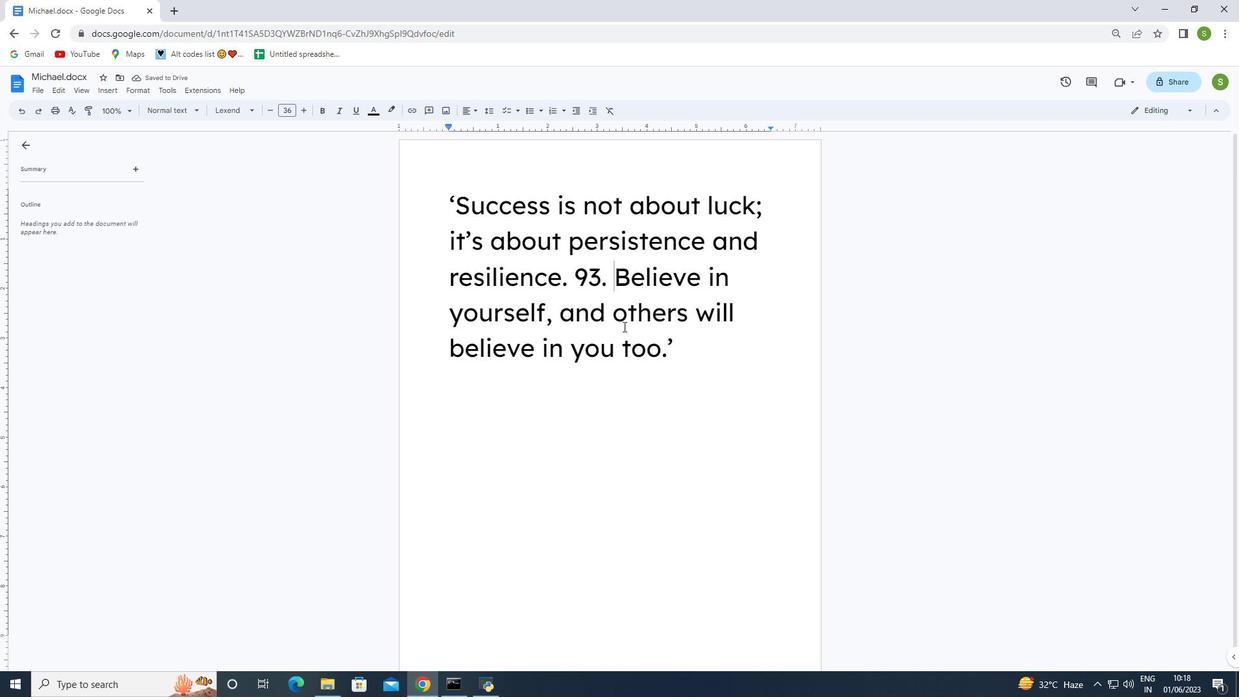 
Action: Key pressed <Key.enter>
Screenshot: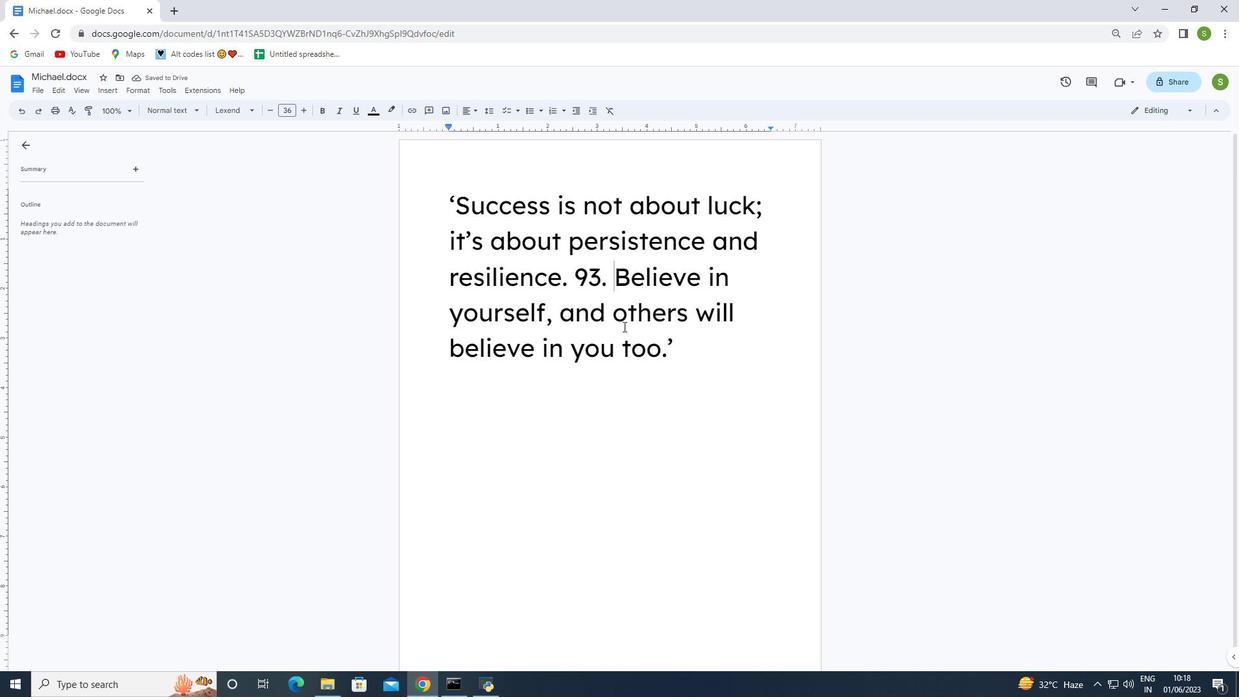 
Action: Mouse moved to (449, 203)
Screenshot: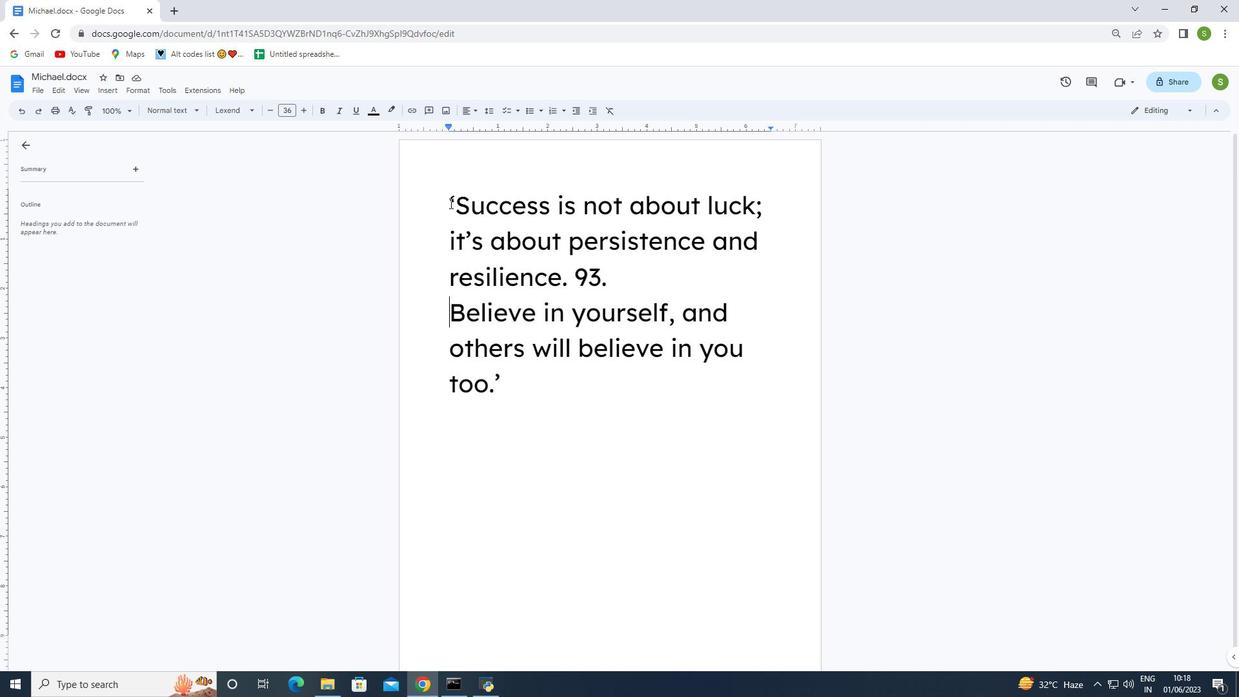 
Action: Mouse pressed left at (449, 203)
Screenshot: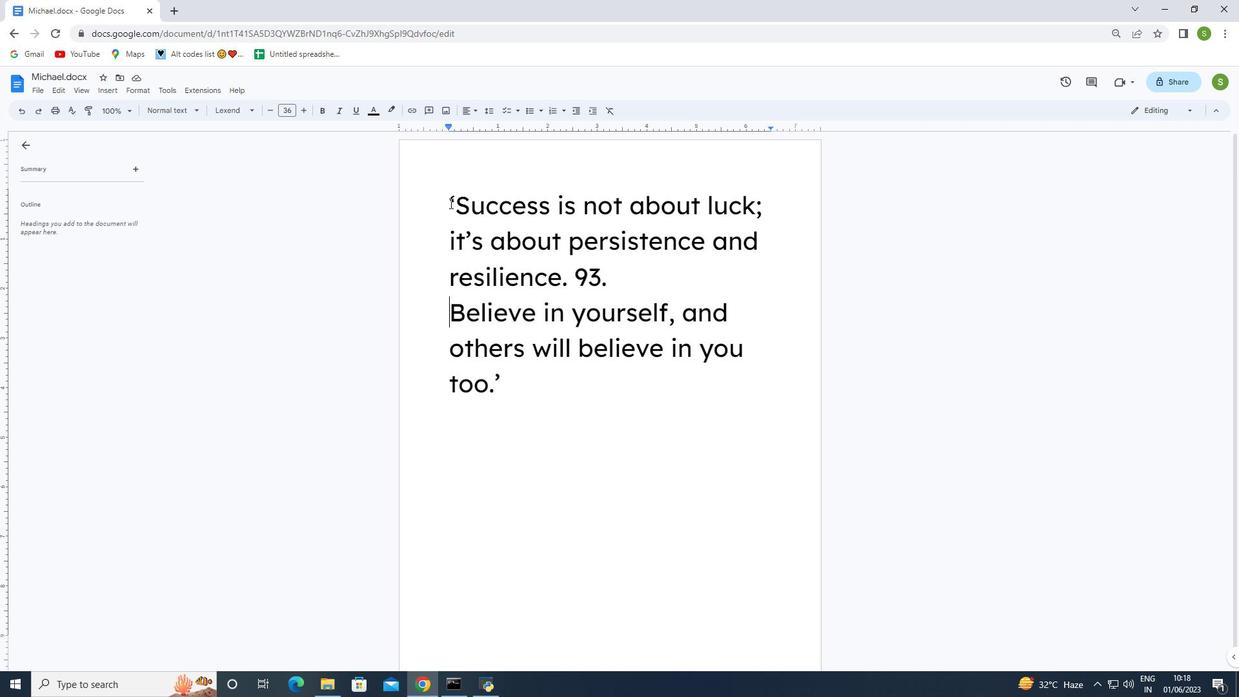 
Action: Mouse moved to (468, 111)
Screenshot: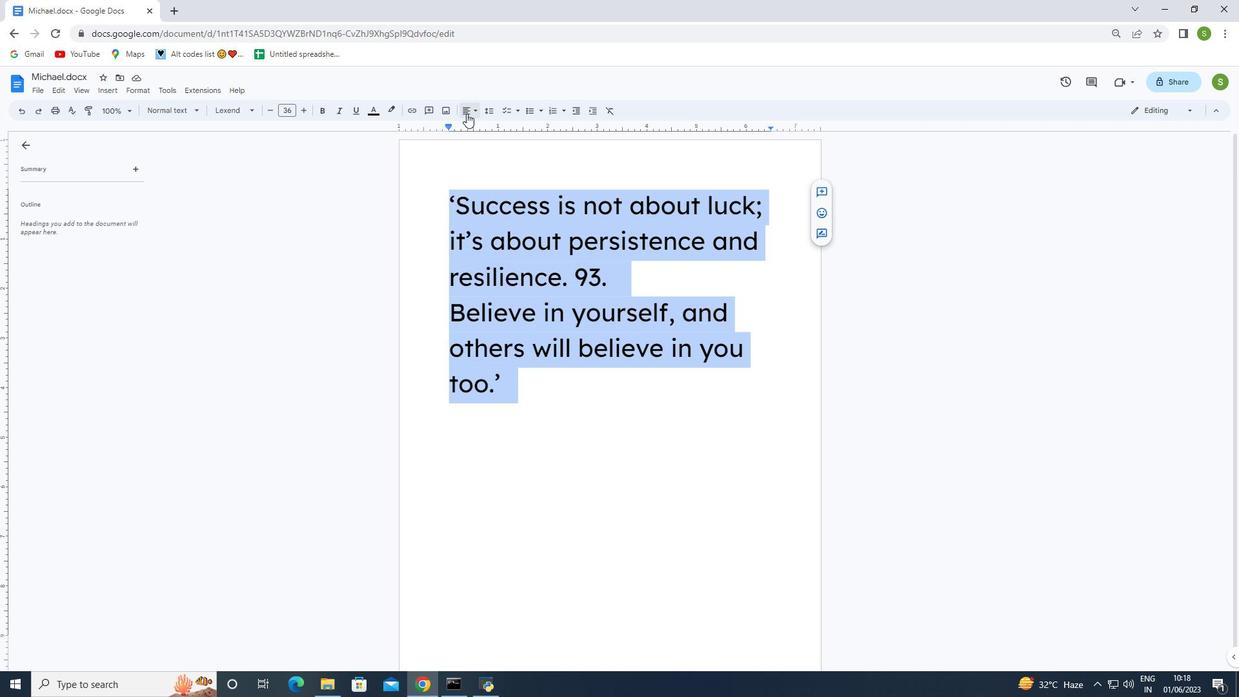 
Action: Mouse pressed left at (468, 111)
Screenshot: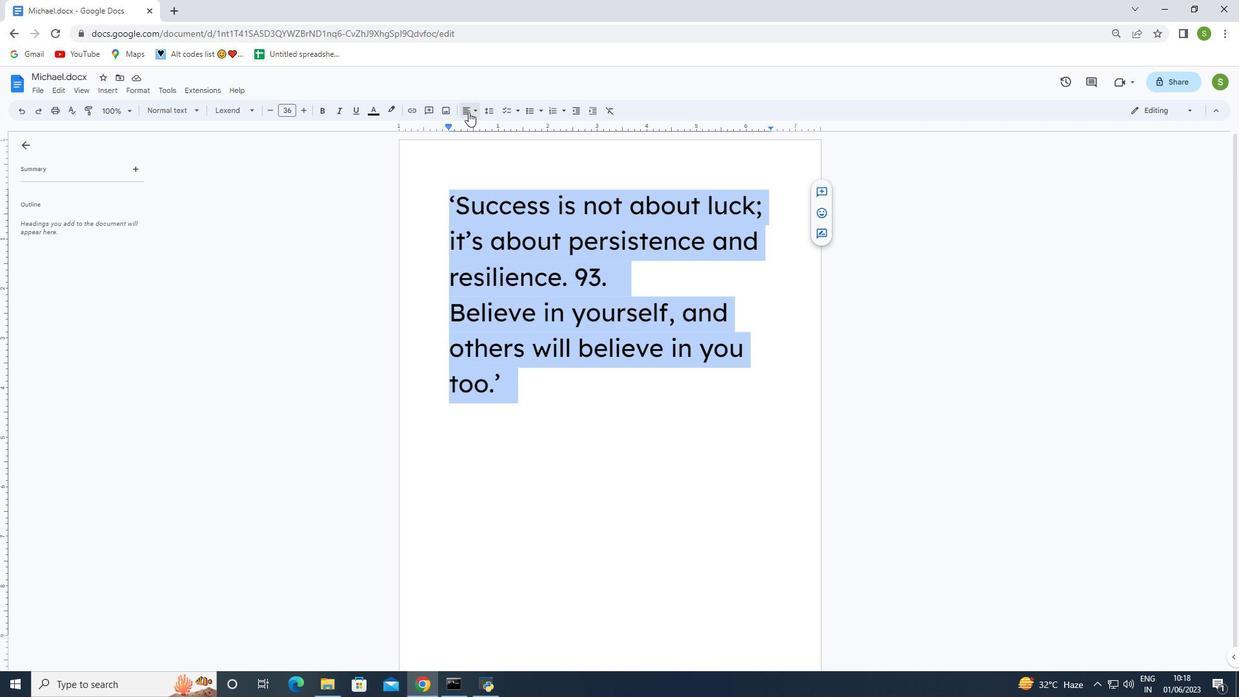 
Action: Mouse moved to (502, 127)
Screenshot: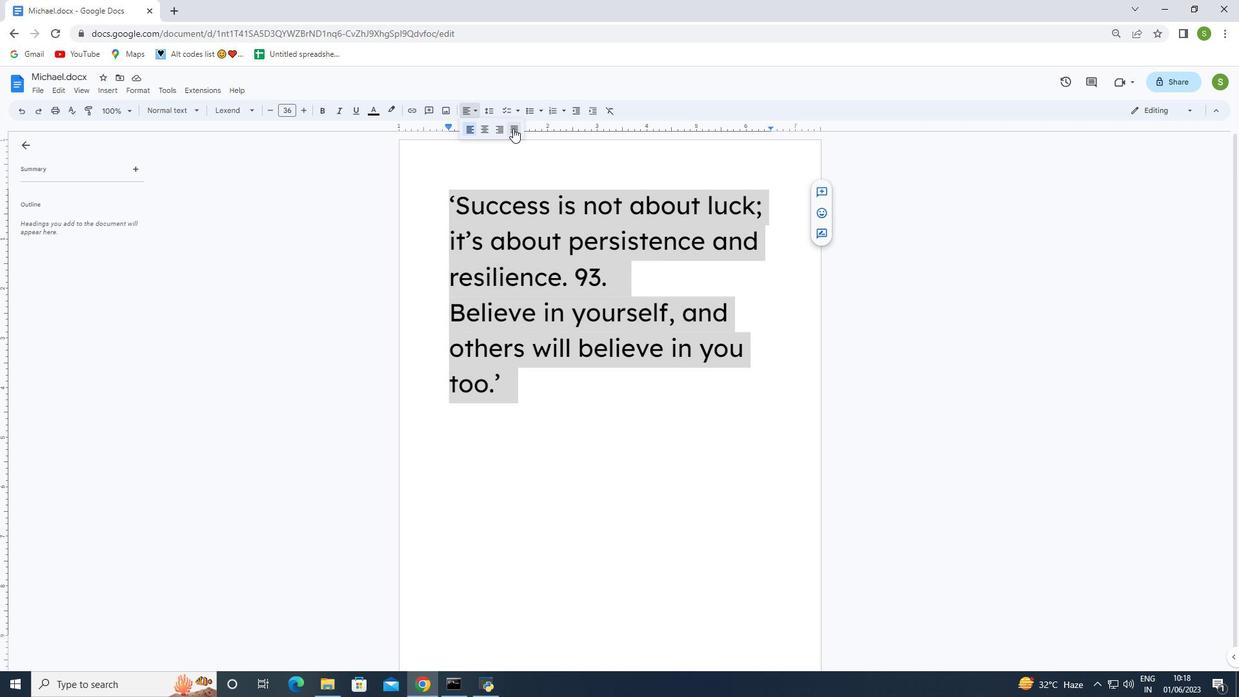 
Action: Mouse pressed left at (502, 127)
Screenshot: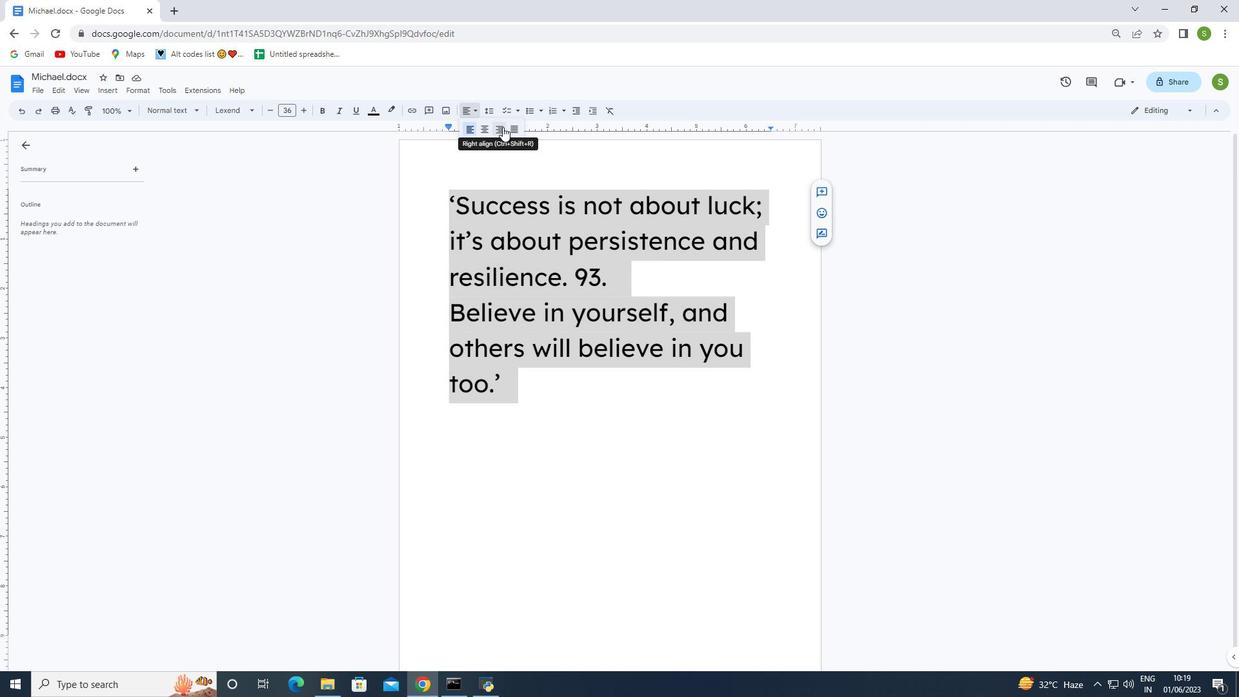 
Action: Mouse moved to (380, 109)
Screenshot: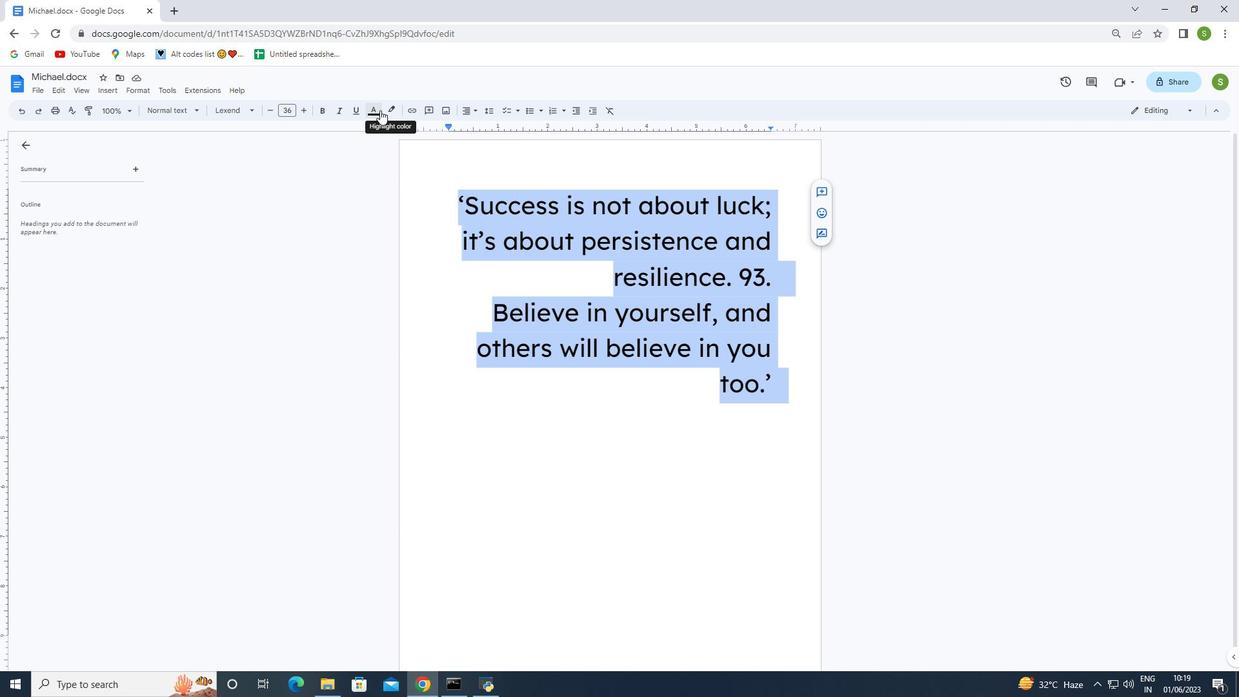 
Action: Mouse pressed left at (380, 109)
Screenshot: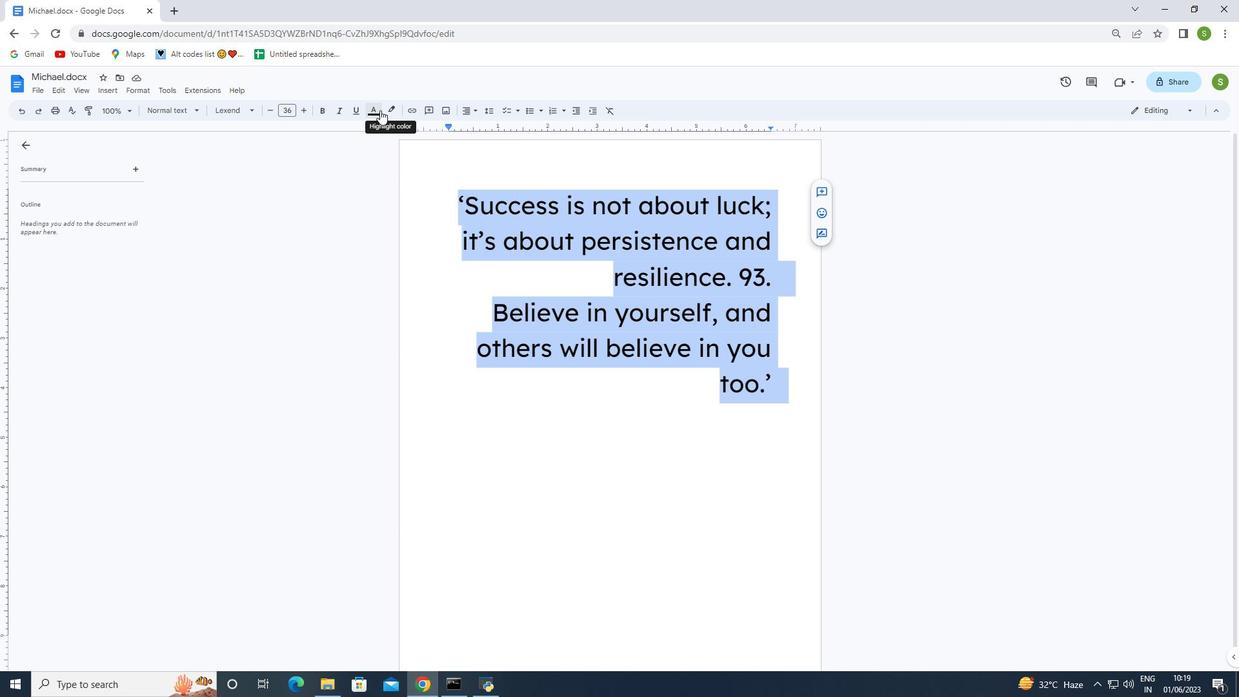 
Action: Mouse moved to (376, 229)
Screenshot: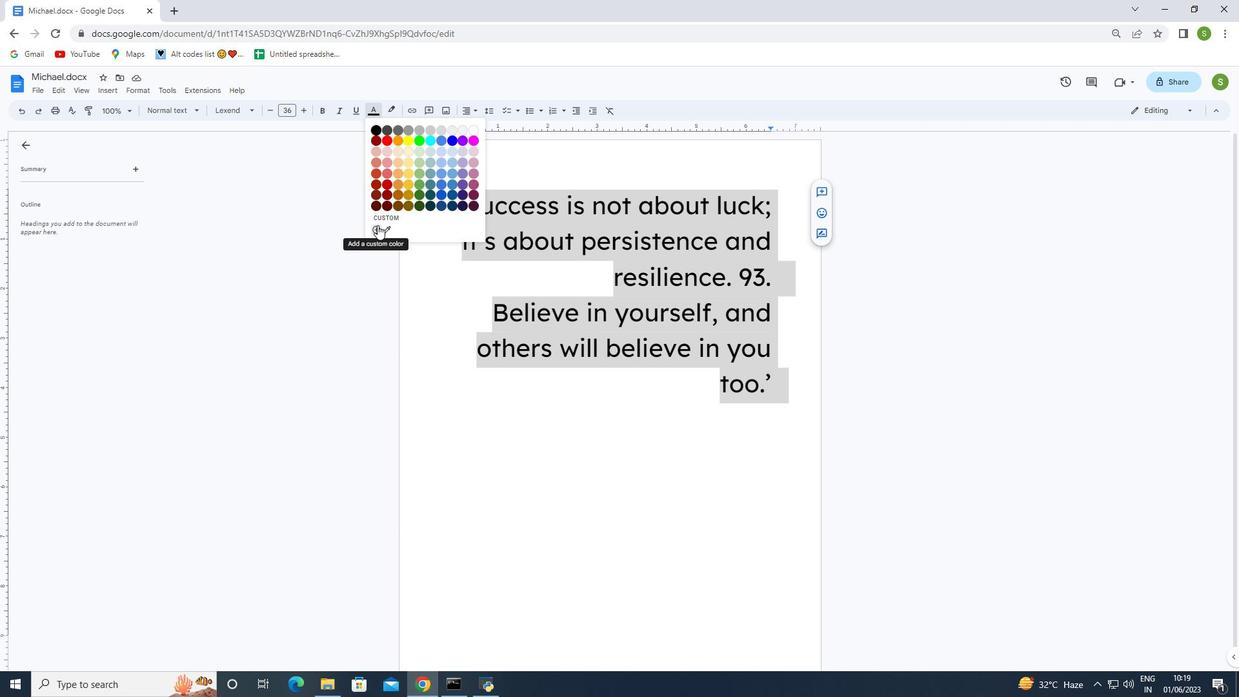 
Action: Mouse pressed left at (376, 229)
Screenshot: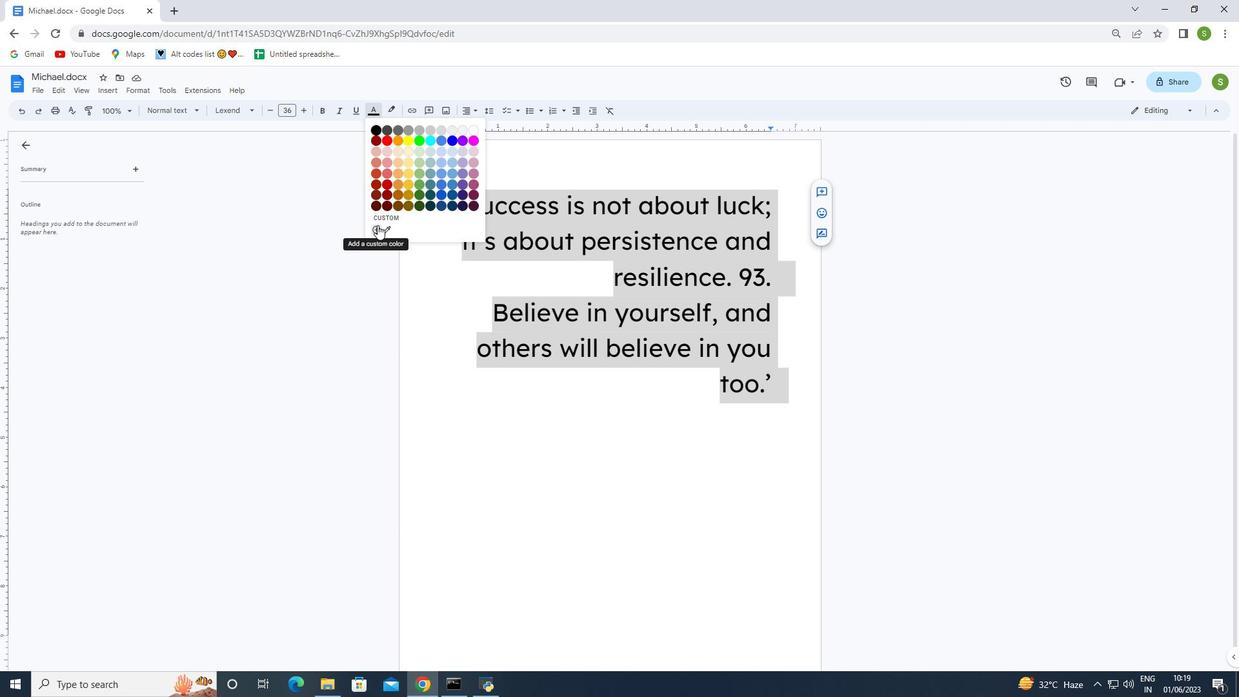 
Action: Mouse moved to (389, 253)
Screenshot: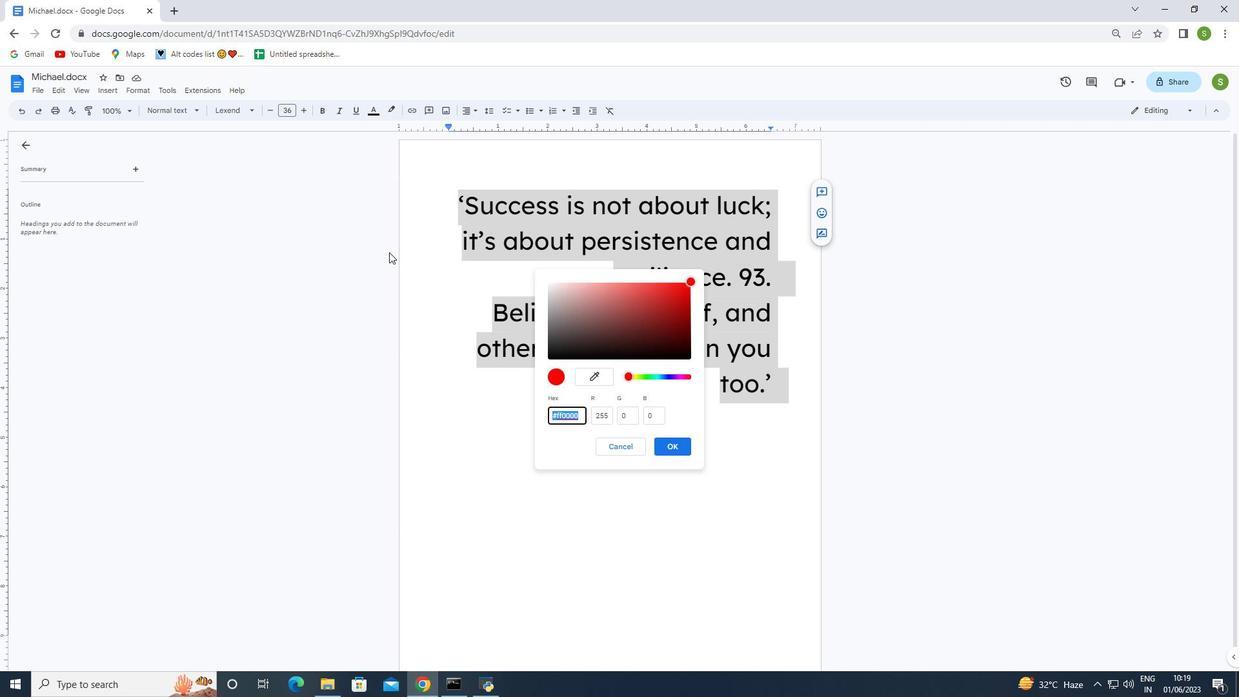 
Action: Key pressed <Key.shift>#
Screenshot: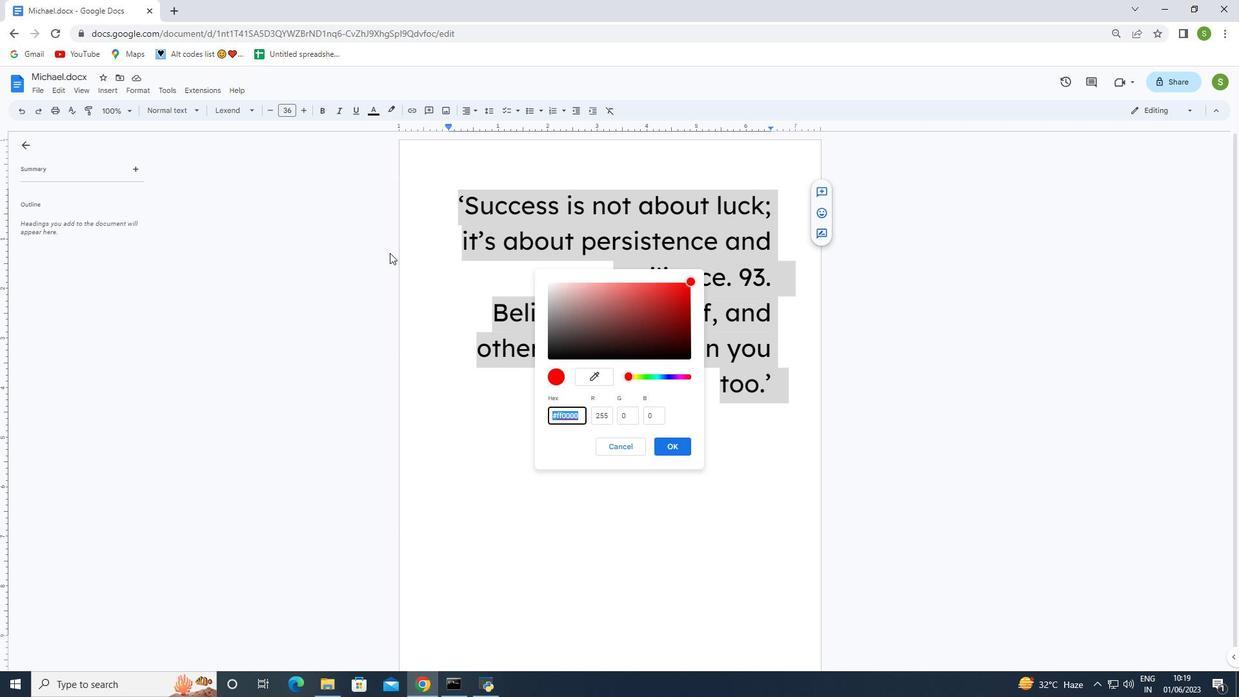 
Action: Mouse moved to (387, 251)
Screenshot: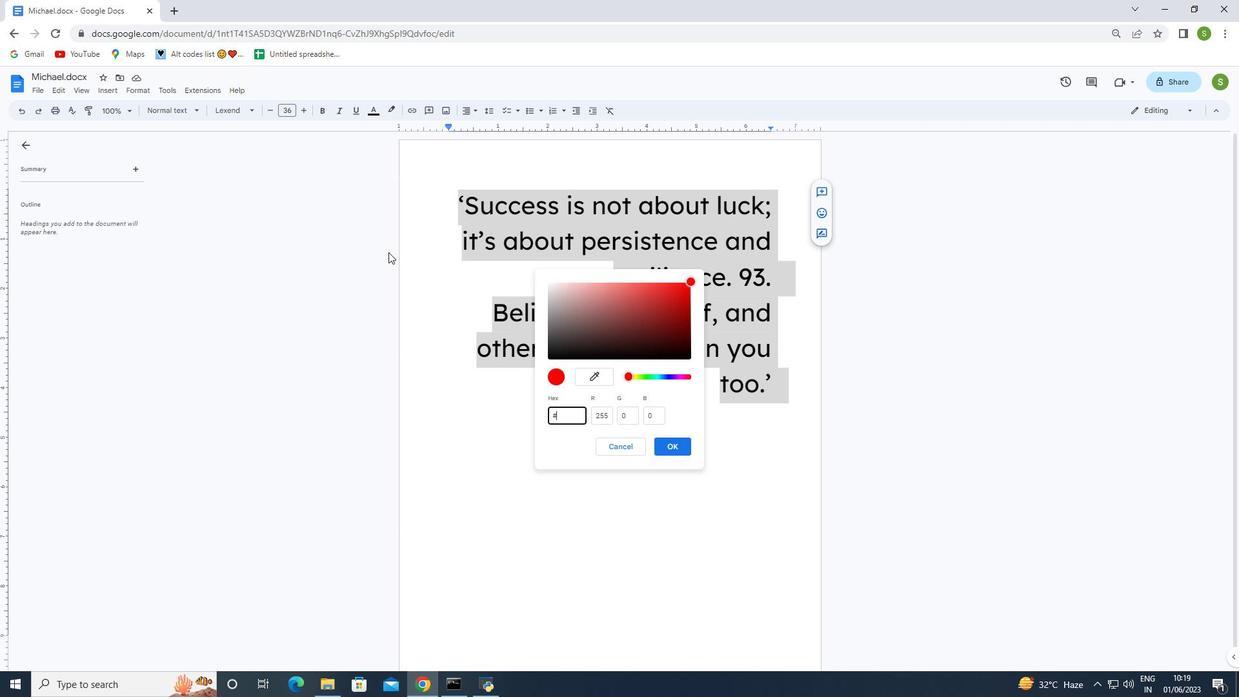 
Action: Key pressed bab8
Screenshot: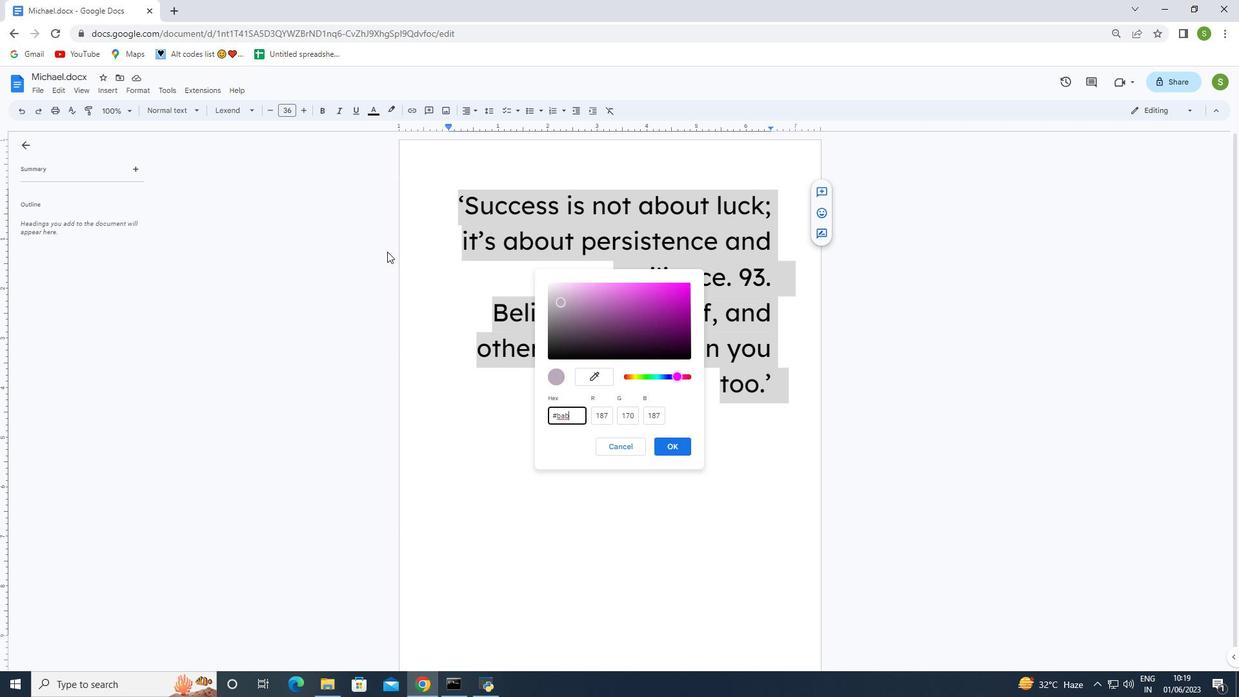 
Action: Mouse moved to (385, 251)
Screenshot: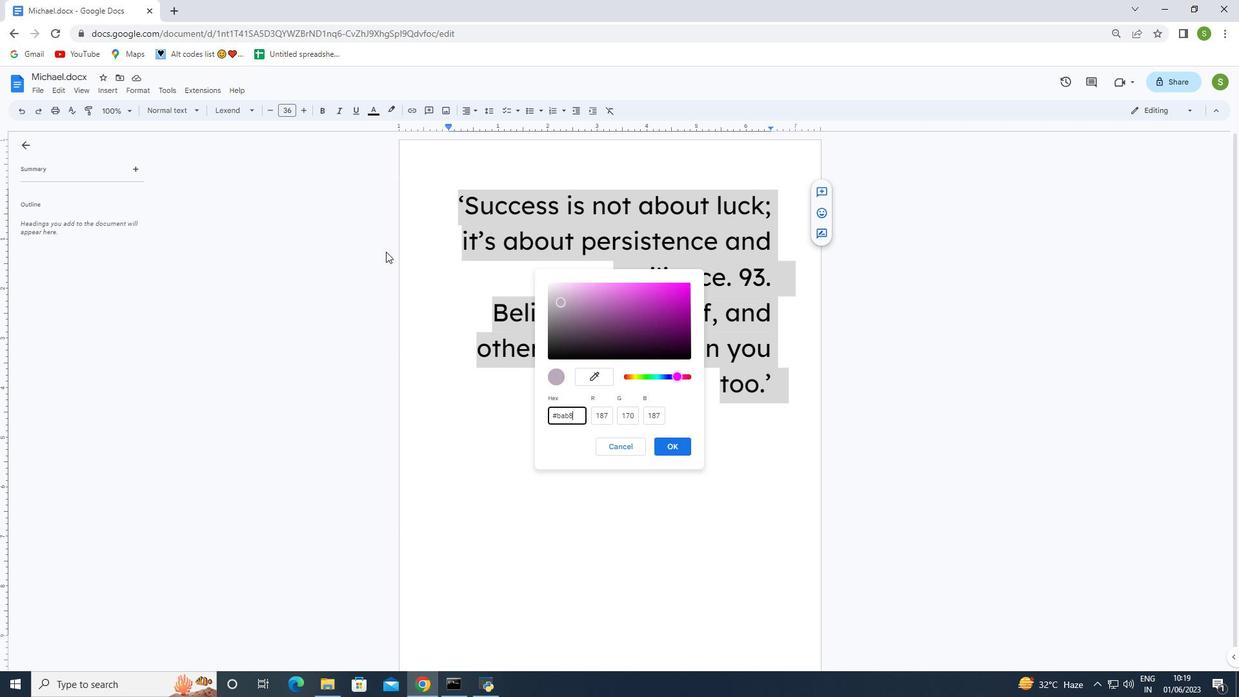 
Action: Key pressed 6
Screenshot: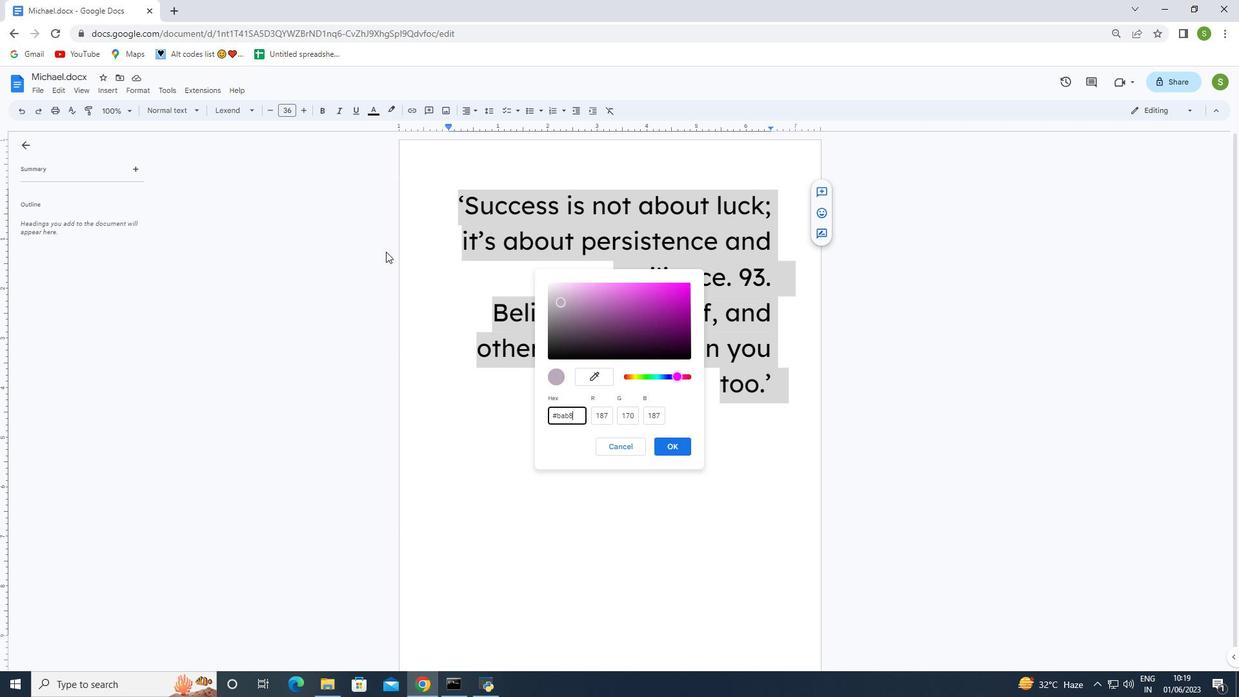 
Action: Mouse moved to (453, 305)
Screenshot: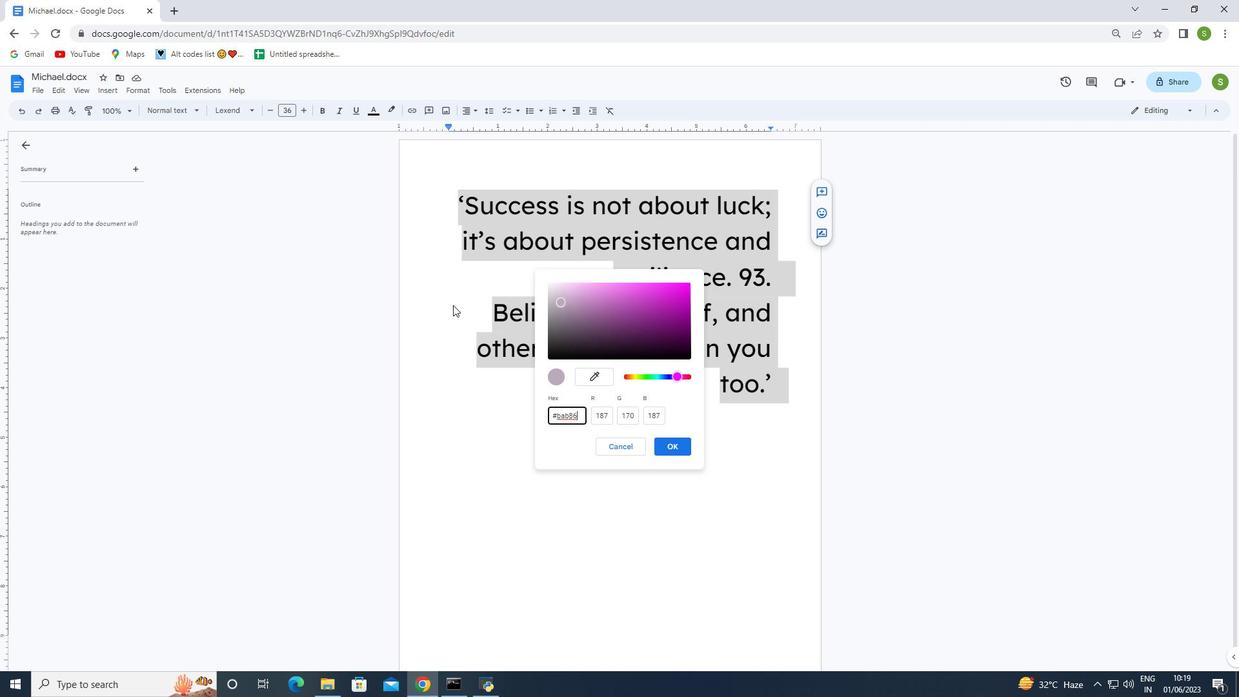 
Action: Key pressed c
Screenshot: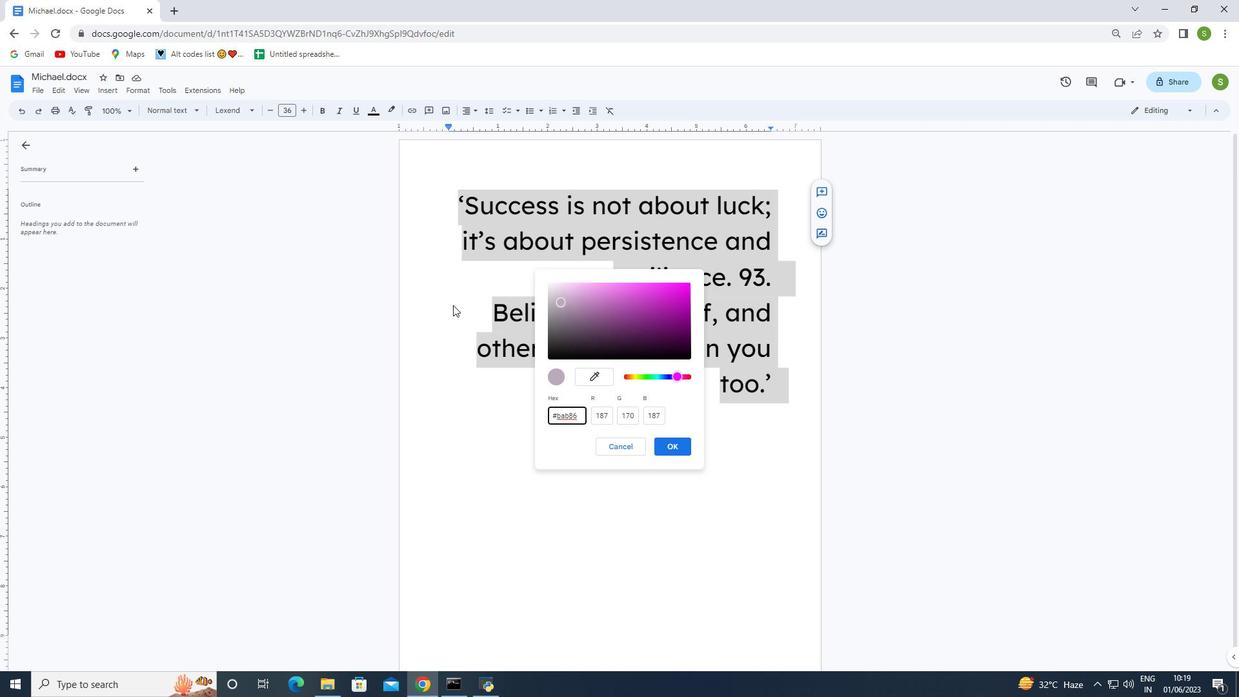 
Action: Mouse moved to (677, 443)
Screenshot: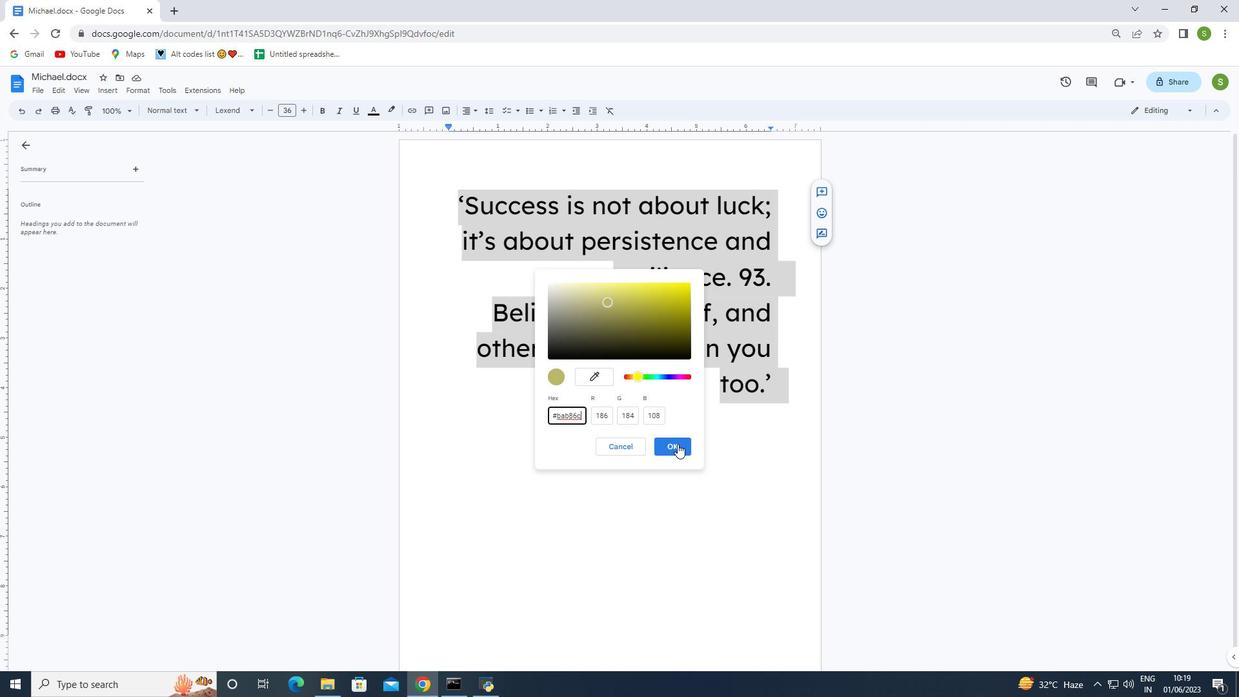 
Action: Mouse pressed left at (677, 443)
Screenshot: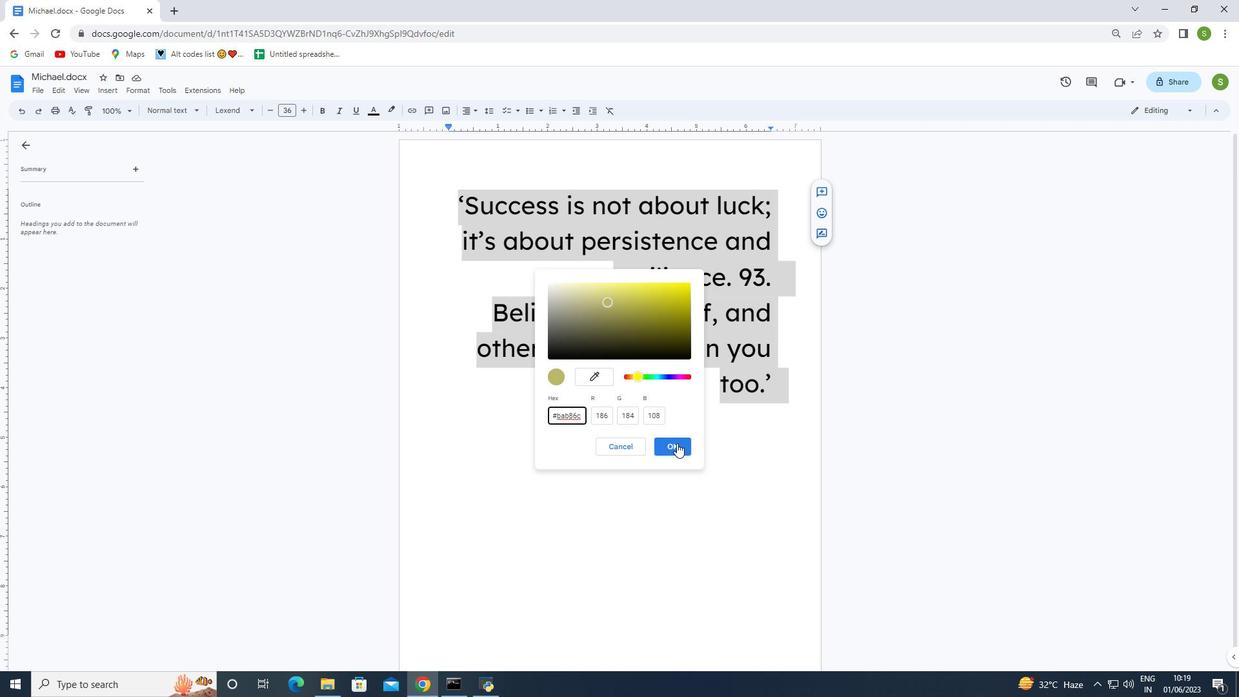 
Action: Mouse moved to (657, 407)
Screenshot: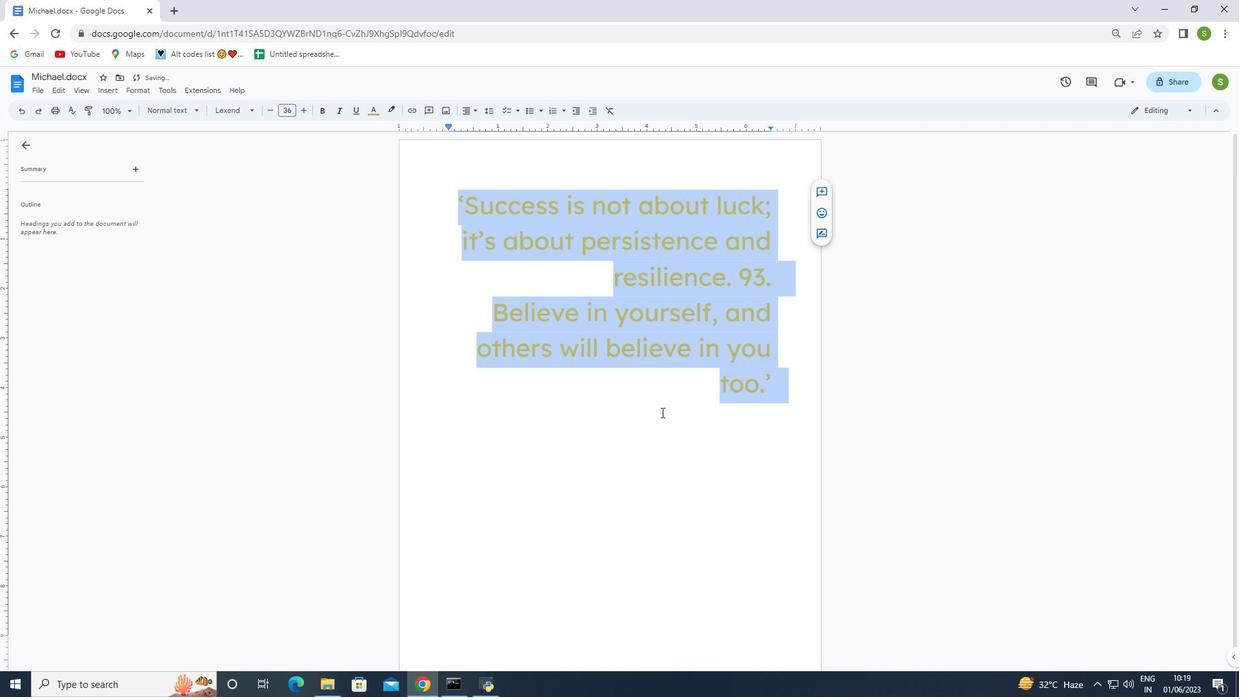 
Action: Mouse pressed left at (657, 407)
Screenshot: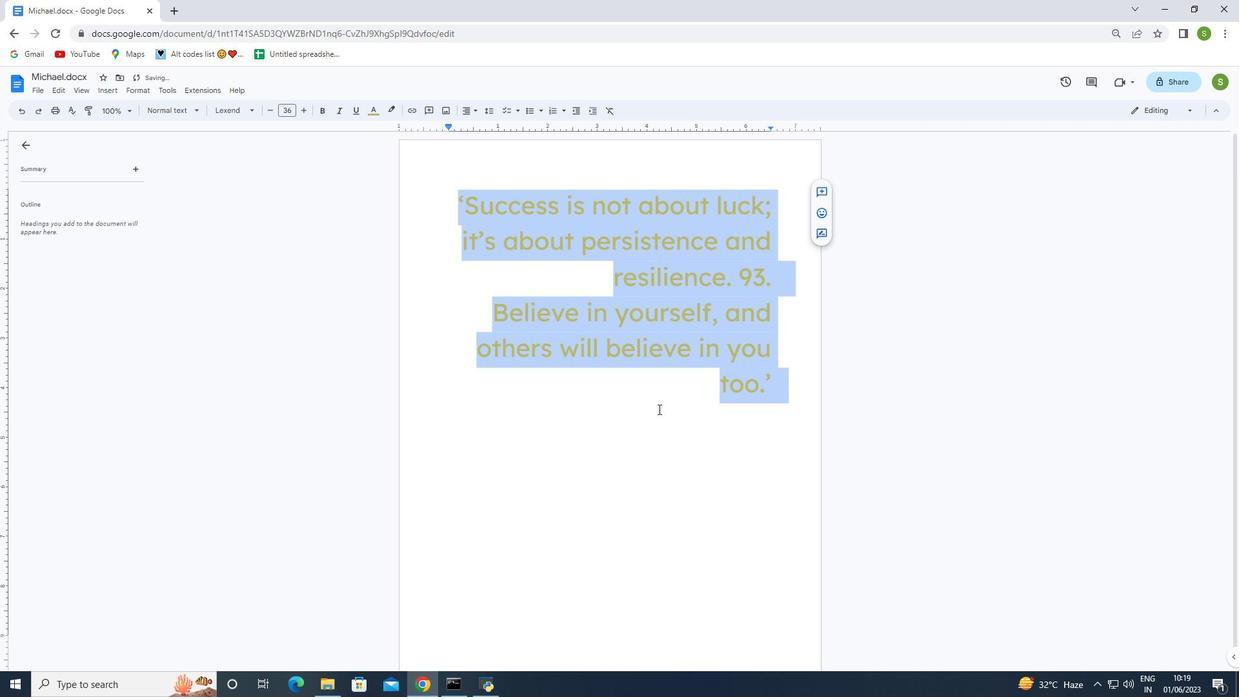 
Action: Mouse moved to (446, 176)
Screenshot: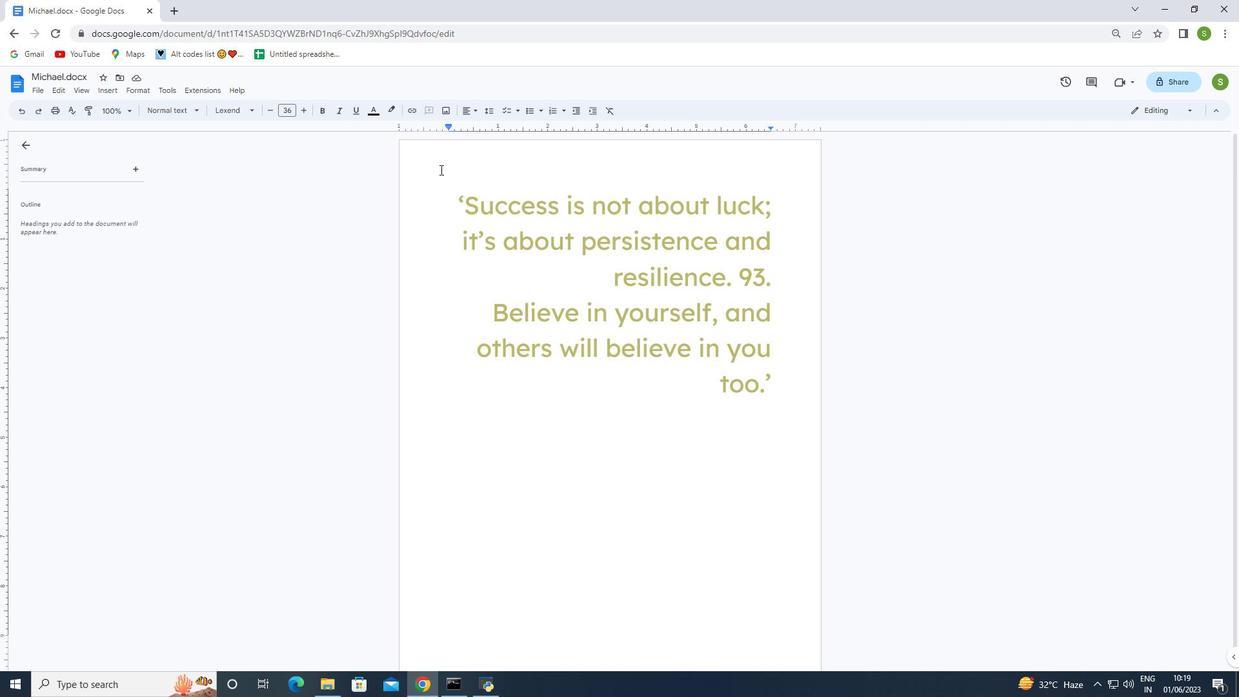 
